 Task: Find connections with filter location Budapest with filter topic #culturewith filter profile language French with filter current company CodeChef with filter school Central University of Rajasthan, Jaipur with filter industry Insurance Agencies and Brokerages with filter service category FIle Management with filter keywords title Scrum Master
Action: Mouse moved to (657, 105)
Screenshot: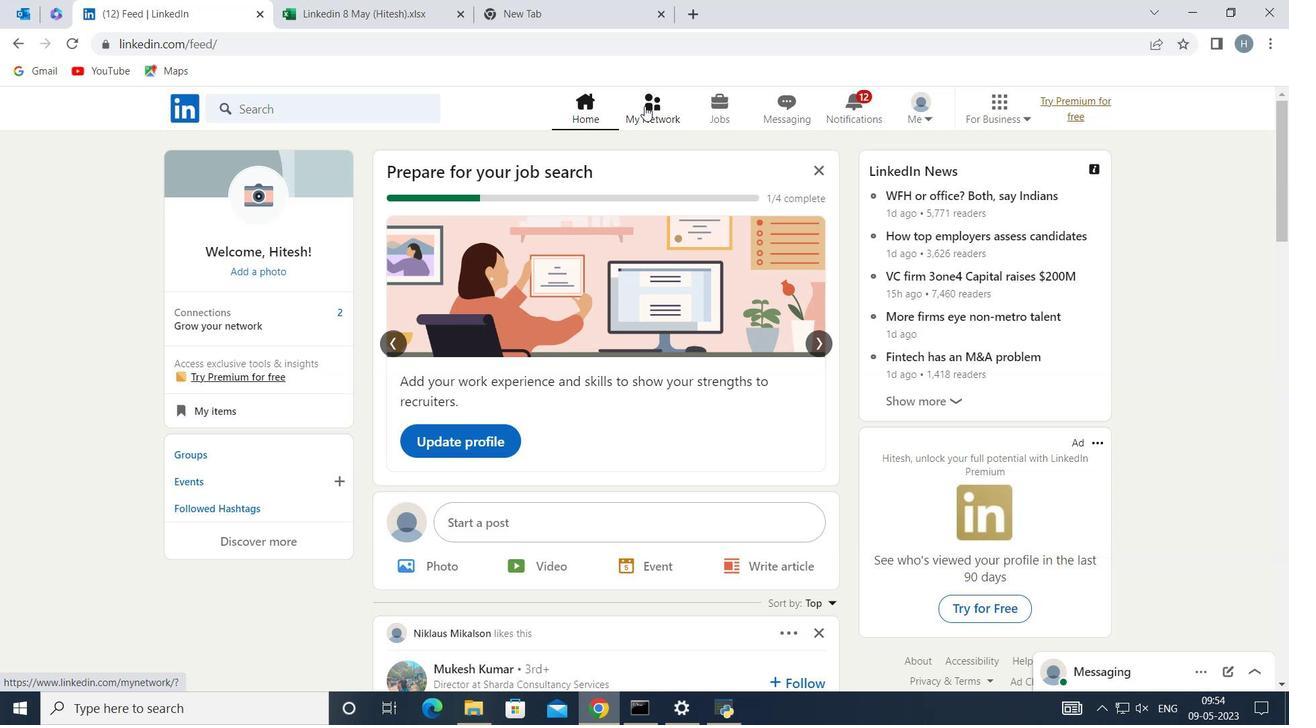 
Action: Mouse pressed left at (657, 105)
Screenshot: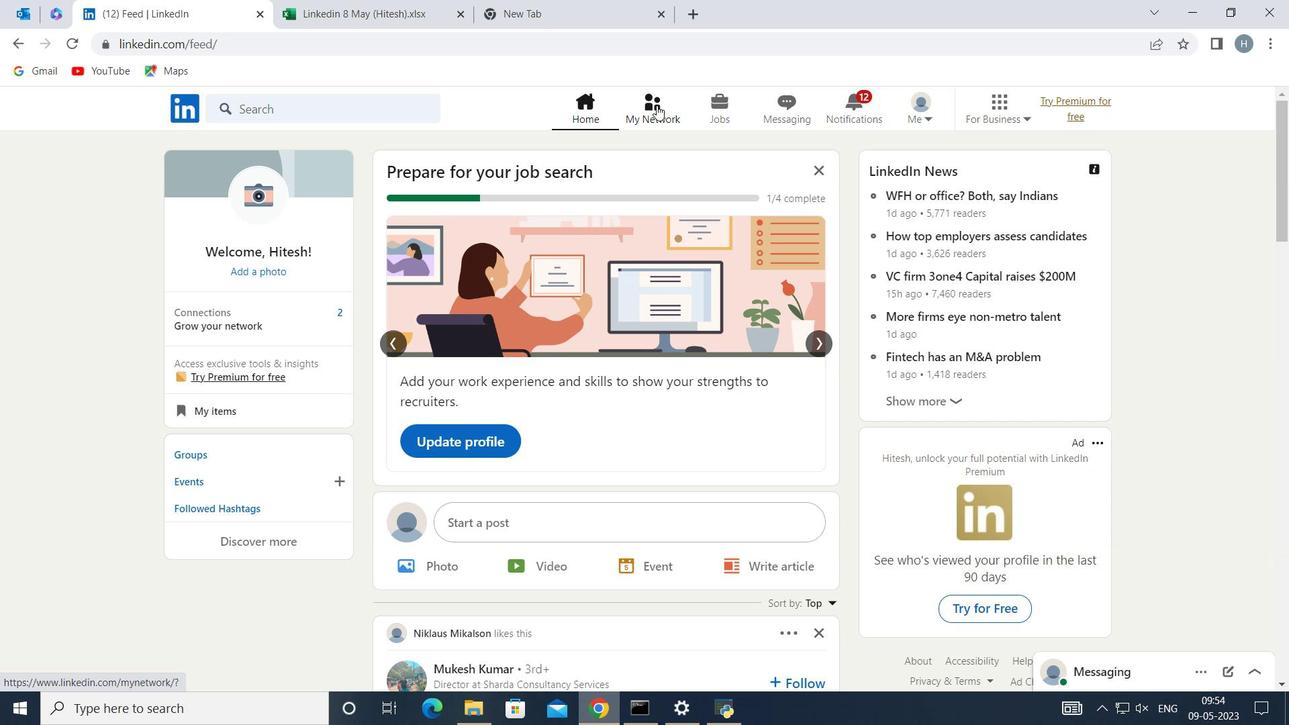
Action: Mouse moved to (352, 202)
Screenshot: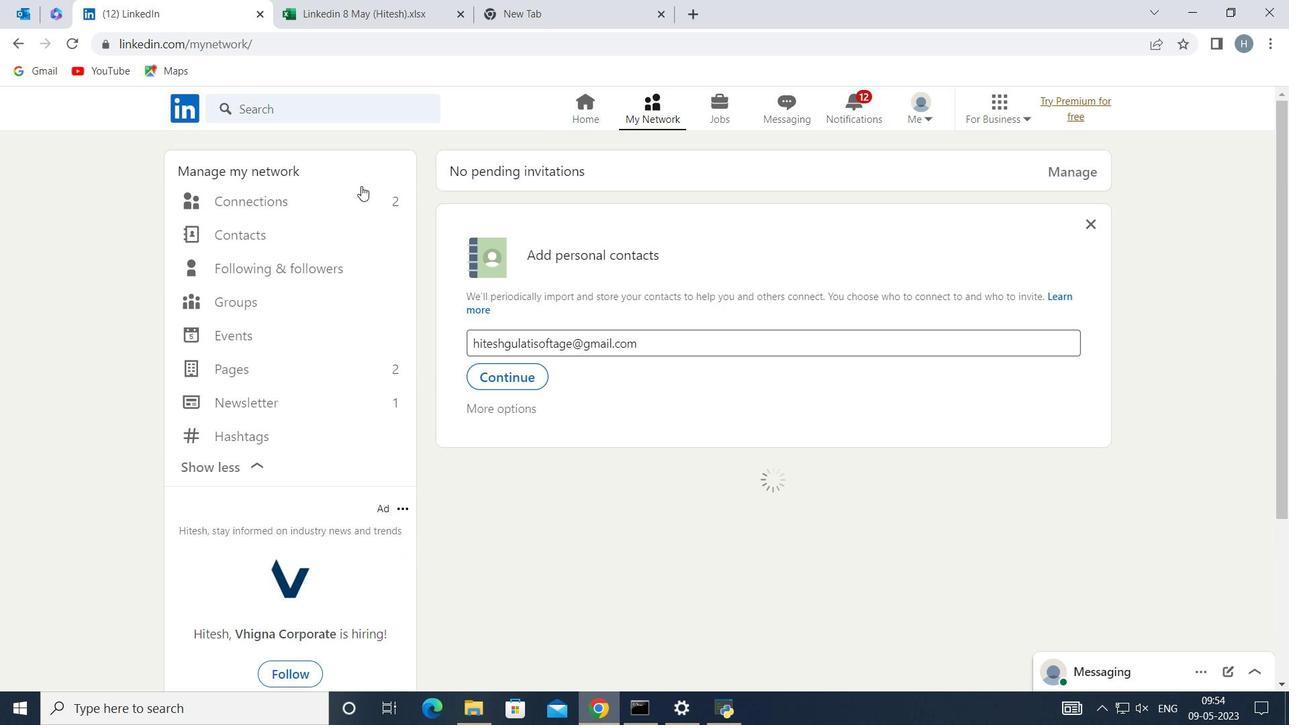 
Action: Mouse pressed left at (352, 202)
Screenshot: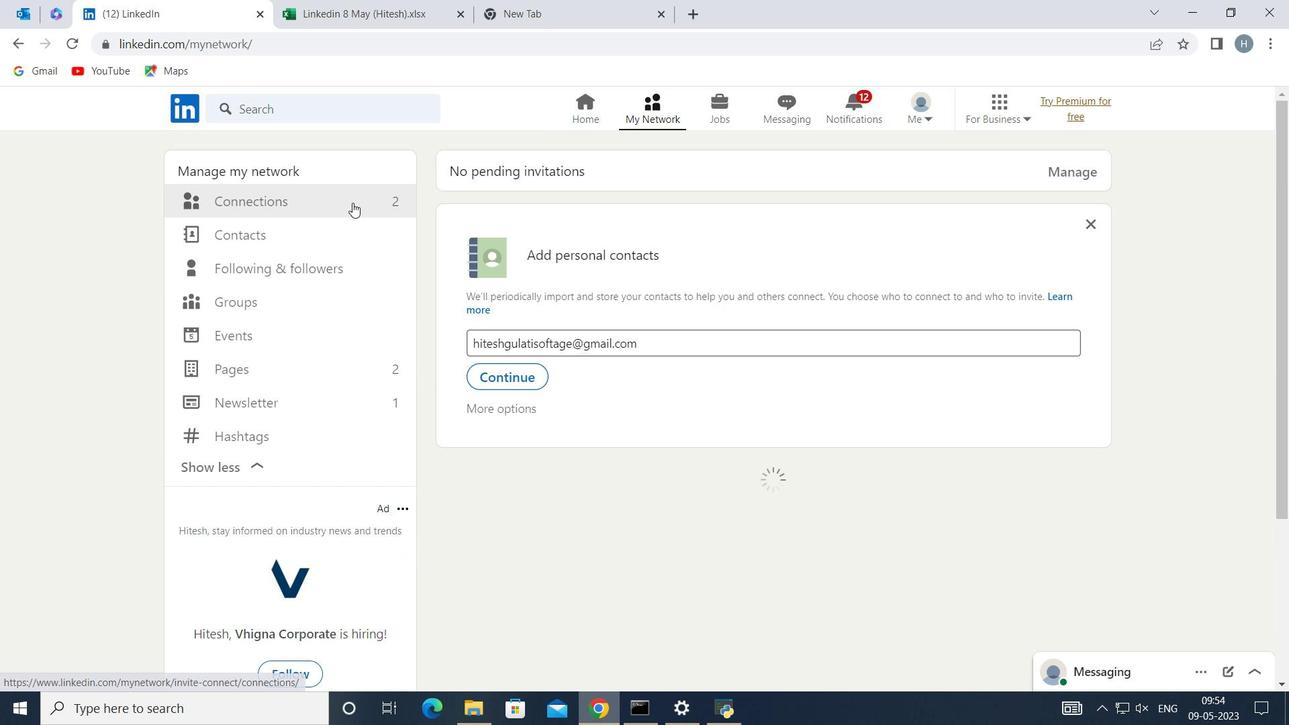 
Action: Mouse moved to (774, 204)
Screenshot: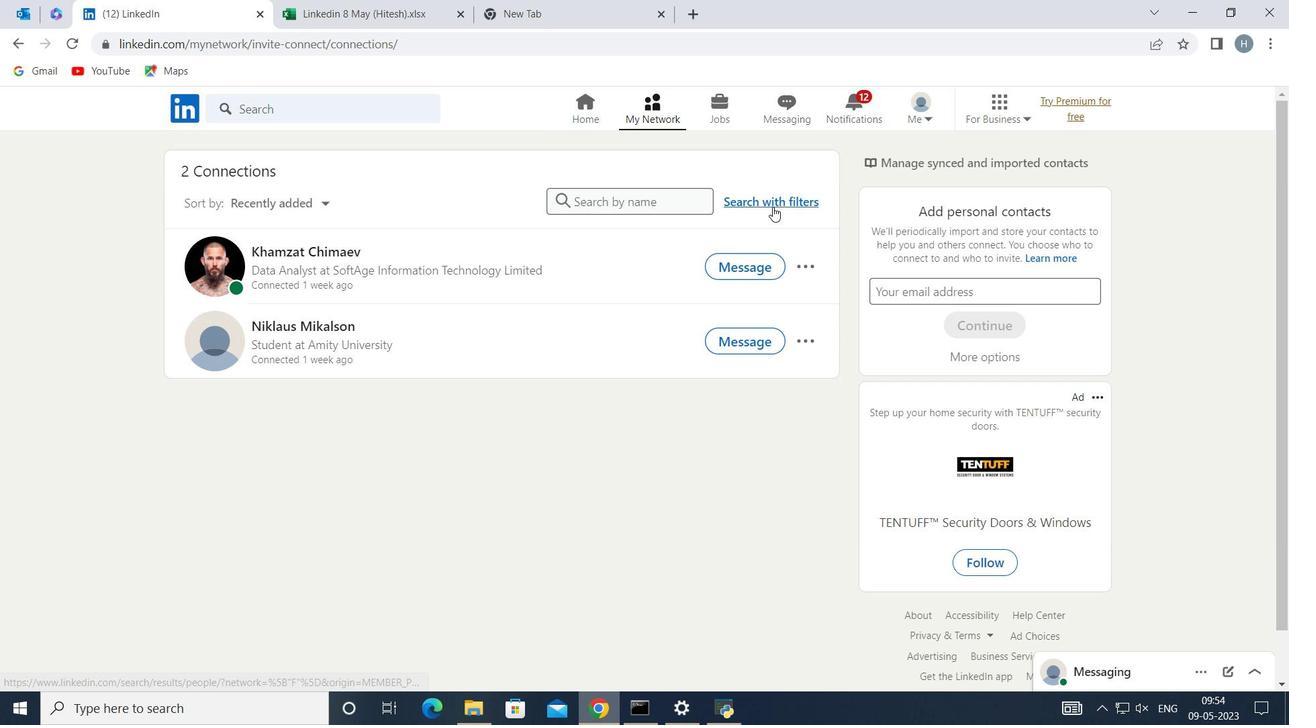 
Action: Mouse pressed left at (774, 204)
Screenshot: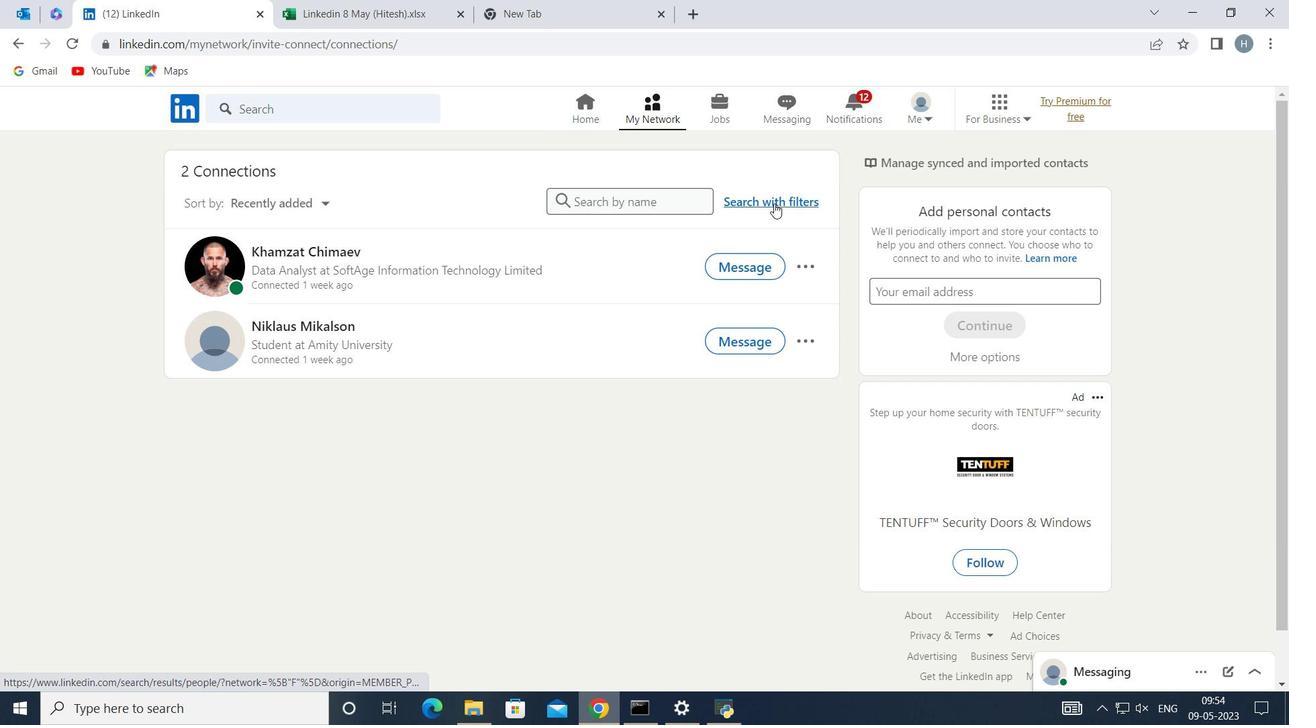 
Action: Mouse moved to (709, 153)
Screenshot: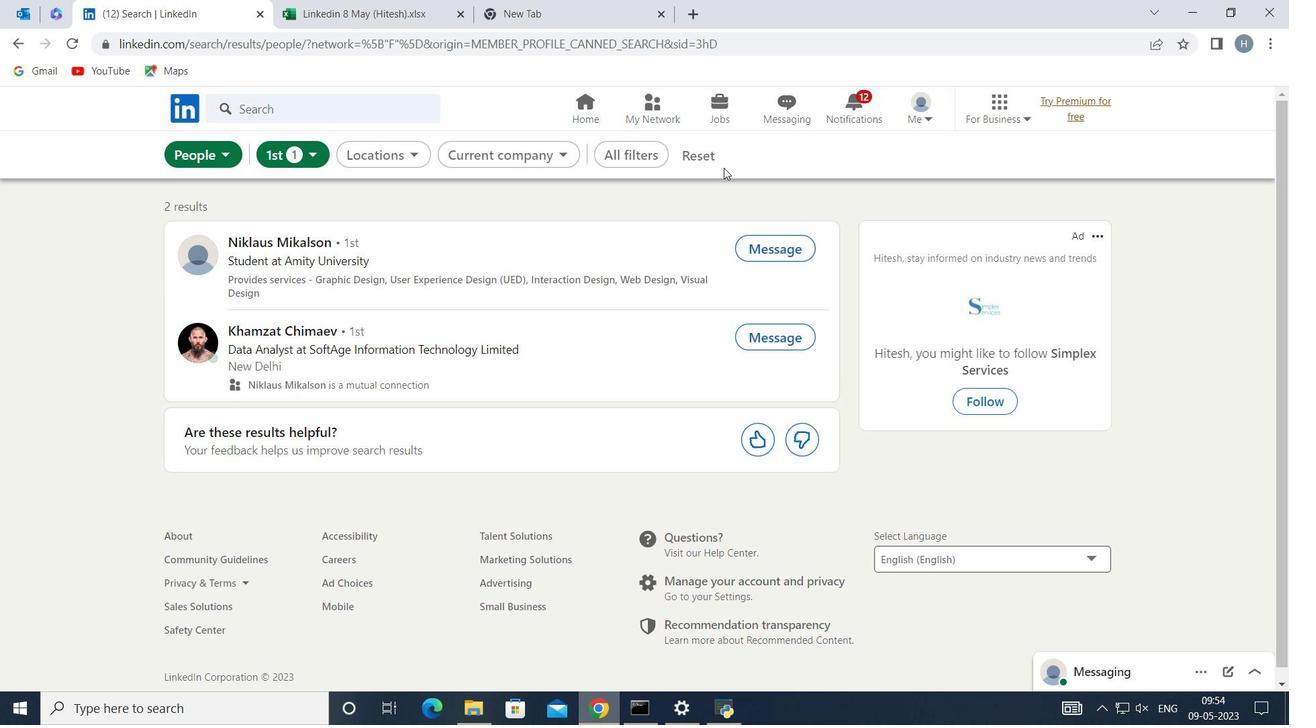 
Action: Mouse pressed left at (709, 153)
Screenshot: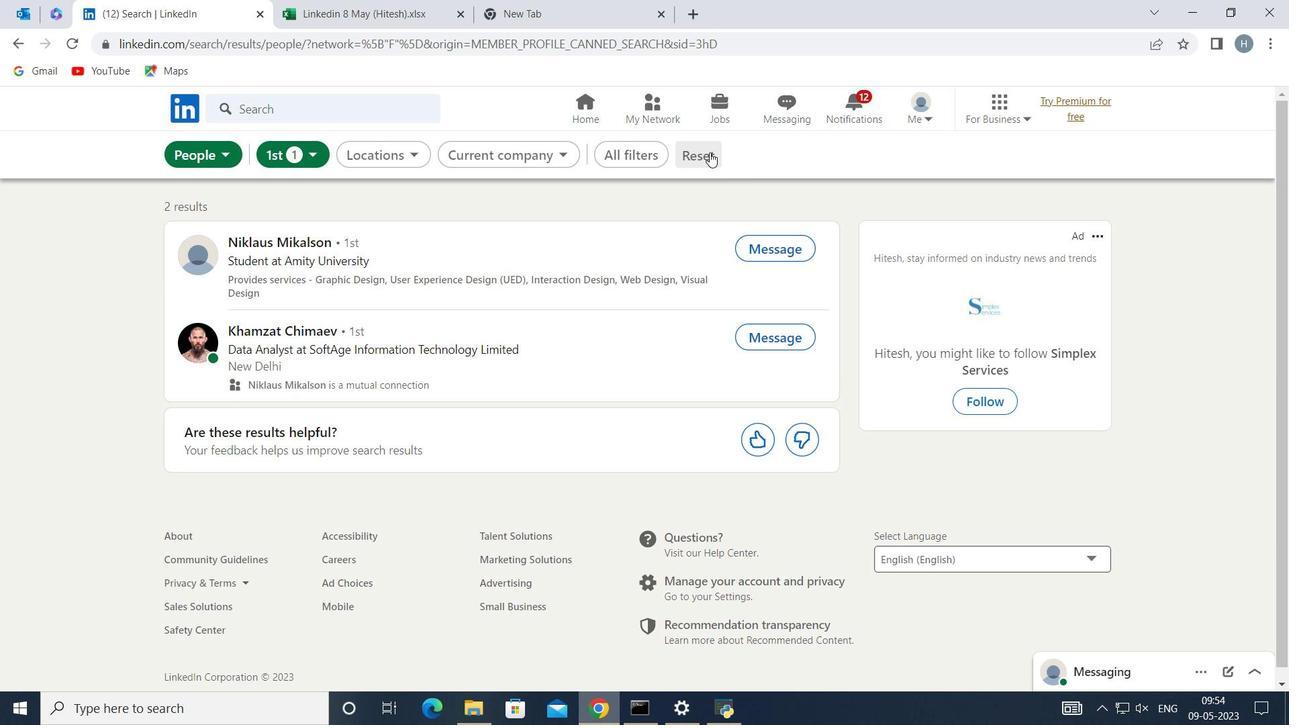 
Action: Mouse moved to (682, 151)
Screenshot: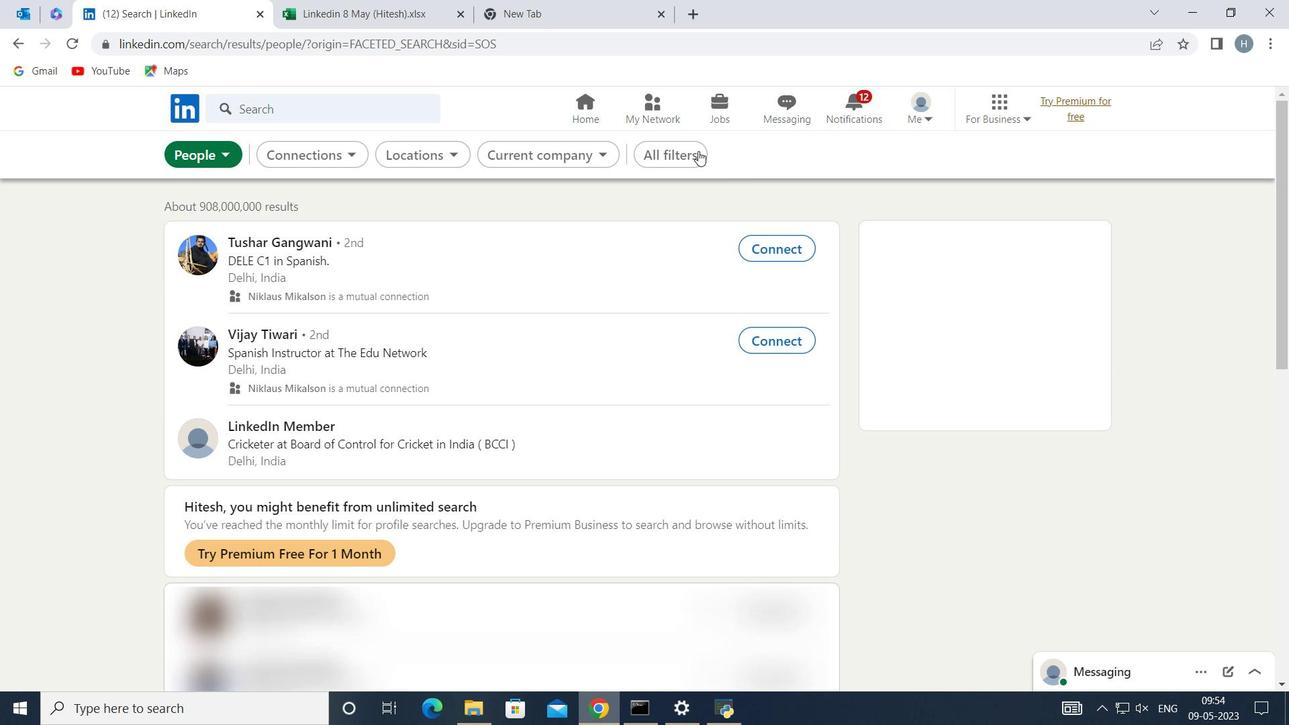 
Action: Mouse pressed left at (682, 151)
Screenshot: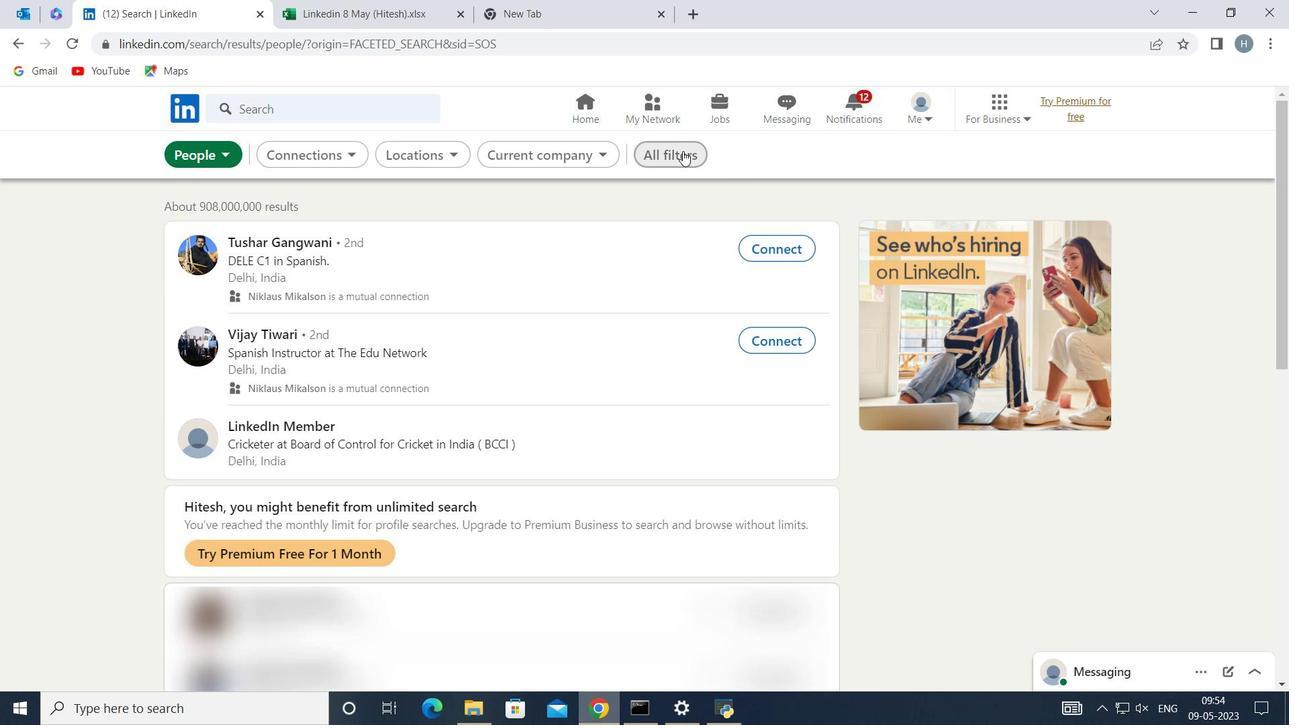 
Action: Mouse moved to (911, 260)
Screenshot: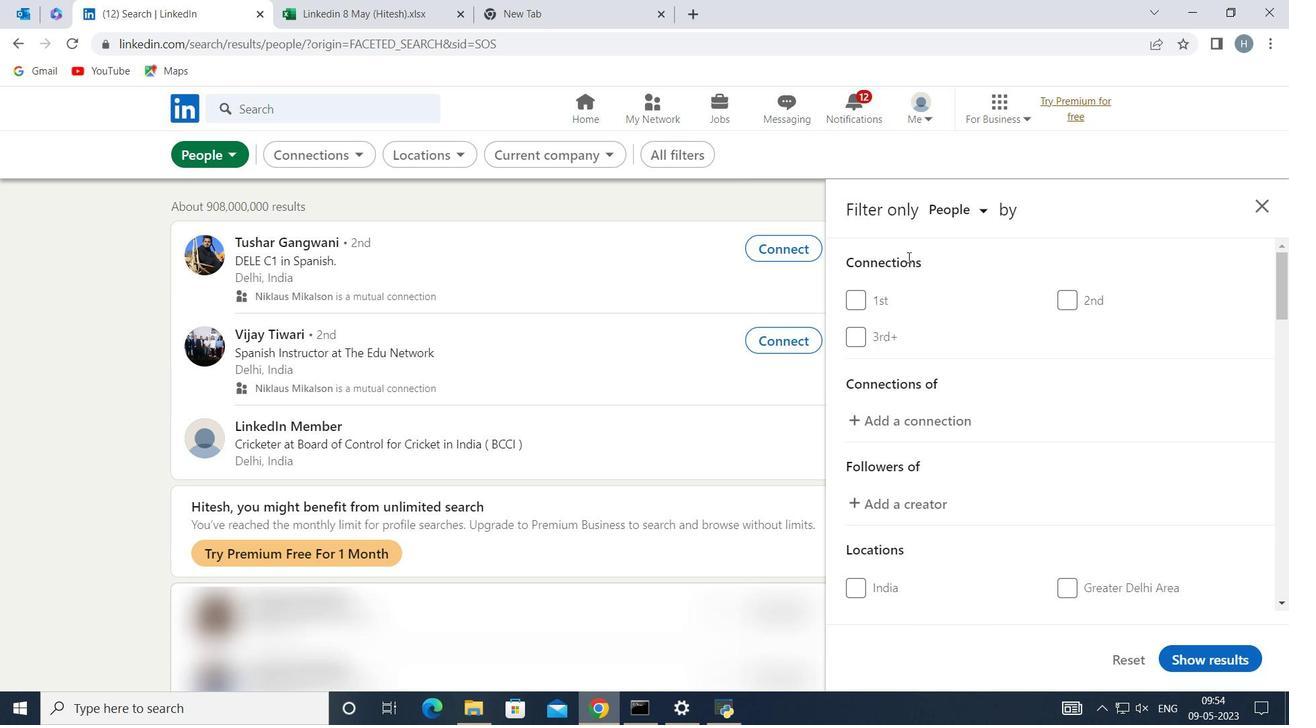 
Action: Mouse scrolled (911, 259) with delta (0, 0)
Screenshot: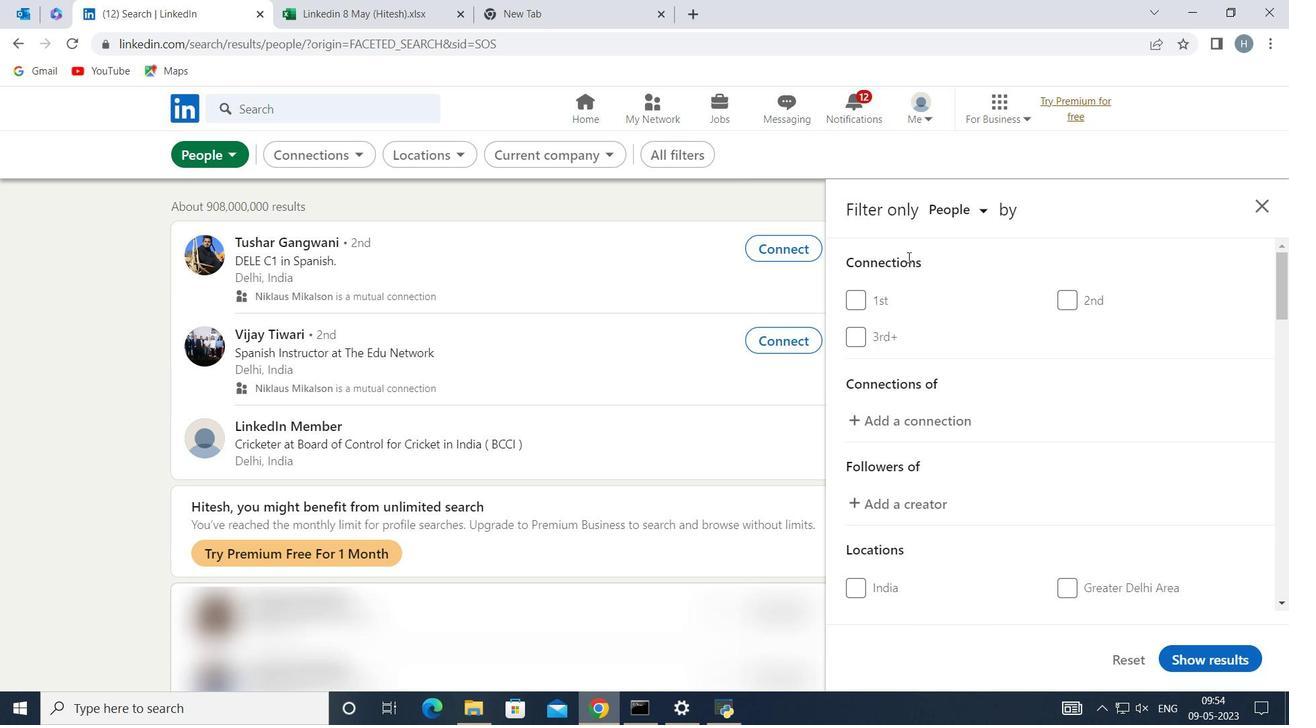 
Action: Mouse moved to (913, 263)
Screenshot: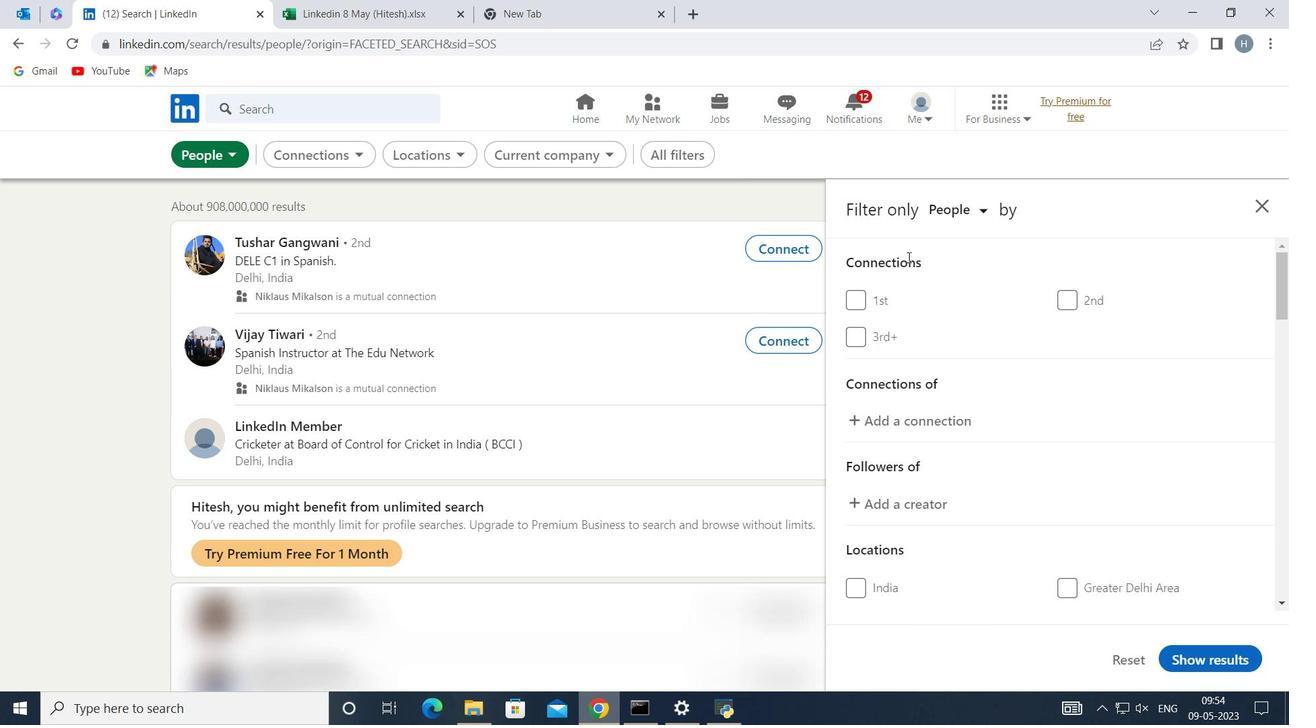 
Action: Mouse scrolled (913, 263) with delta (0, 0)
Screenshot: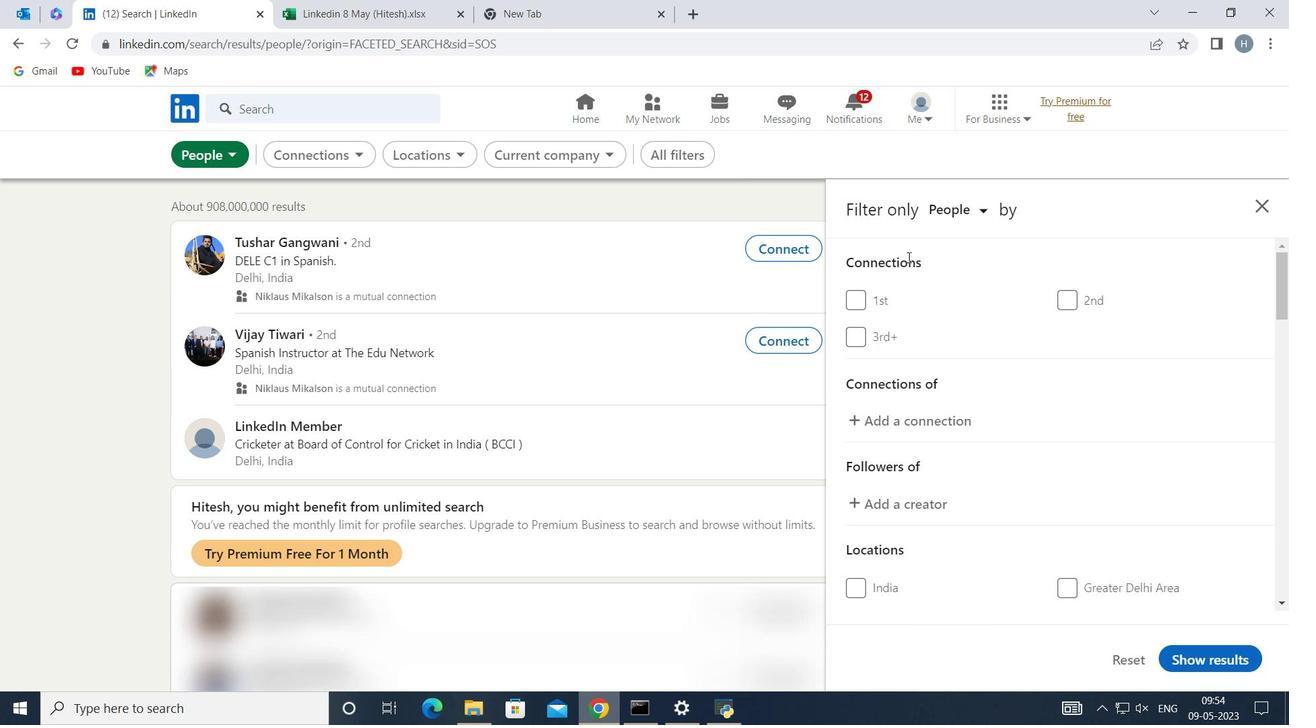 
Action: Mouse moved to (1044, 322)
Screenshot: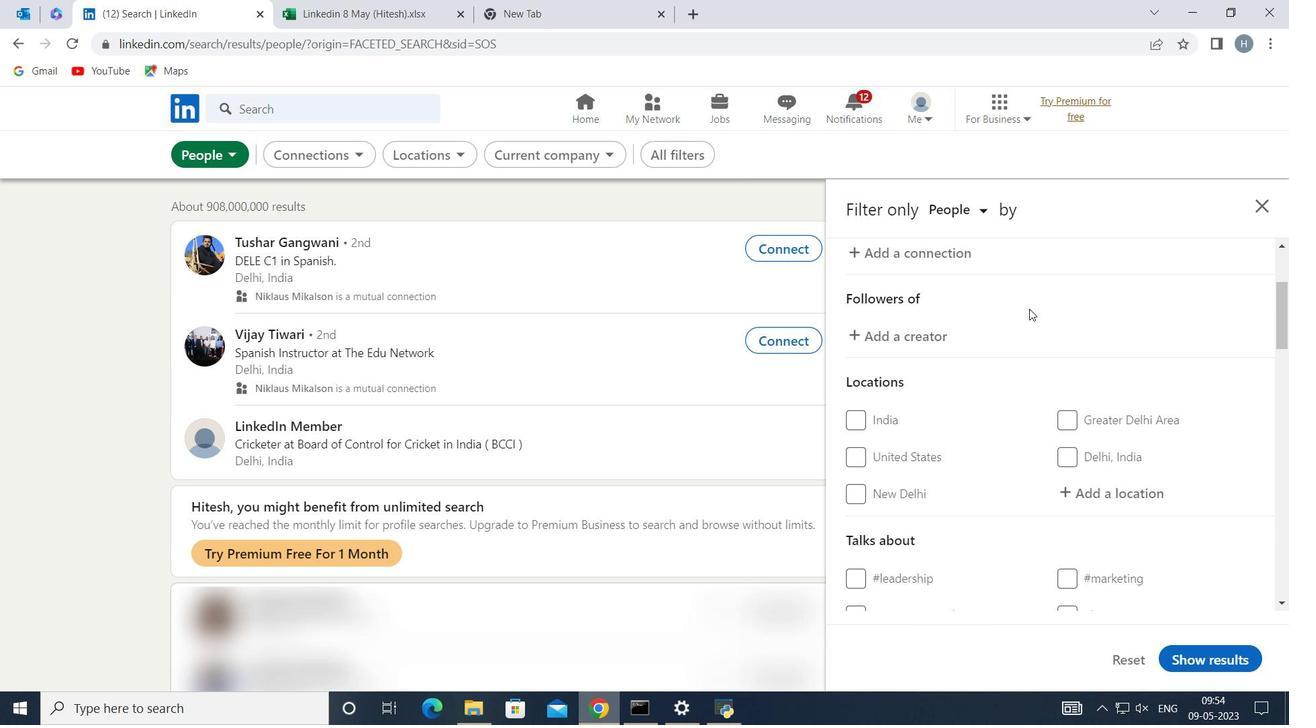 
Action: Mouse scrolled (1044, 321) with delta (0, 0)
Screenshot: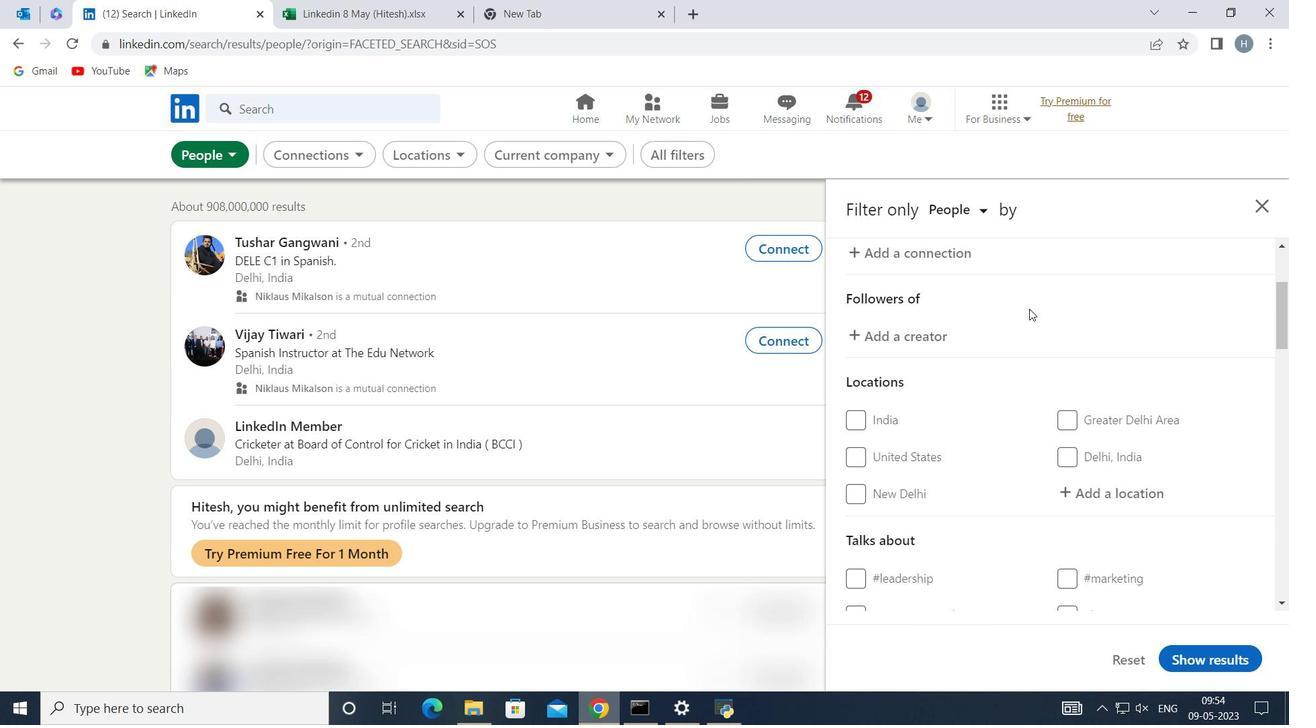 
Action: Mouse moved to (1109, 402)
Screenshot: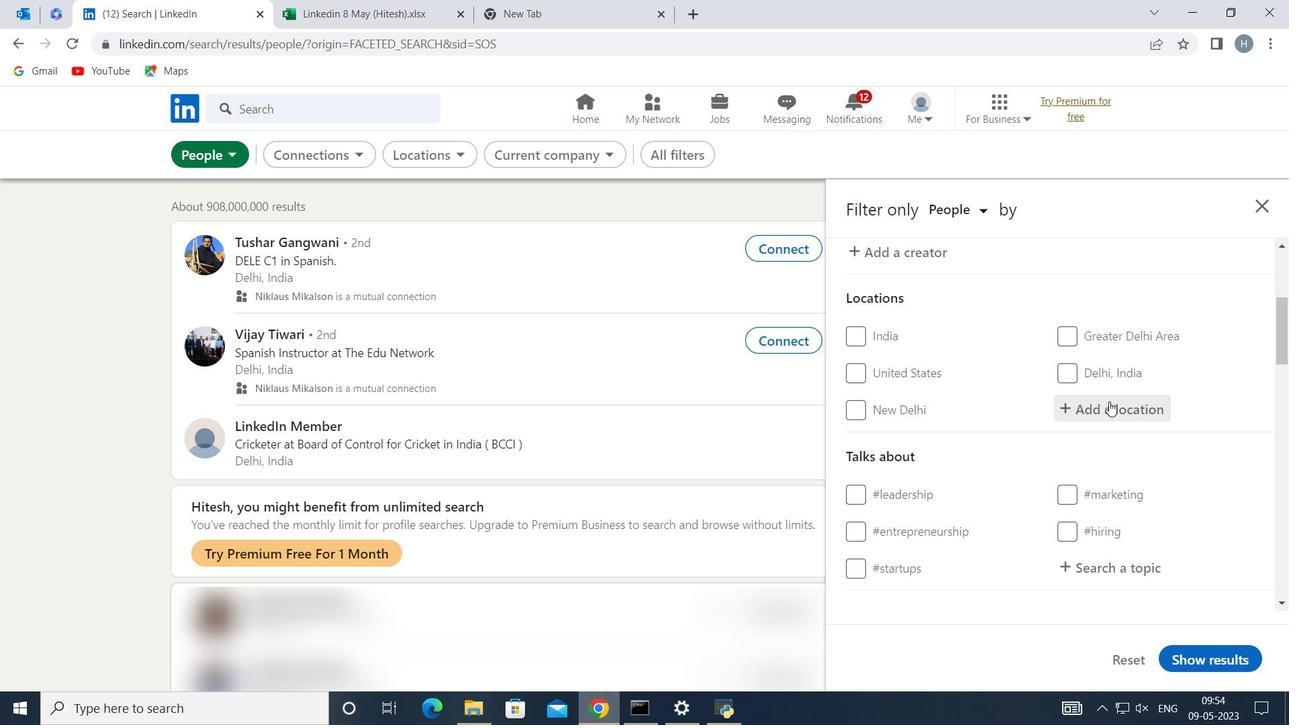 
Action: Mouse pressed left at (1109, 402)
Screenshot: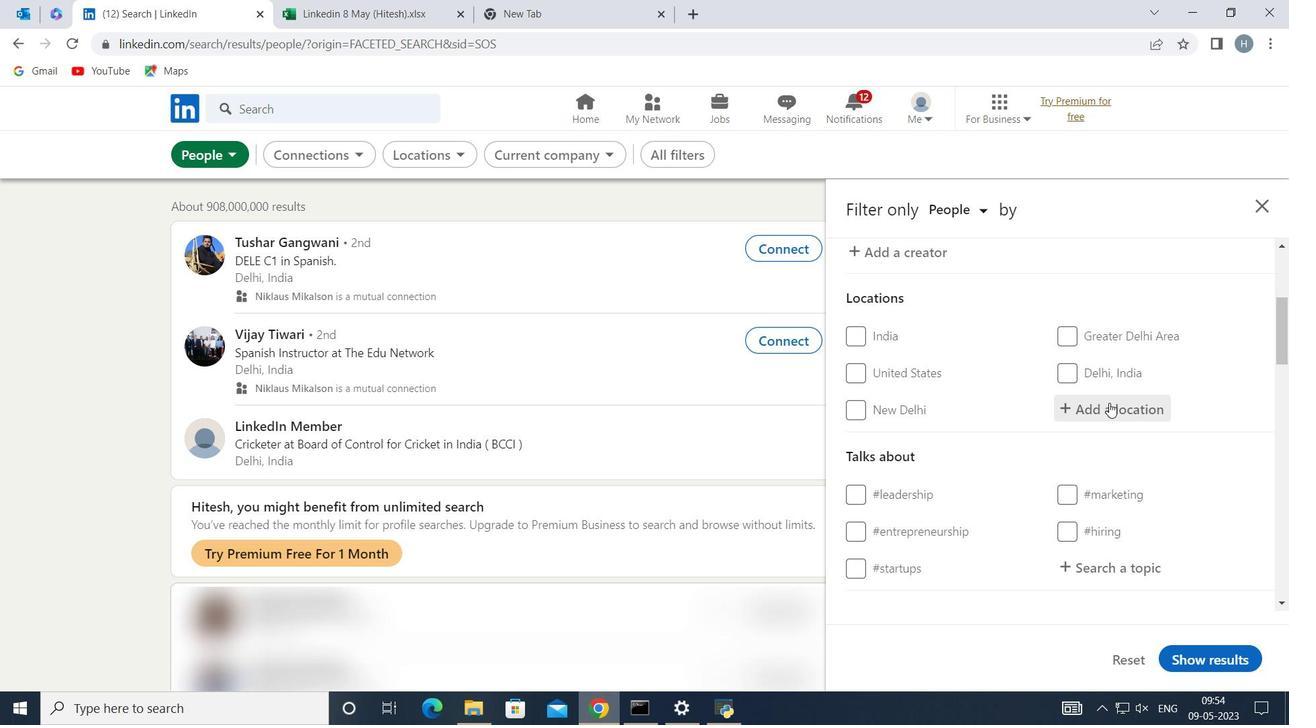 
Action: Key pressed <Key.shift>Budapest
Screenshot: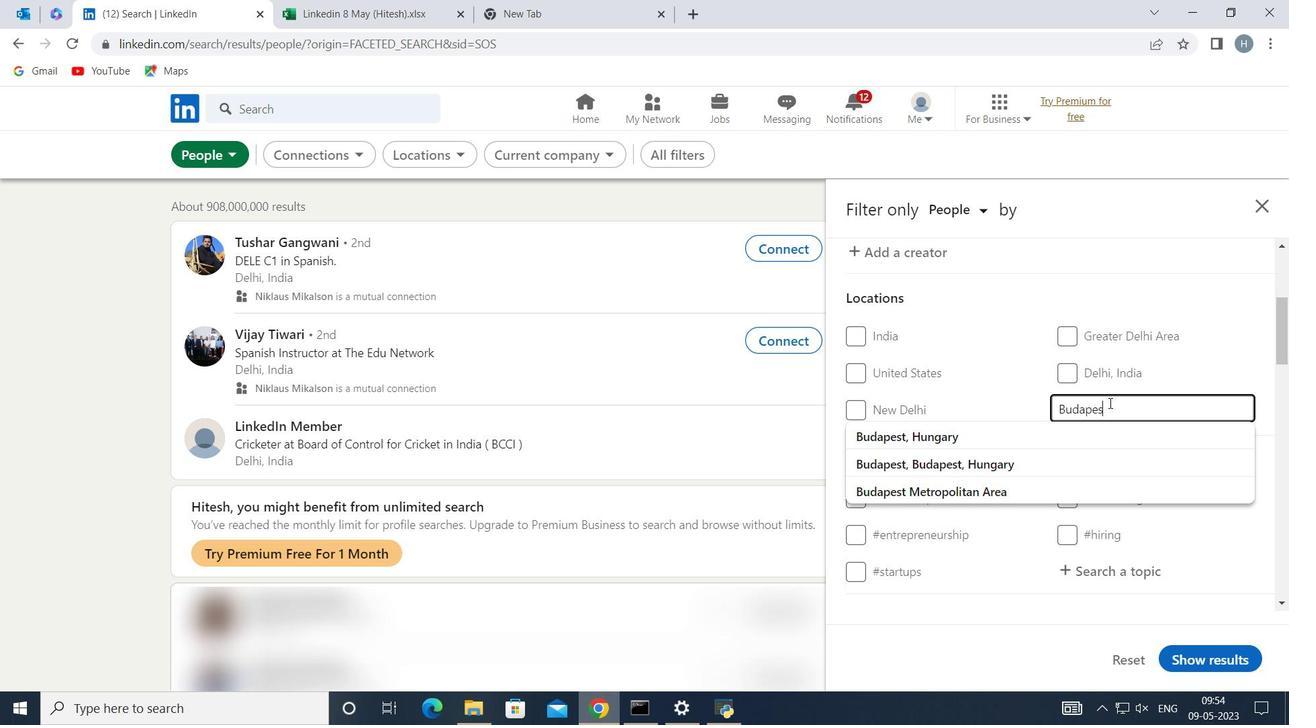
Action: Mouse moved to (1185, 368)
Screenshot: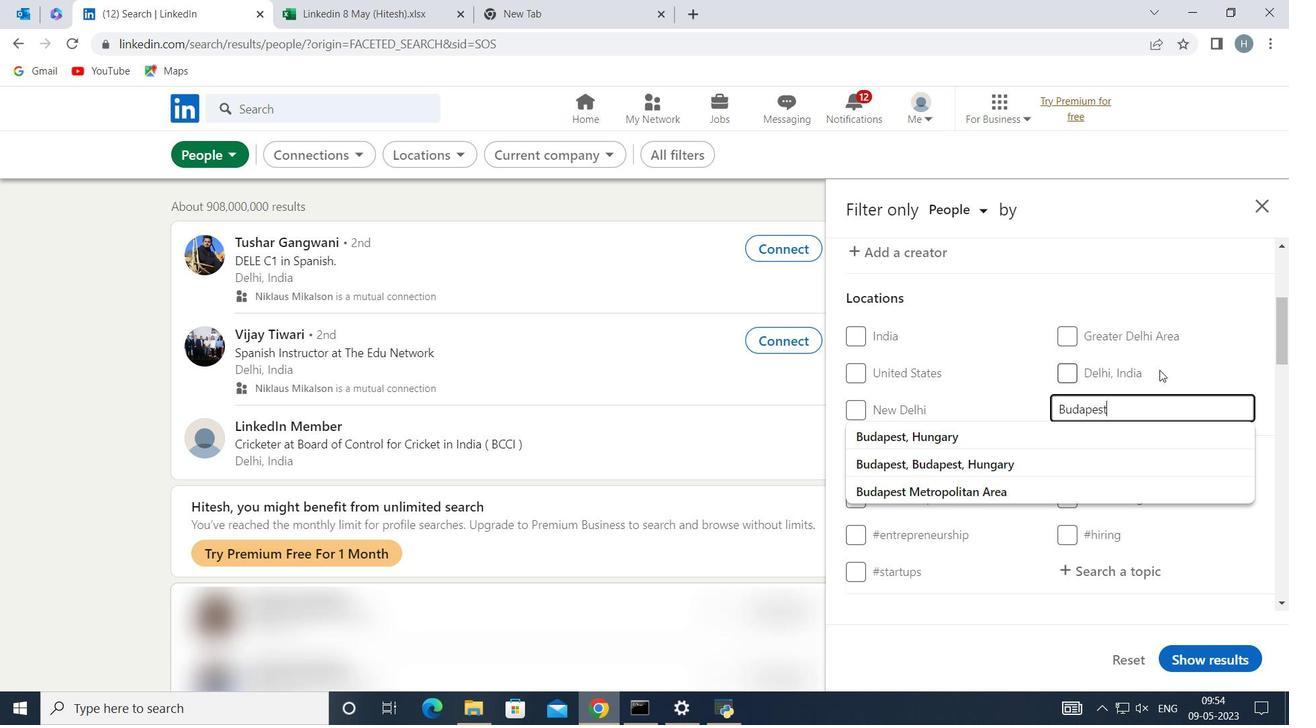 
Action: Mouse pressed left at (1185, 368)
Screenshot: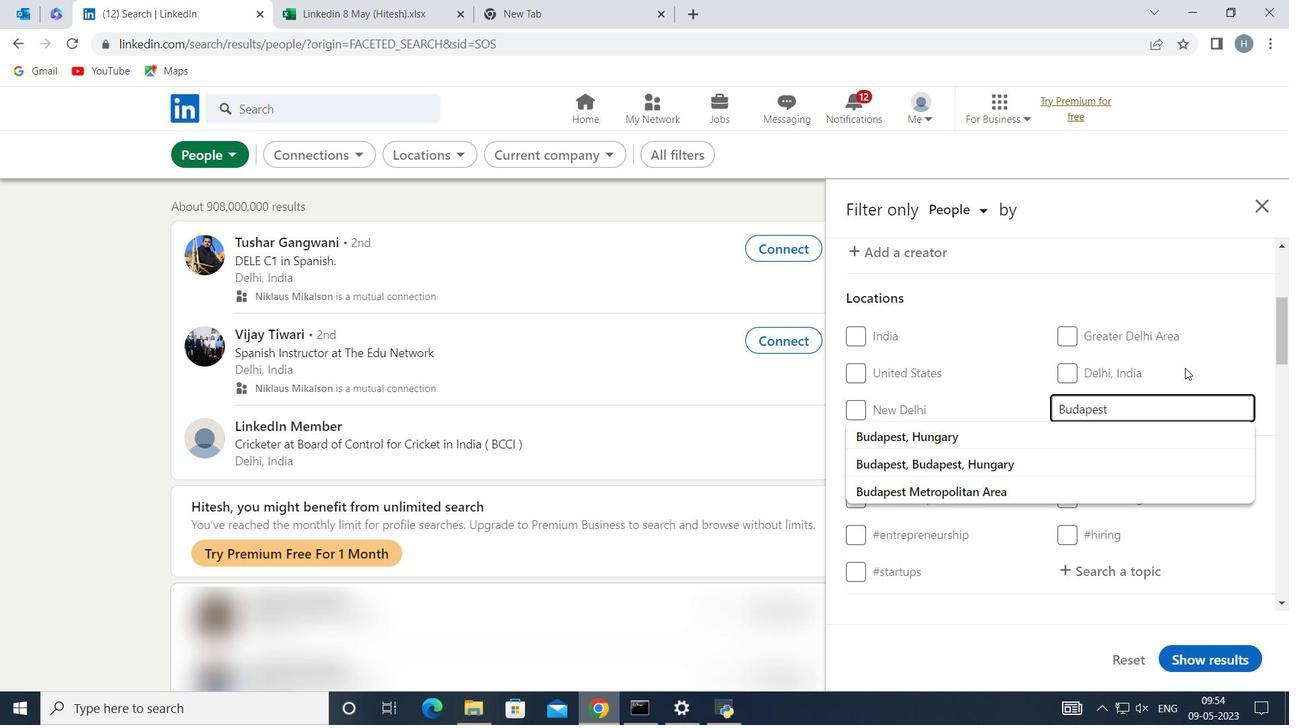 
Action: Mouse moved to (1161, 390)
Screenshot: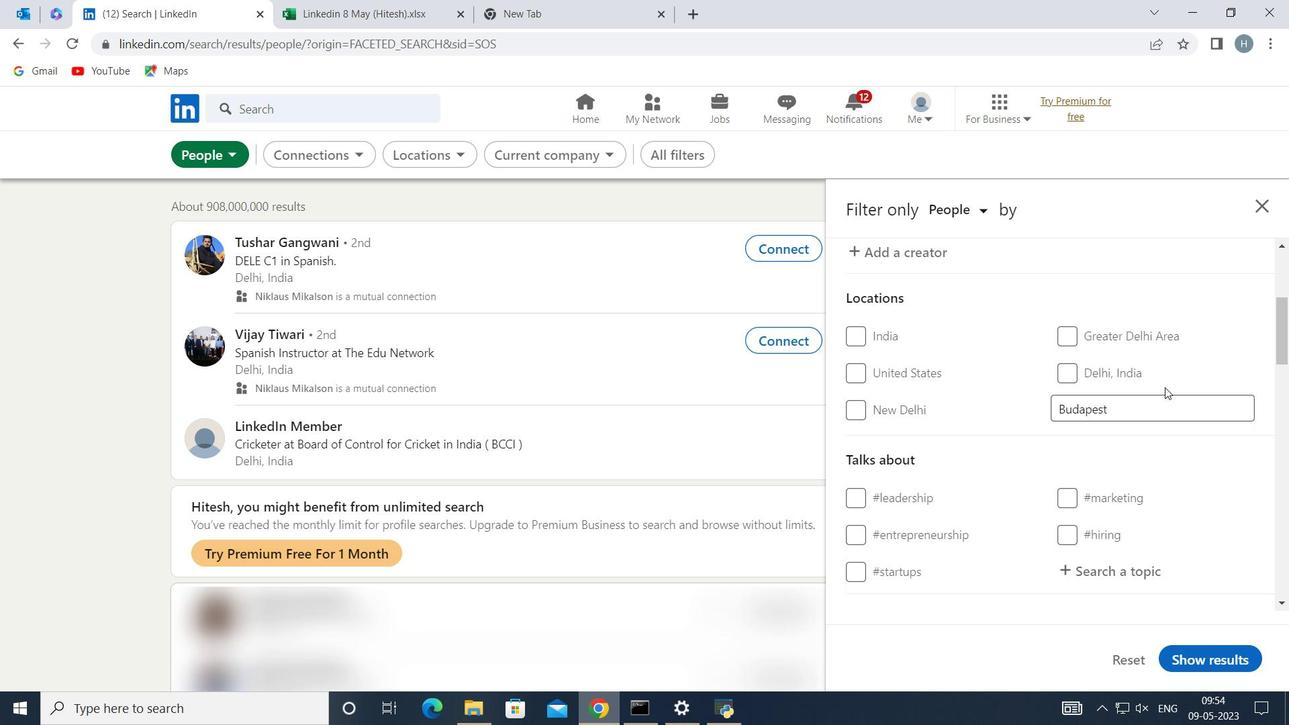 
Action: Mouse scrolled (1161, 389) with delta (0, 0)
Screenshot: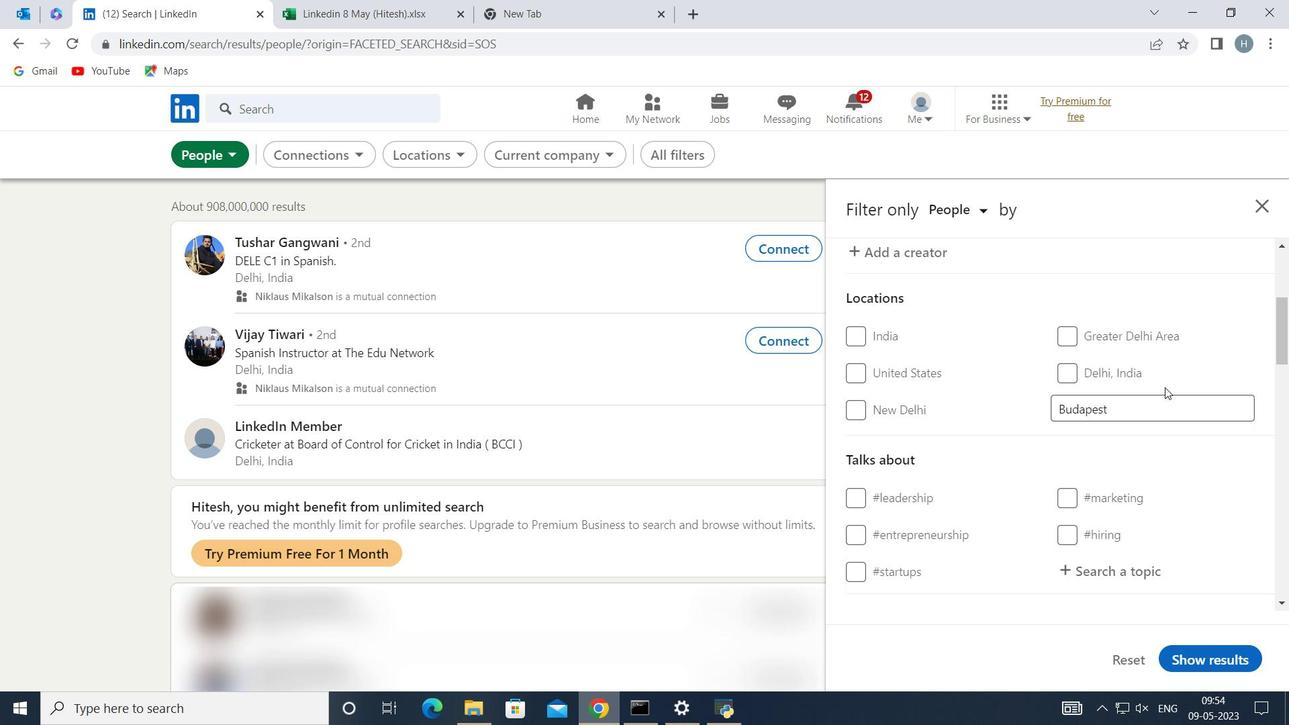 
Action: Mouse moved to (1159, 390)
Screenshot: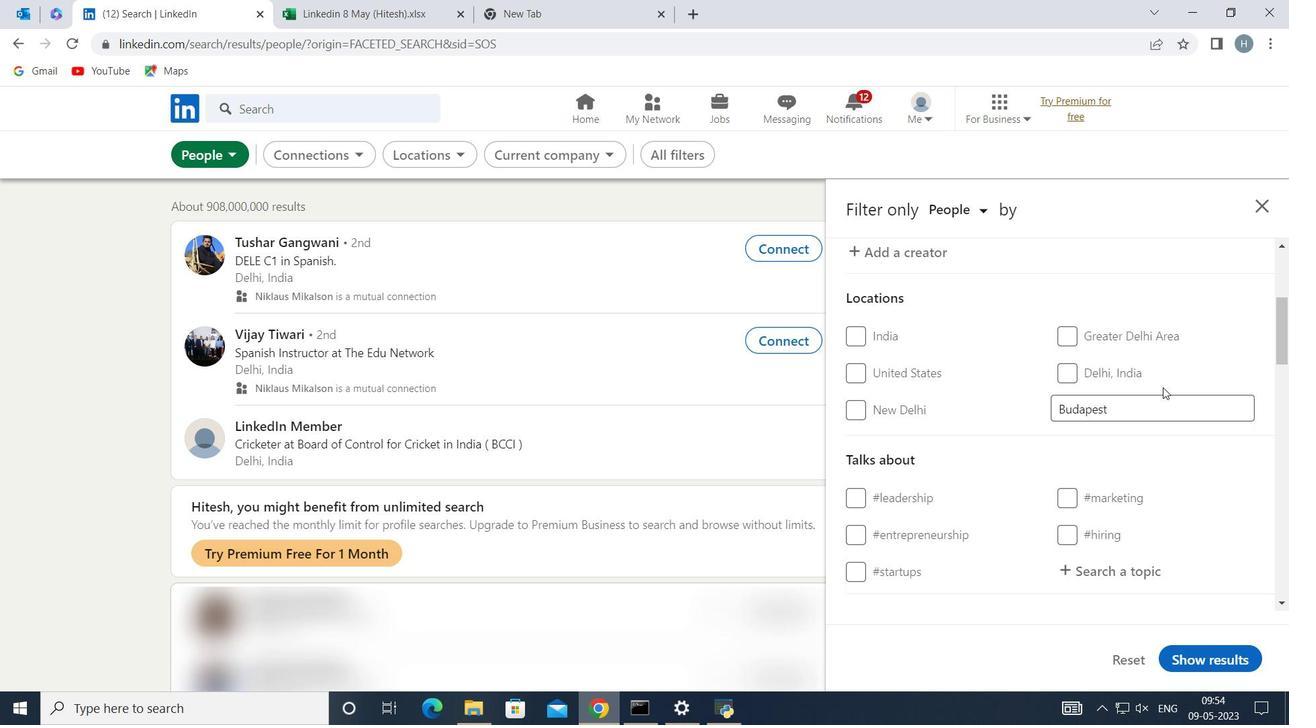 
Action: Mouse scrolled (1159, 390) with delta (0, 0)
Screenshot: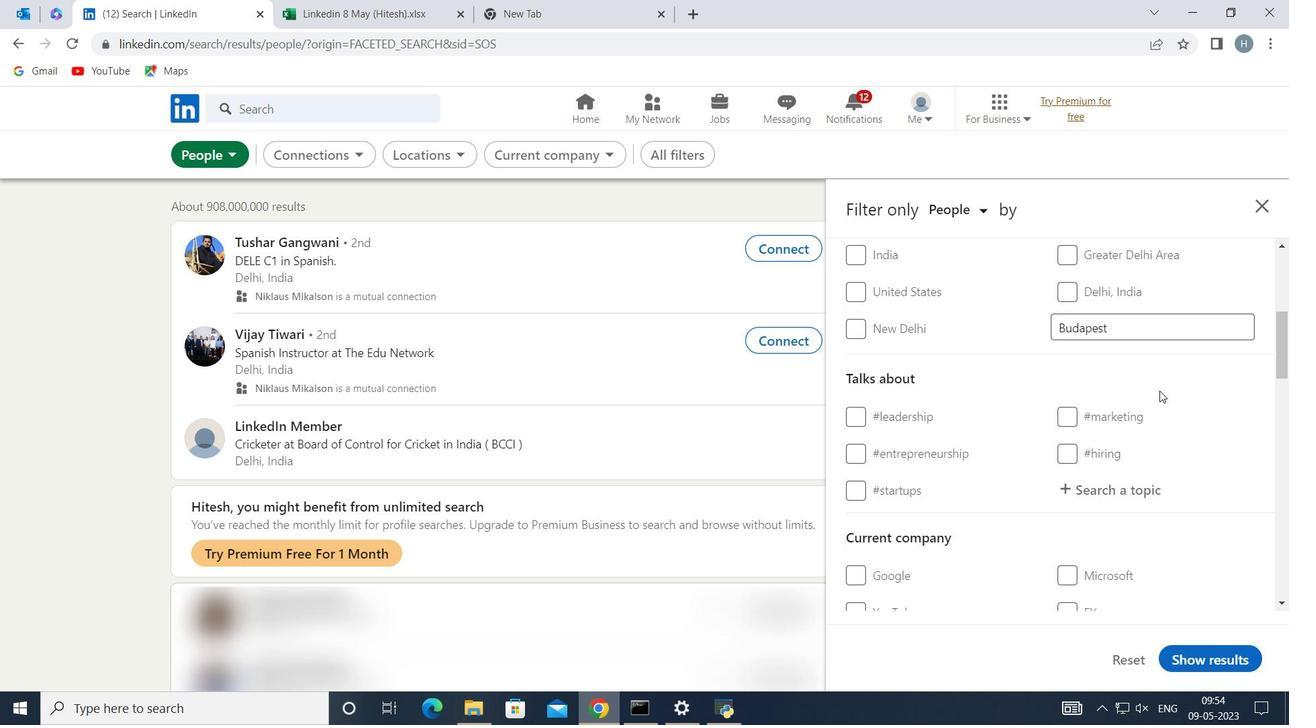 
Action: Mouse moved to (1131, 405)
Screenshot: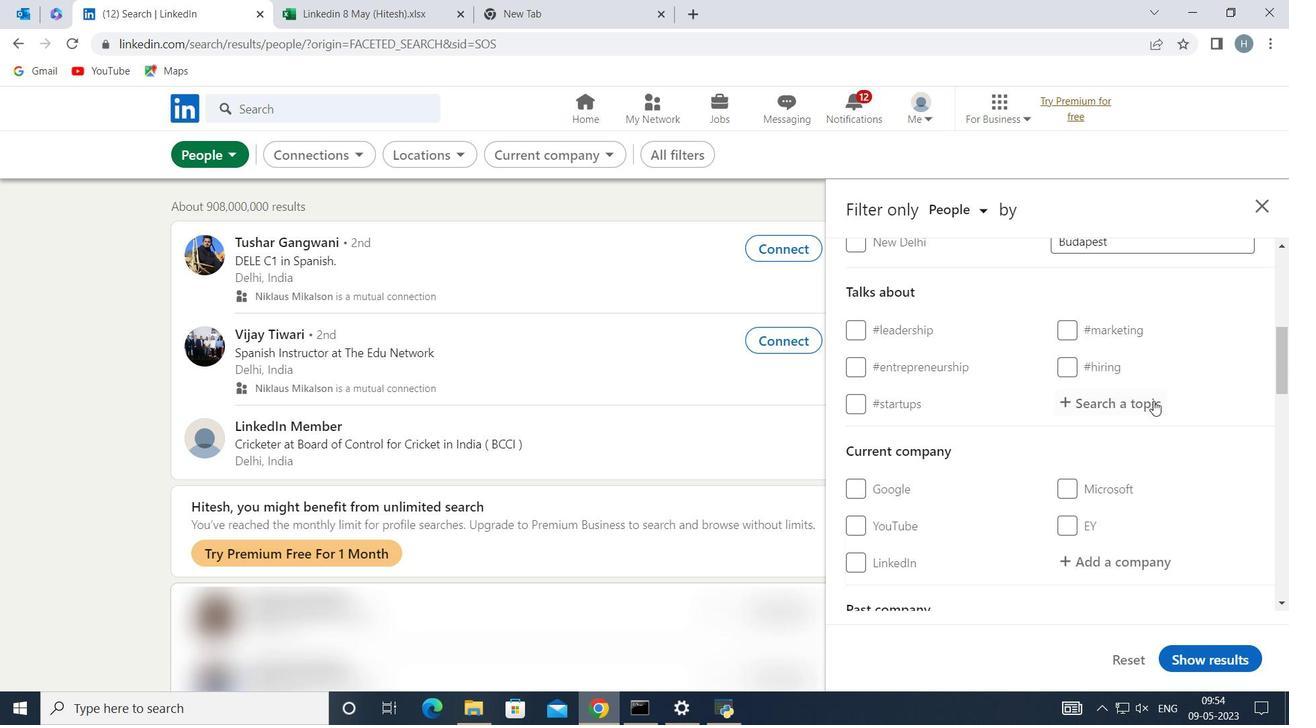 
Action: Mouse pressed left at (1131, 405)
Screenshot: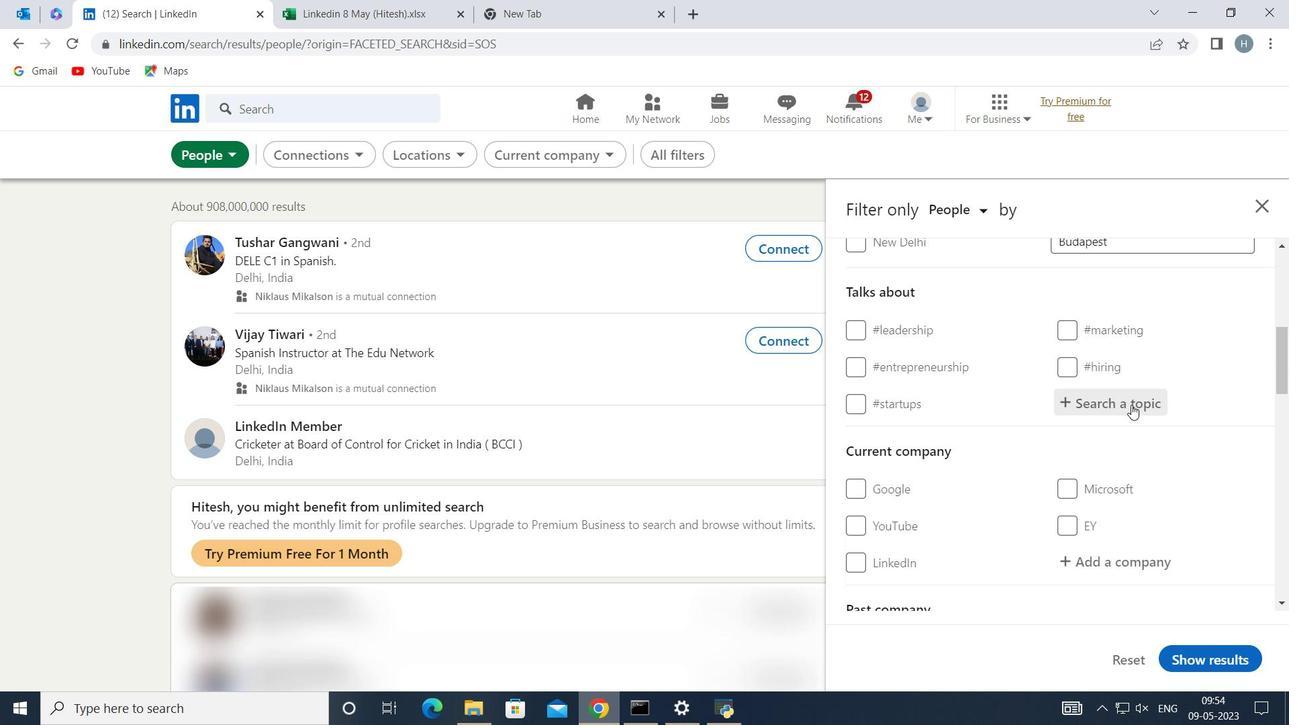 
Action: Key pressed culture
Screenshot: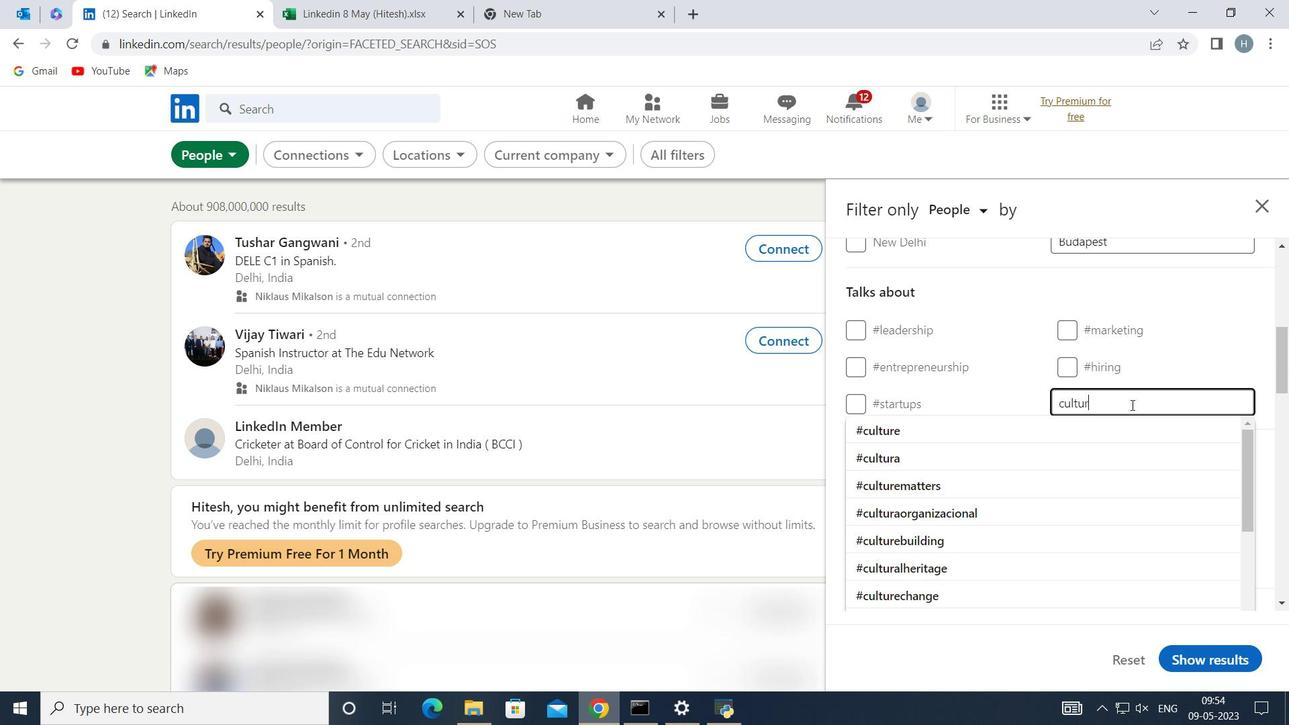 
Action: Mouse moved to (1040, 428)
Screenshot: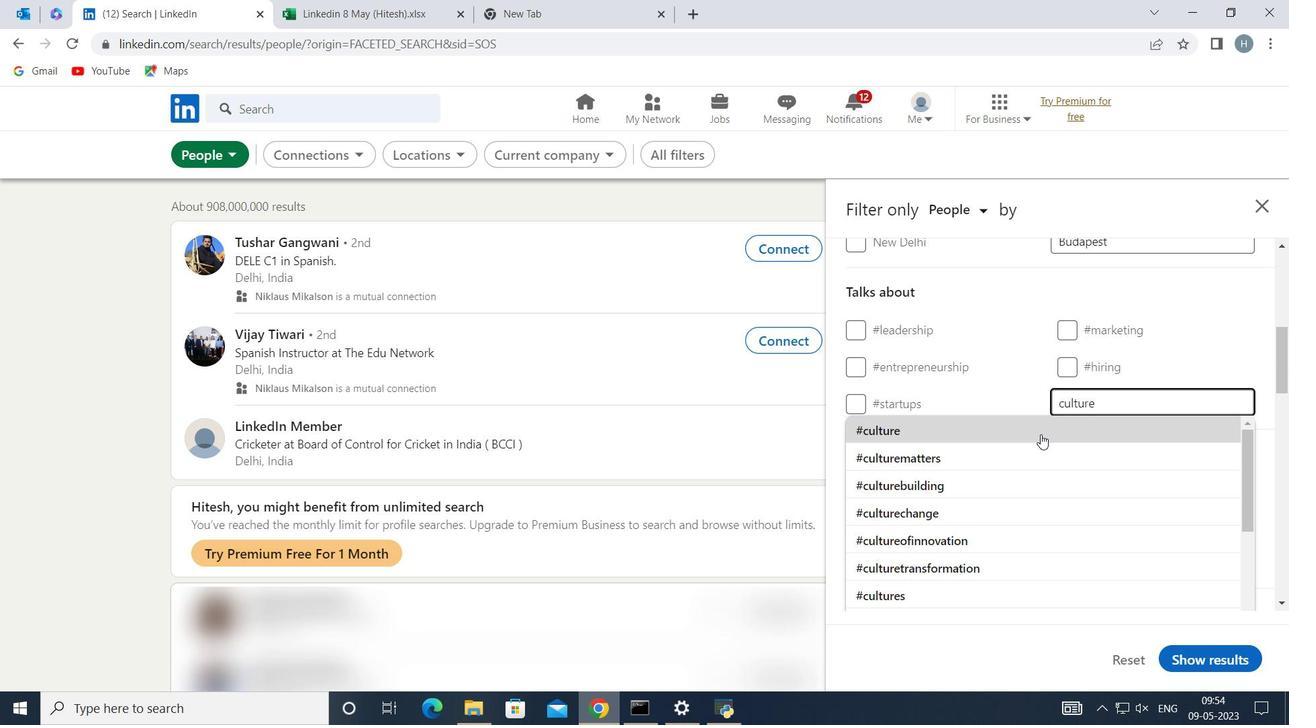 
Action: Mouse pressed left at (1040, 428)
Screenshot: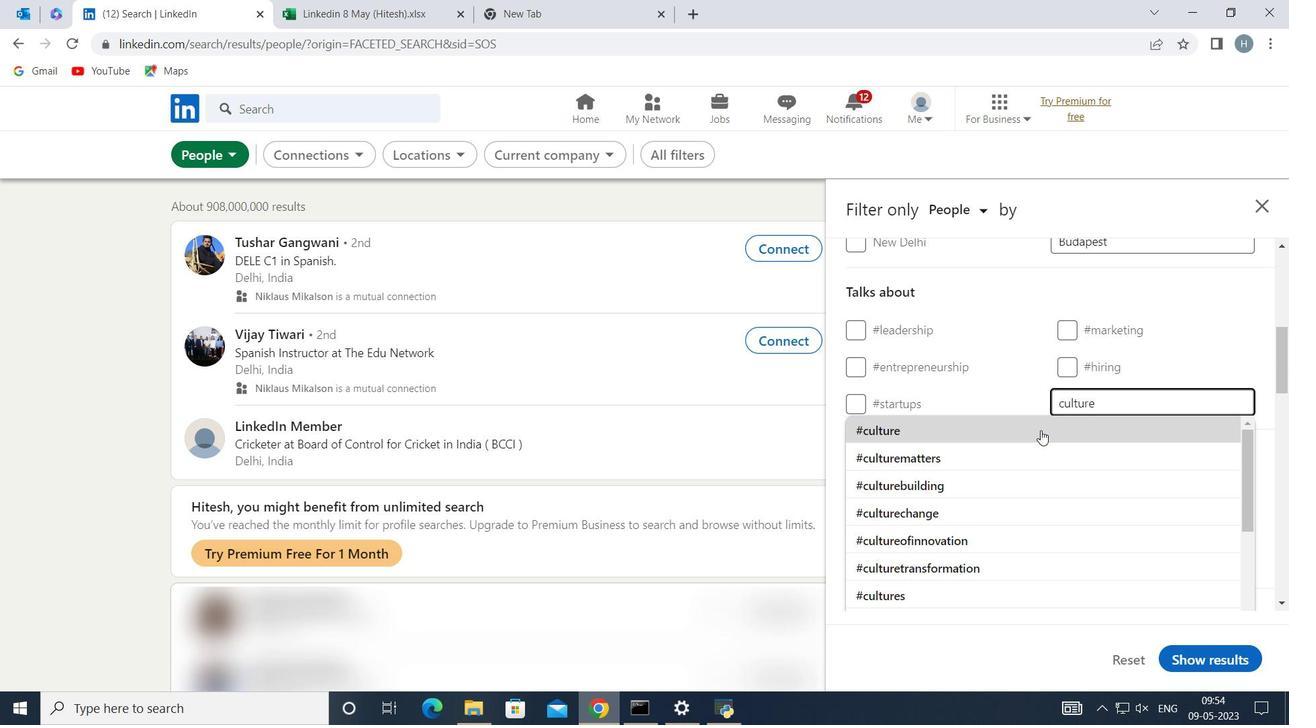
Action: Mouse moved to (1012, 419)
Screenshot: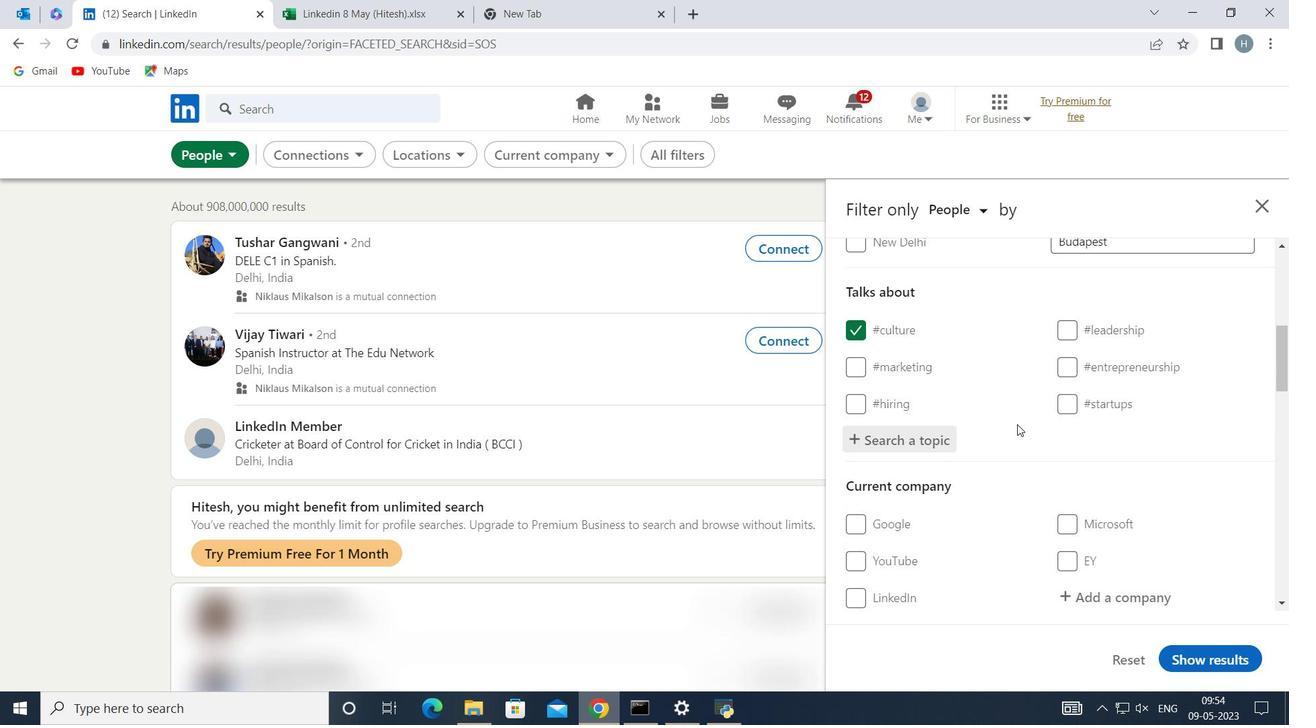 
Action: Mouse scrolled (1012, 418) with delta (0, 0)
Screenshot: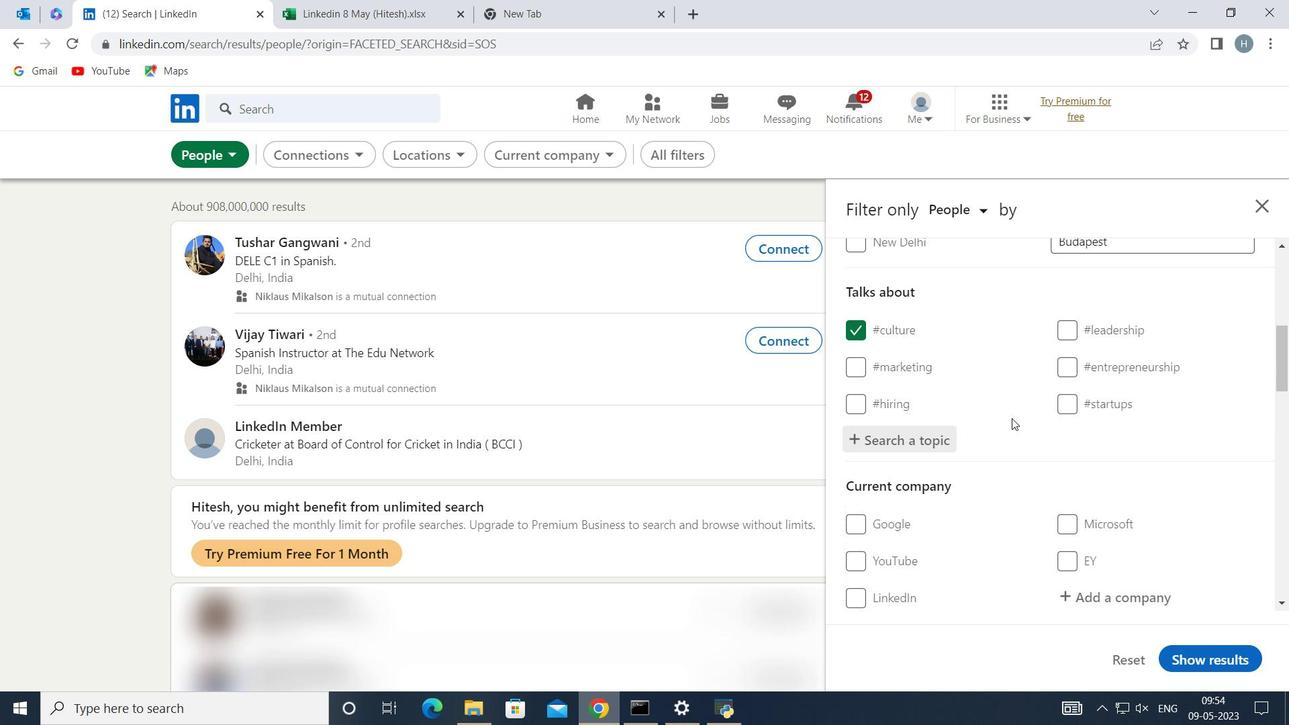 
Action: Mouse moved to (1012, 417)
Screenshot: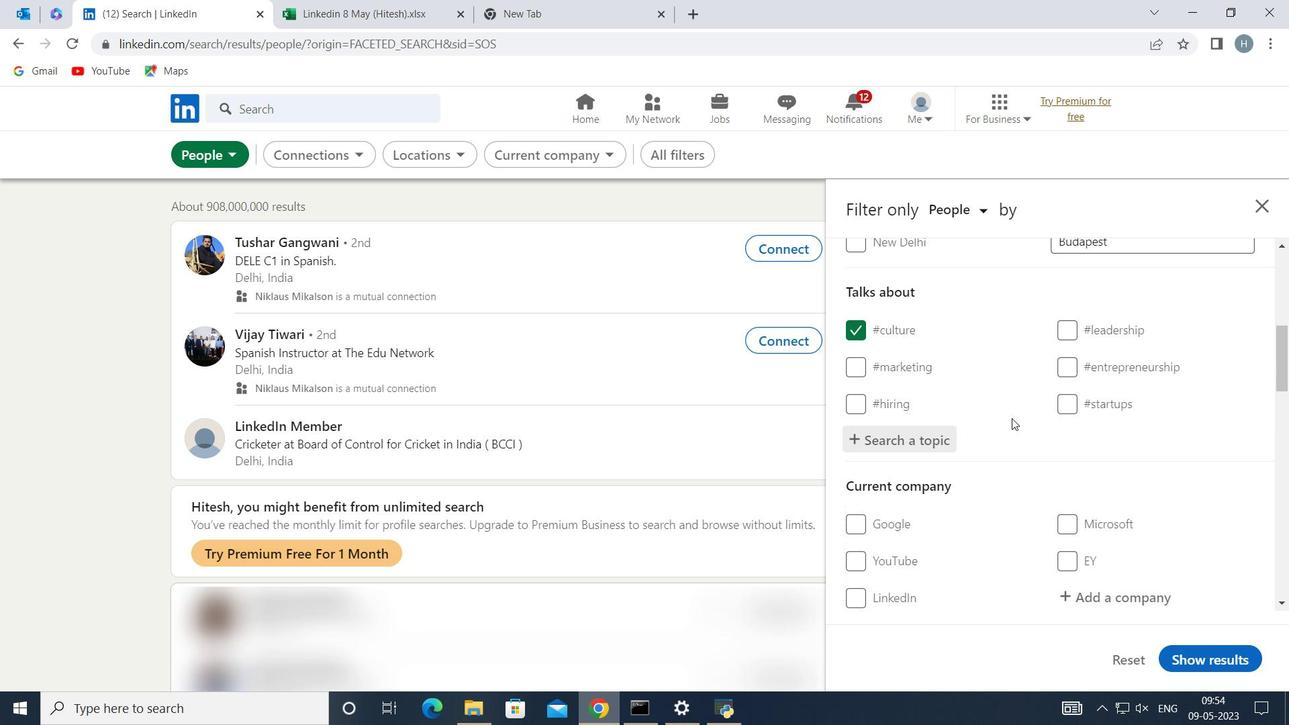 
Action: Mouse scrolled (1012, 417) with delta (0, 0)
Screenshot: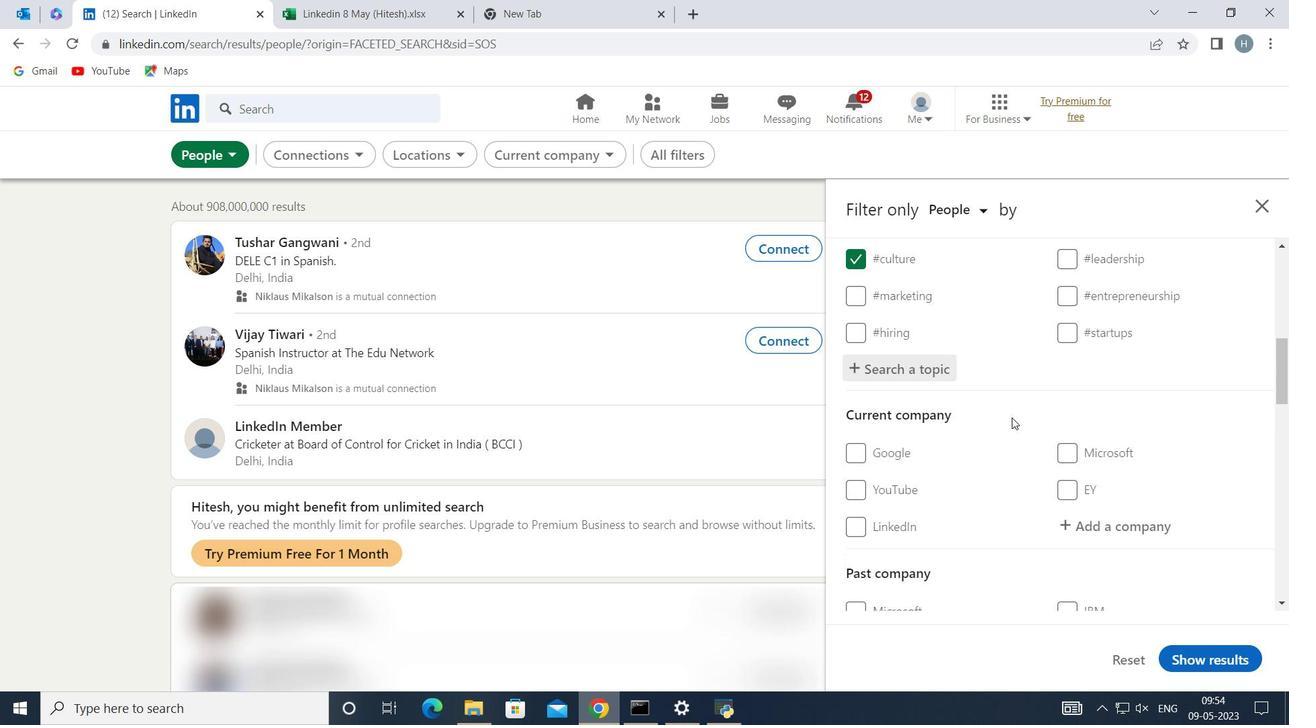 
Action: Mouse scrolled (1012, 417) with delta (0, 0)
Screenshot: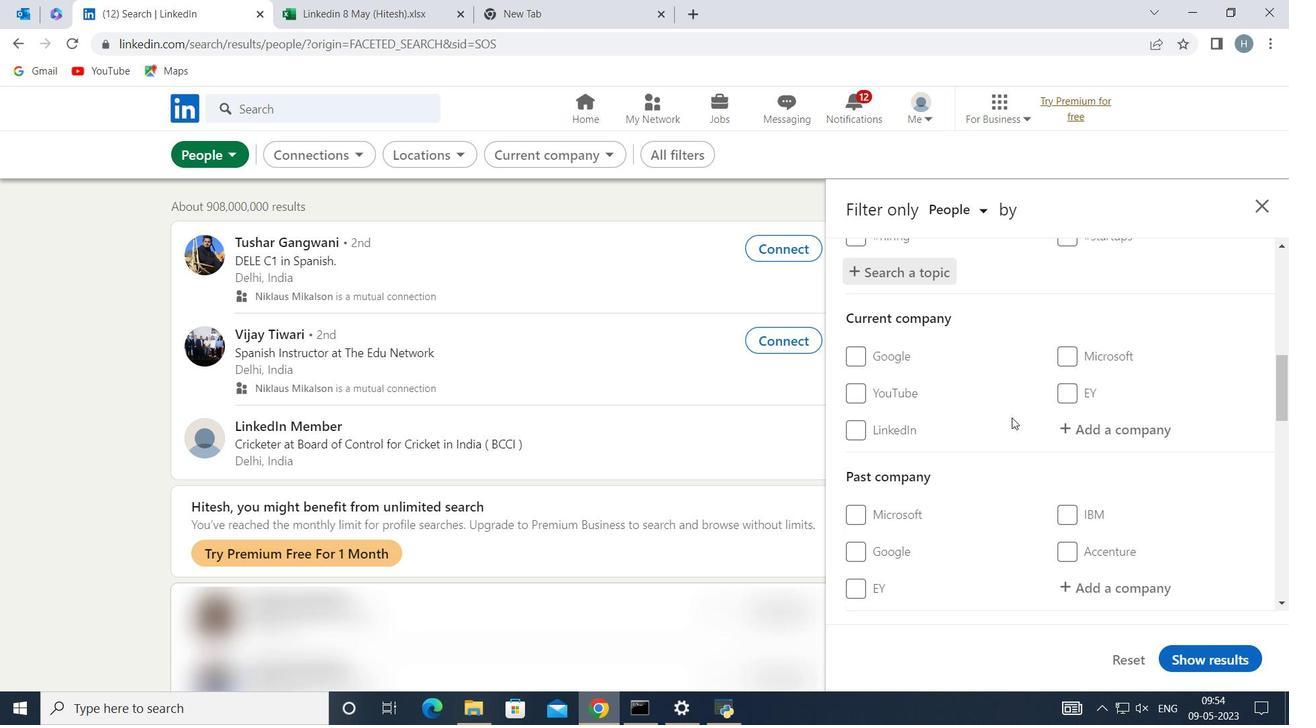 
Action: Mouse scrolled (1012, 417) with delta (0, 0)
Screenshot: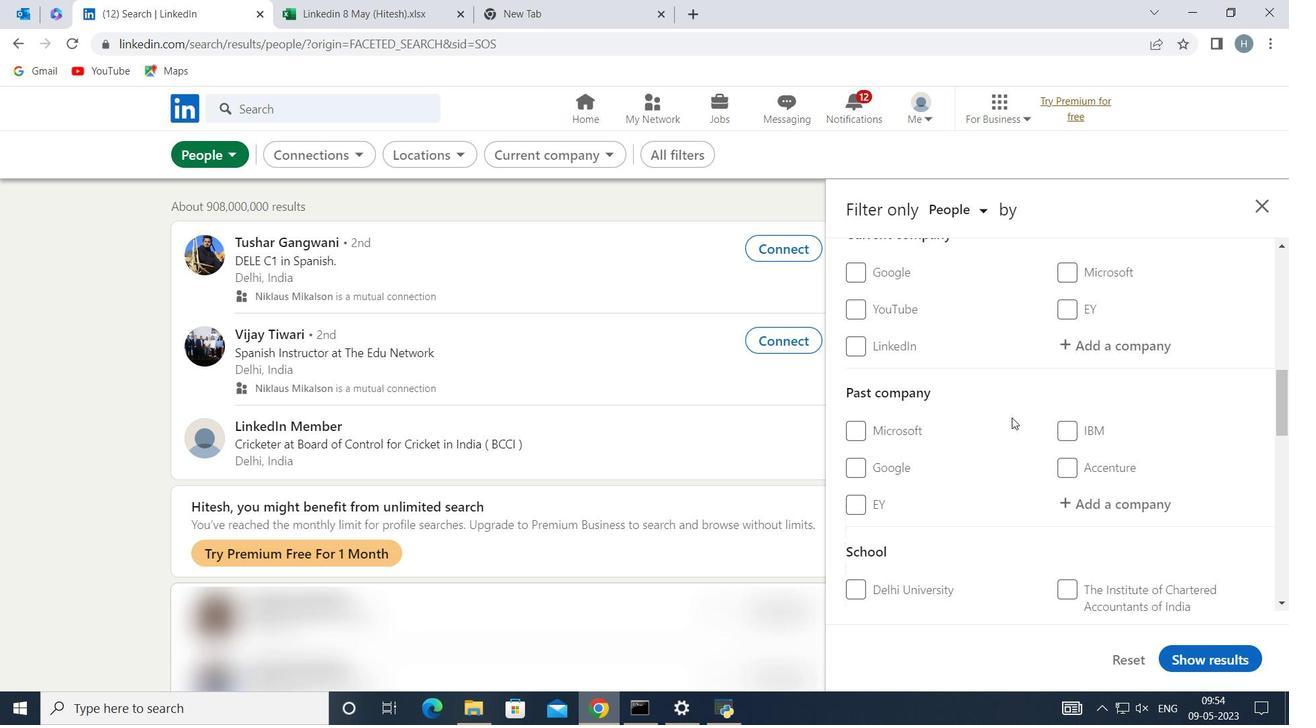 
Action: Mouse scrolled (1012, 417) with delta (0, 0)
Screenshot: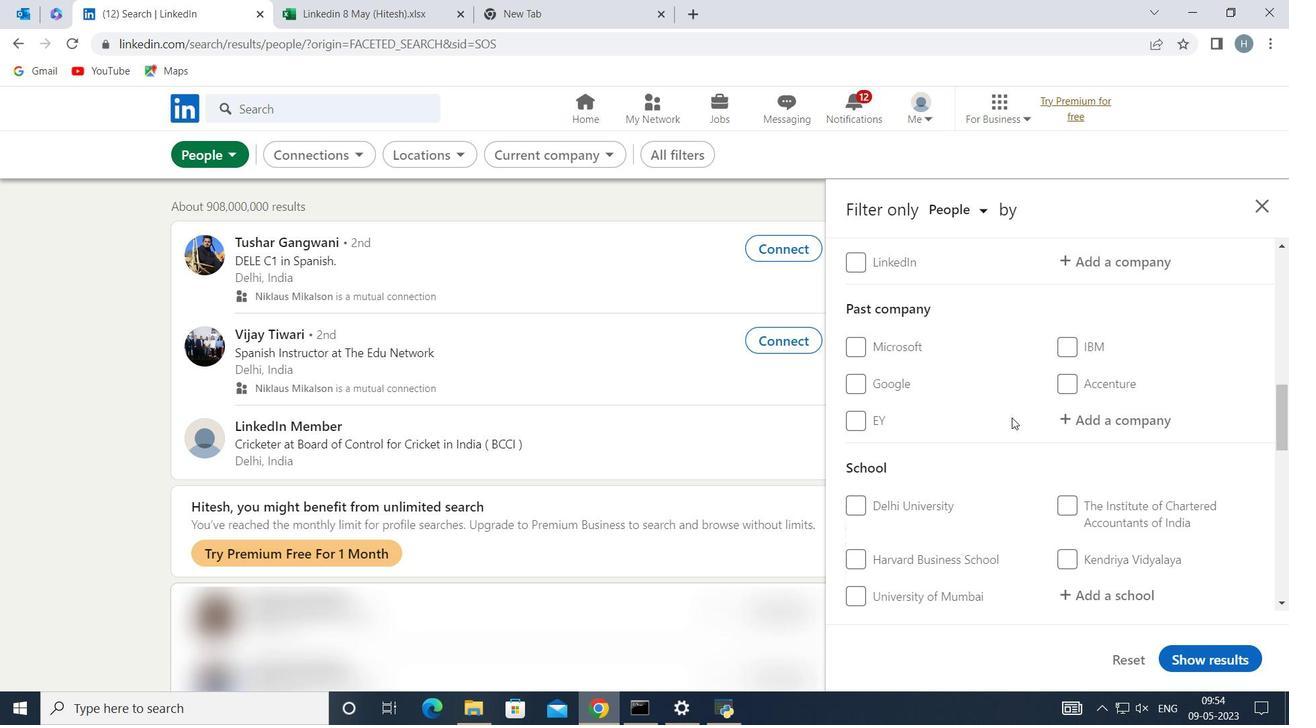 
Action: Mouse scrolled (1012, 417) with delta (0, 0)
Screenshot: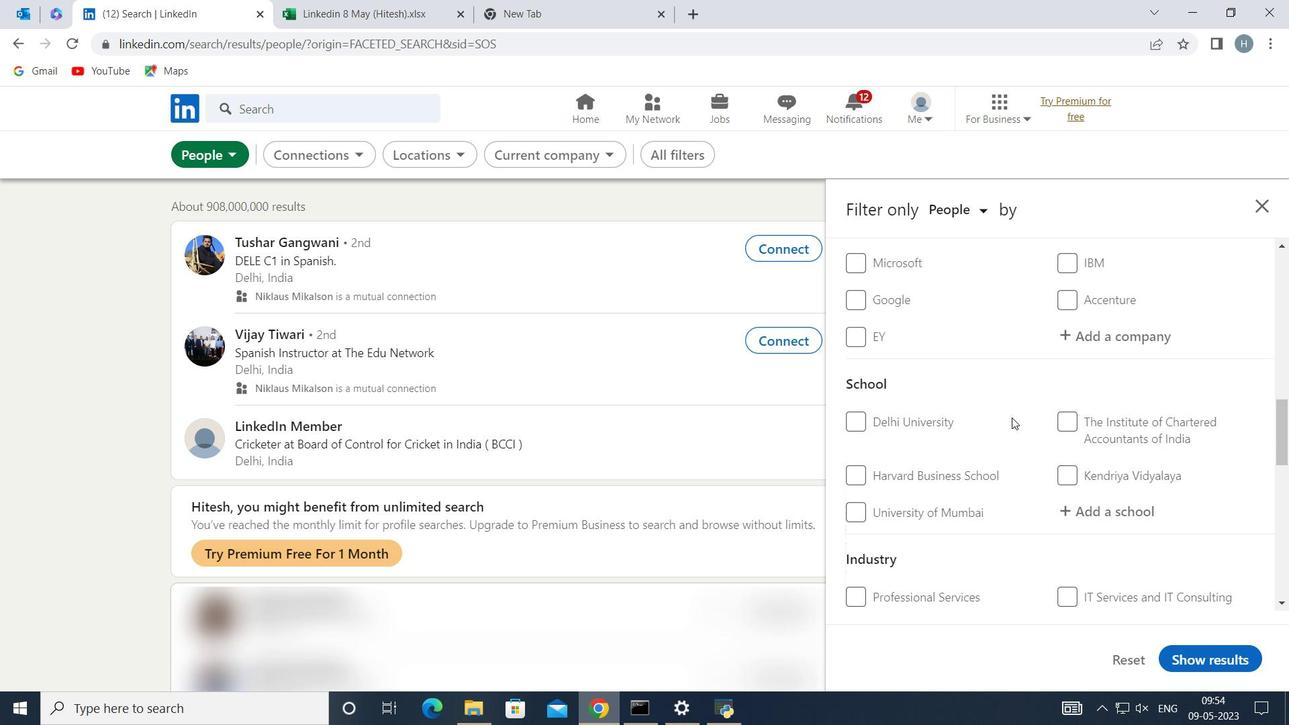 
Action: Mouse scrolled (1012, 417) with delta (0, 0)
Screenshot: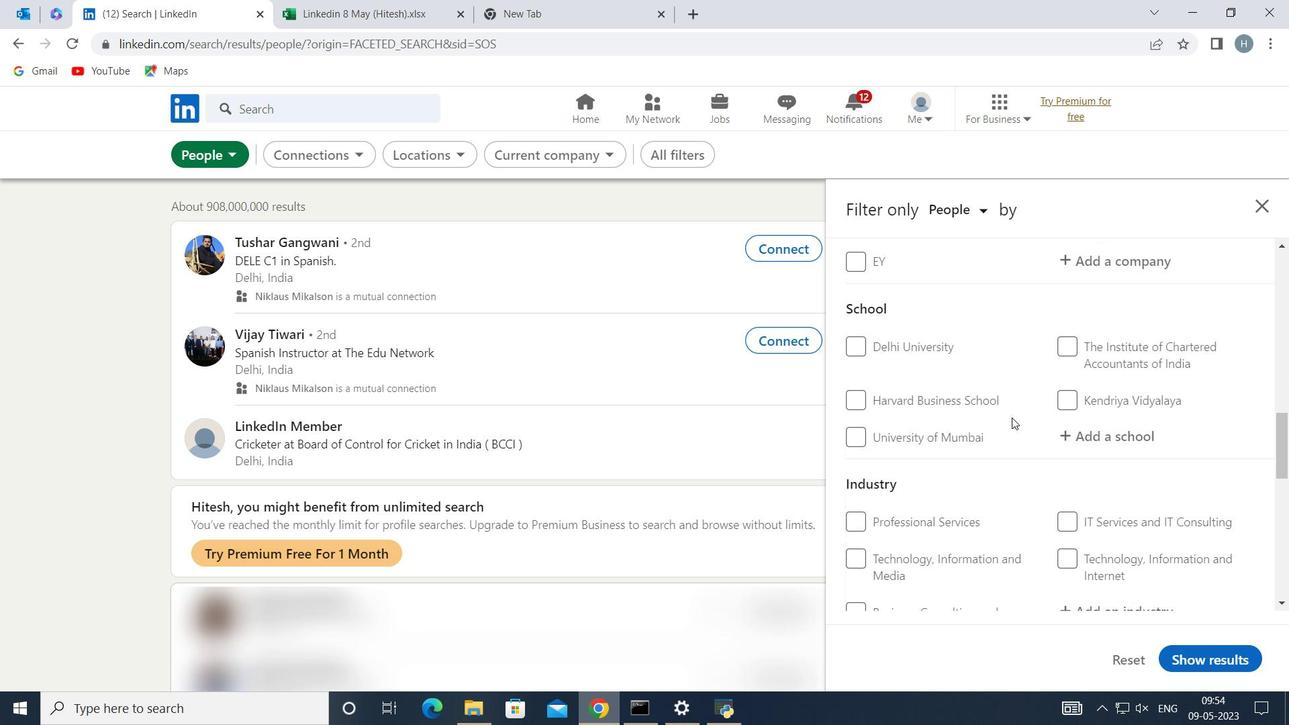 
Action: Mouse scrolled (1012, 417) with delta (0, 0)
Screenshot: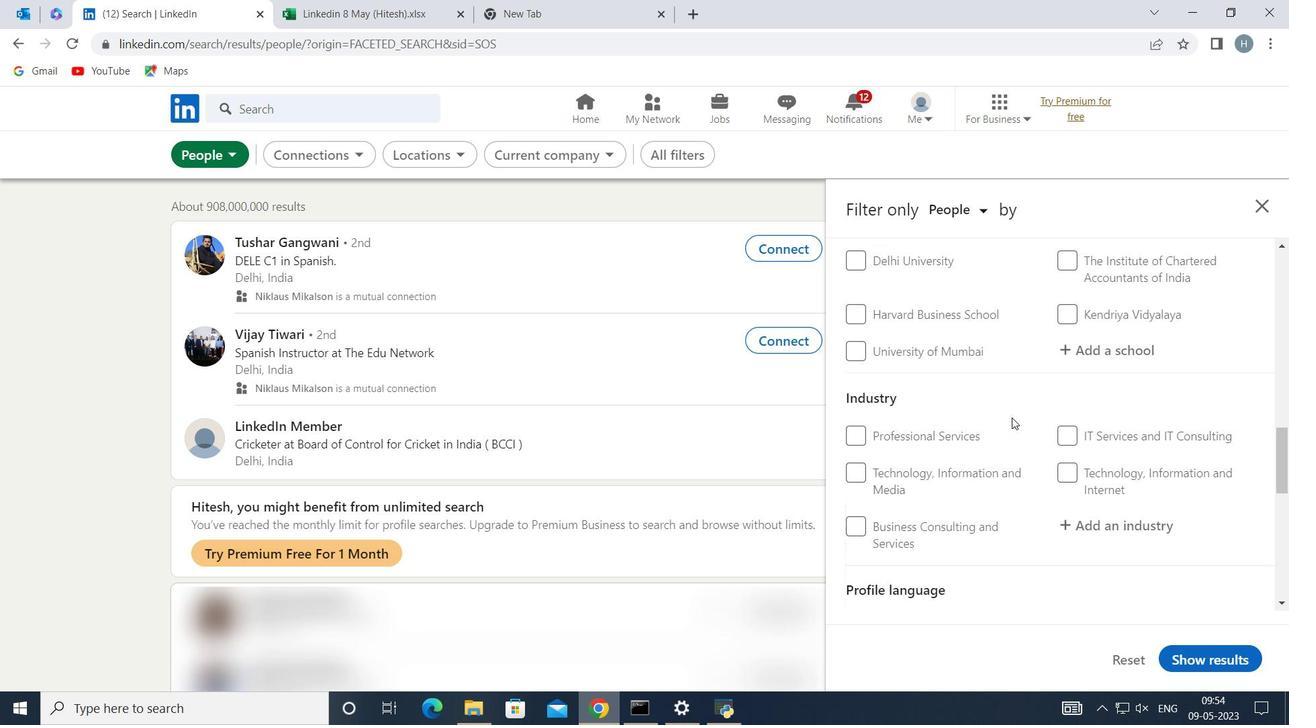 
Action: Mouse scrolled (1012, 417) with delta (0, 0)
Screenshot: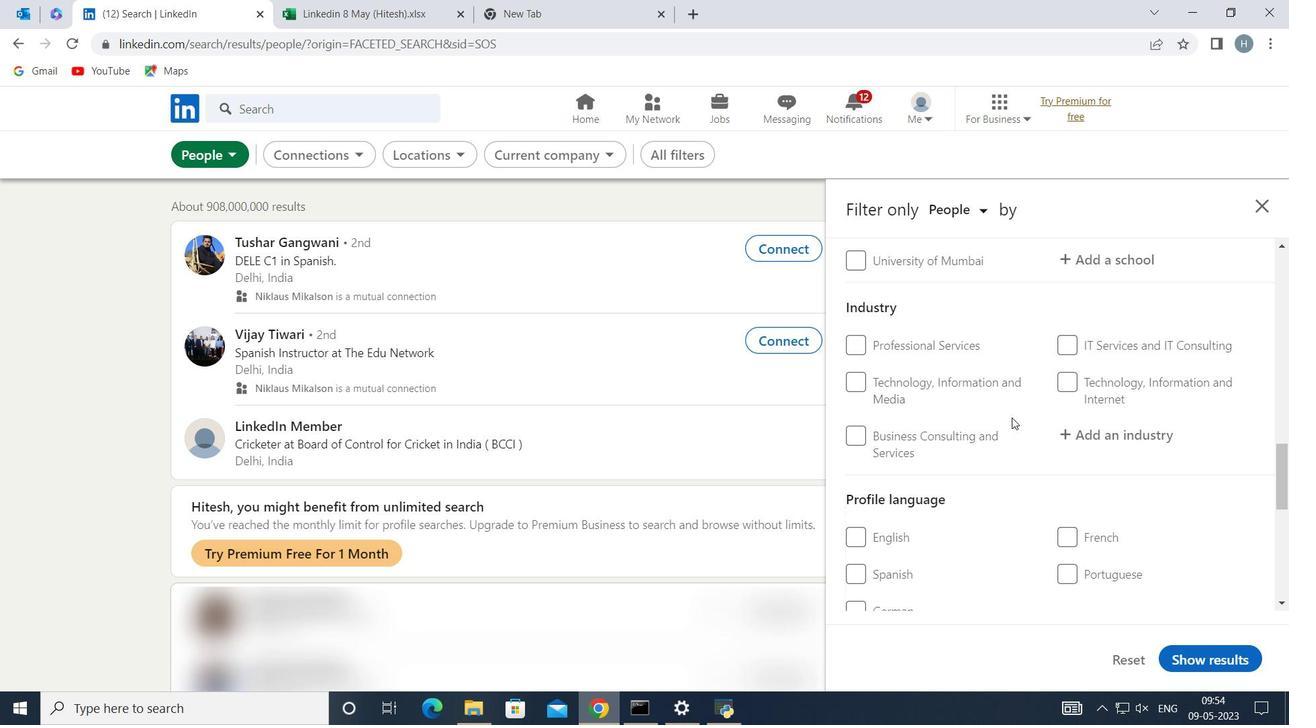 
Action: Mouse moved to (1074, 453)
Screenshot: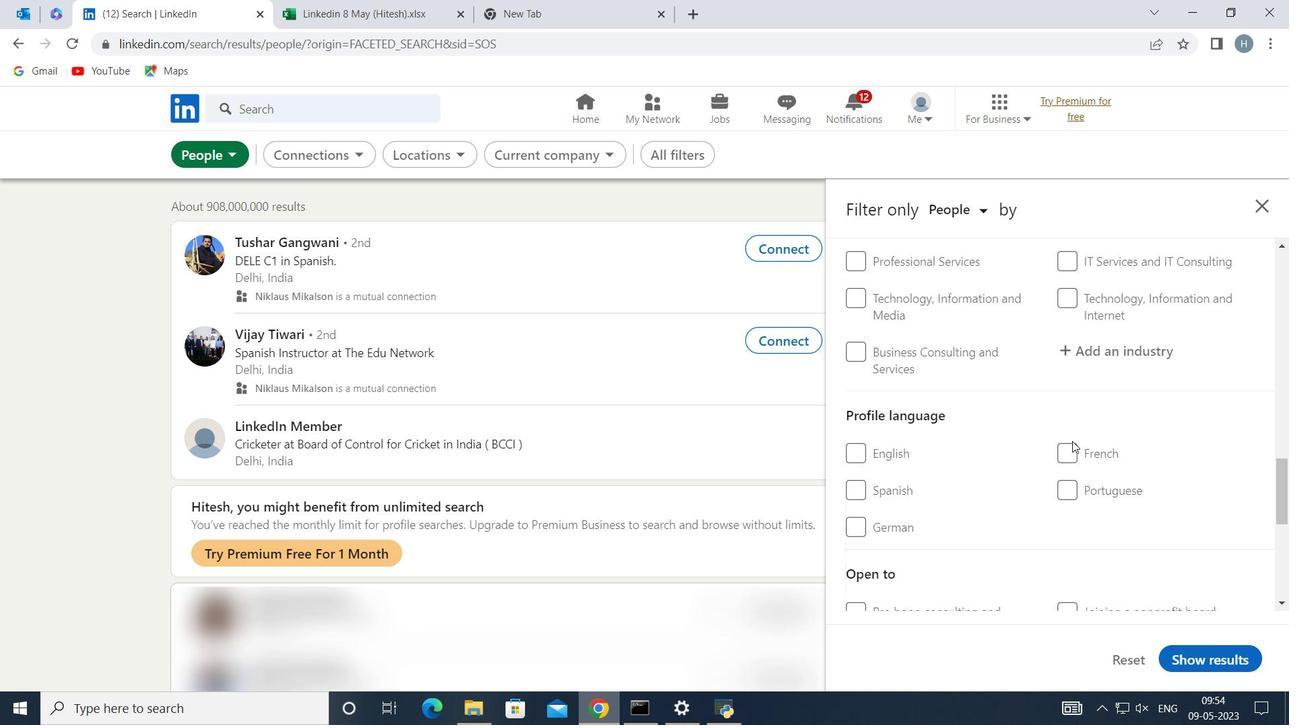 
Action: Mouse pressed left at (1074, 453)
Screenshot: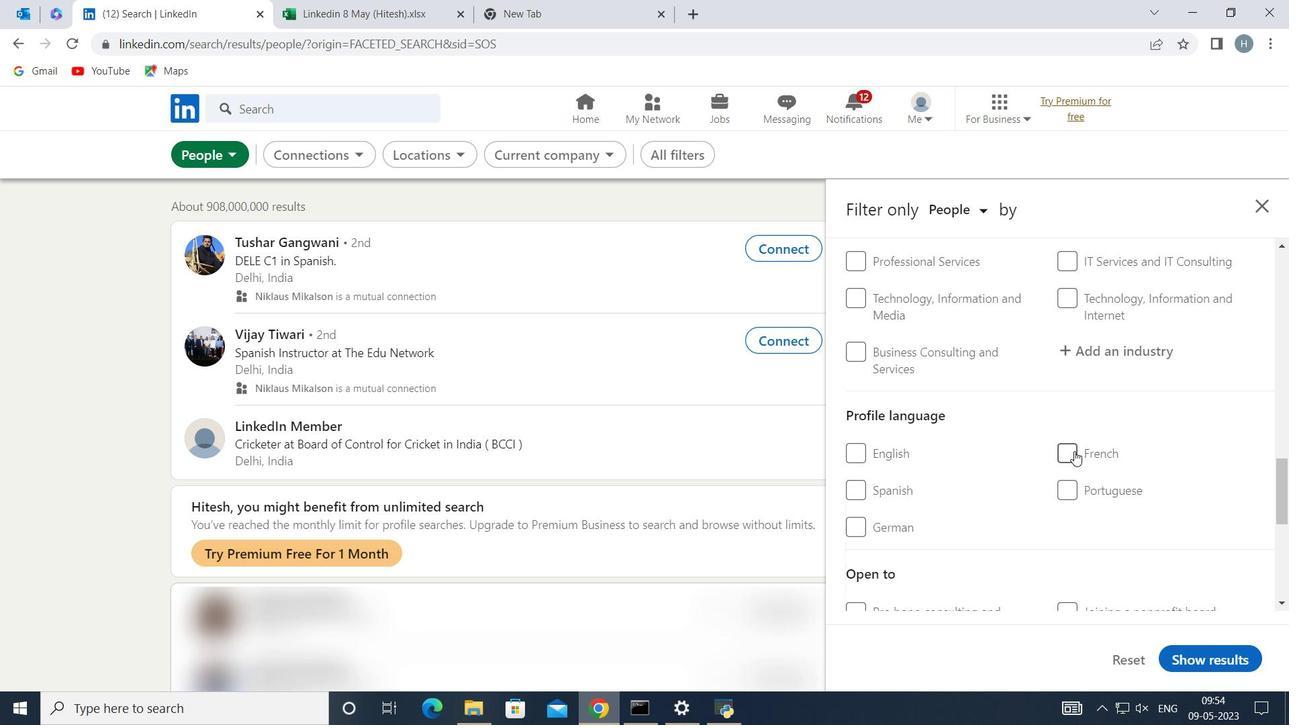 
Action: Mouse moved to (1036, 449)
Screenshot: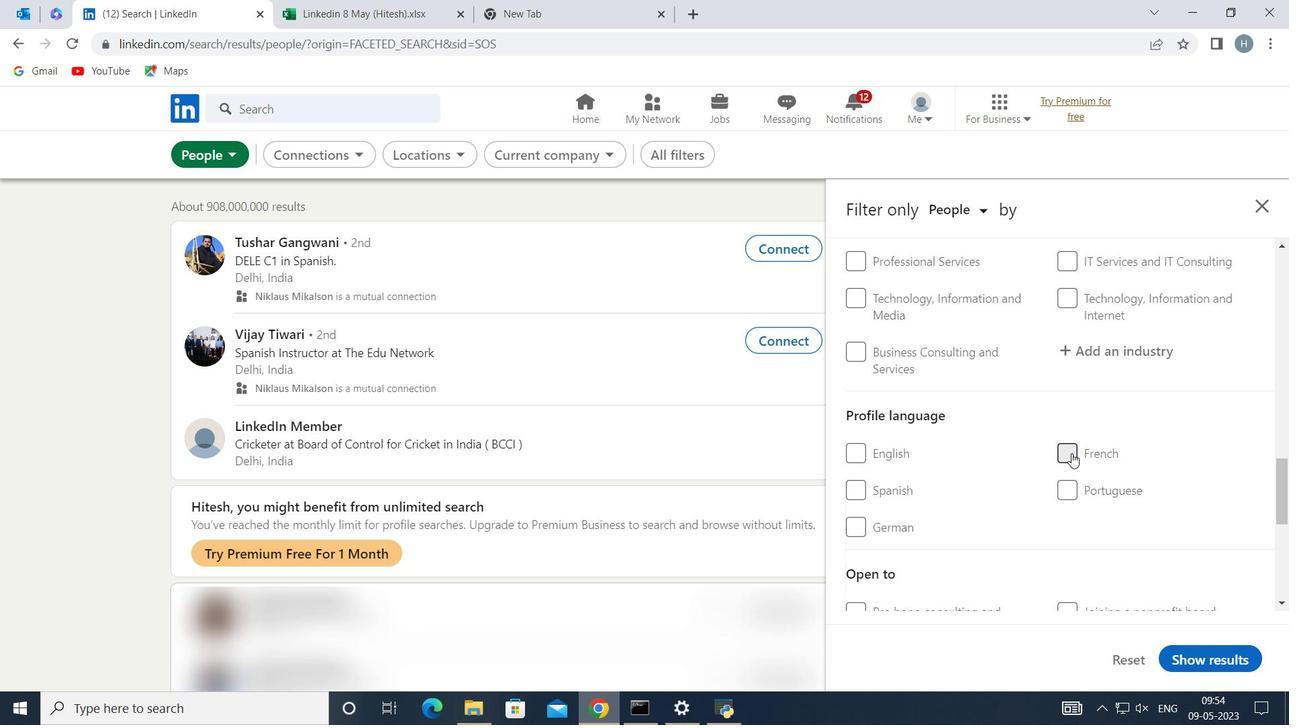 
Action: Mouse scrolled (1036, 450) with delta (0, 0)
Screenshot: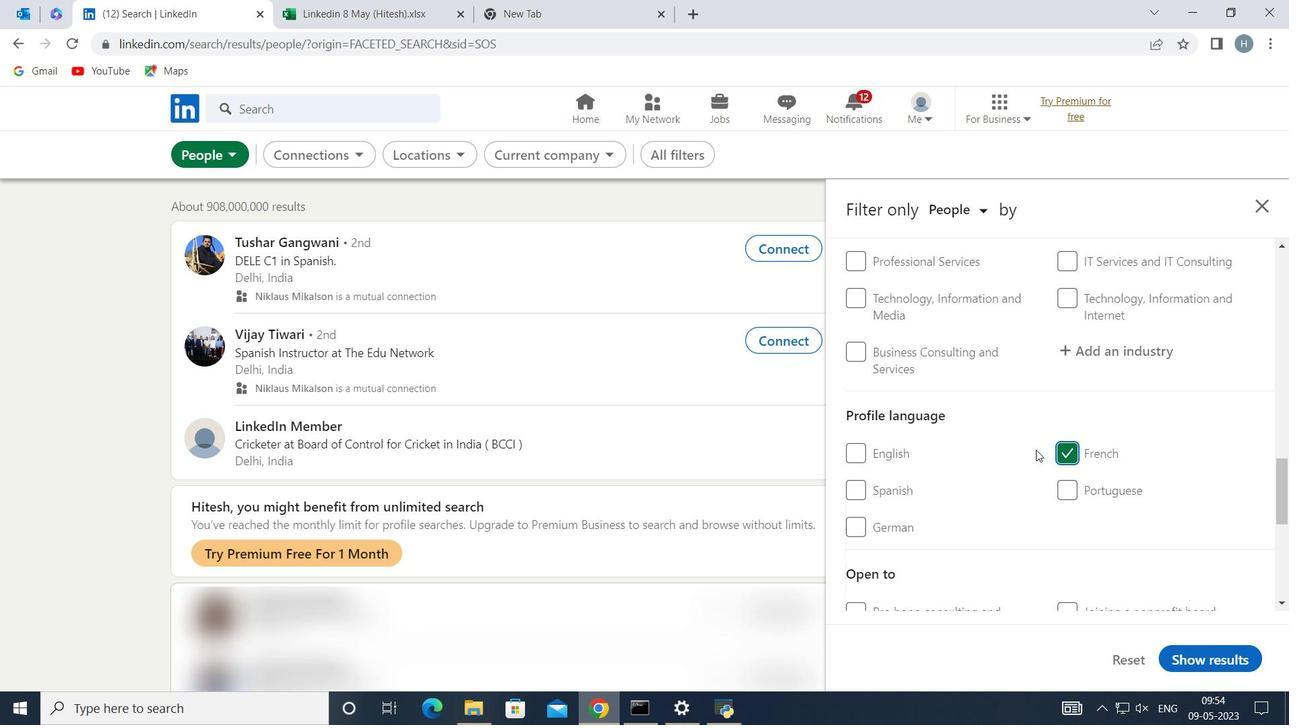 
Action: Mouse scrolled (1036, 450) with delta (0, 0)
Screenshot: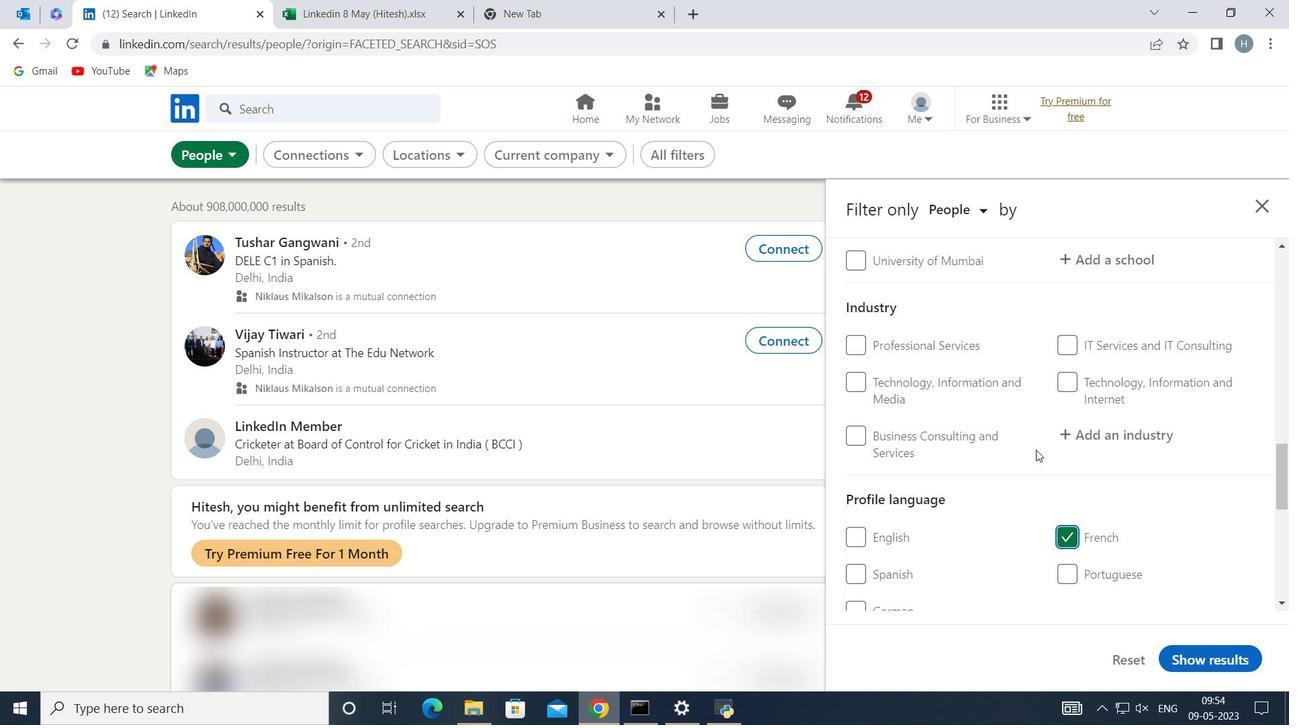
Action: Mouse scrolled (1036, 450) with delta (0, 0)
Screenshot: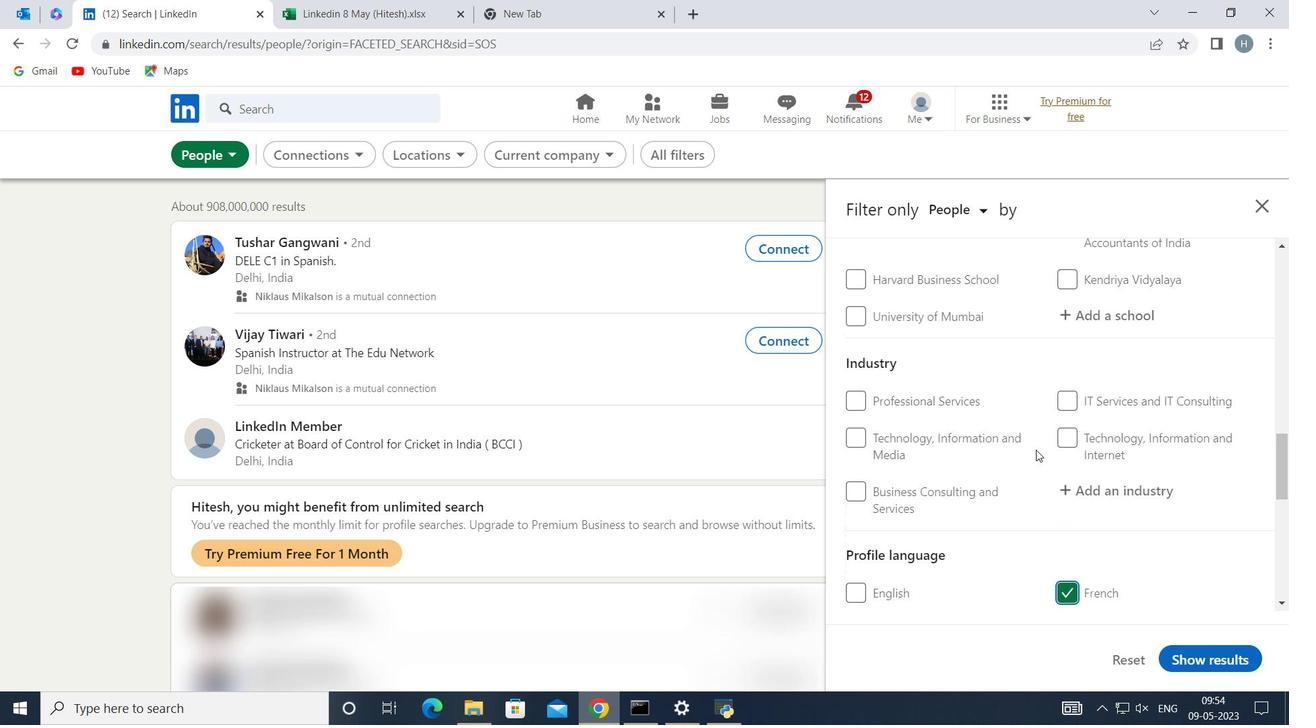 
Action: Mouse scrolled (1036, 450) with delta (0, 0)
Screenshot: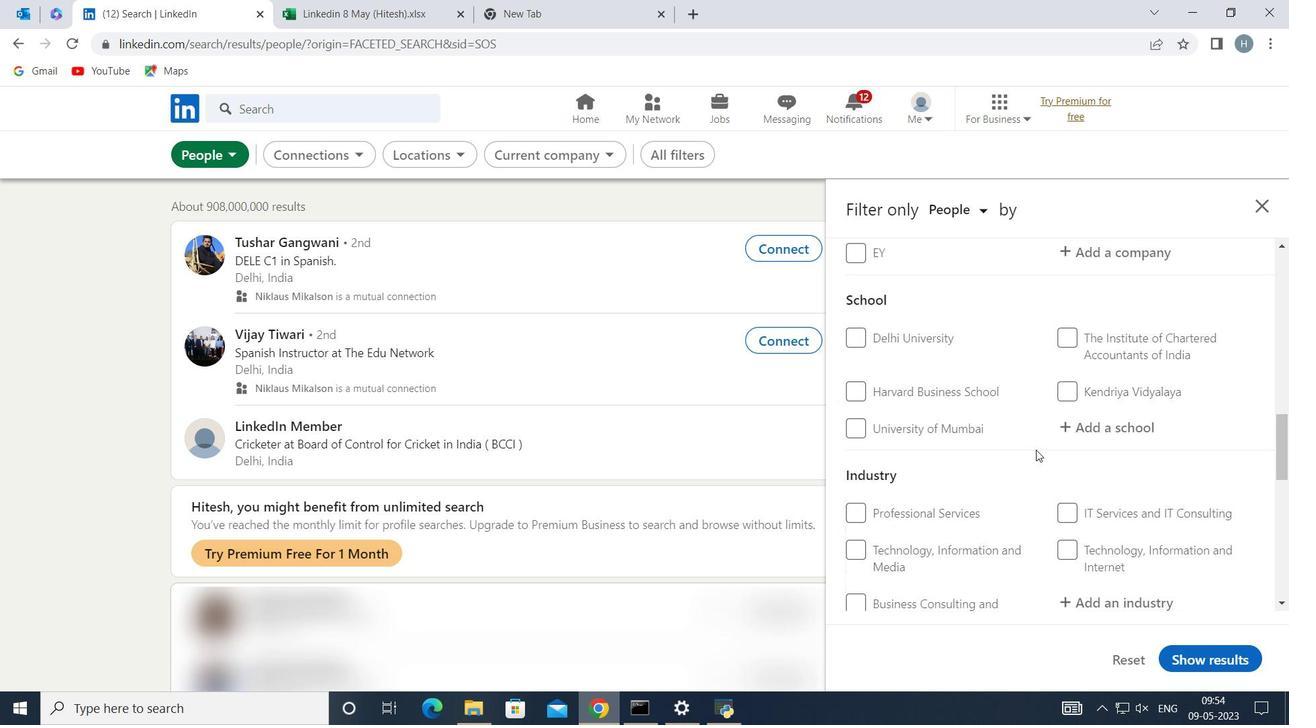 
Action: Mouse scrolled (1036, 450) with delta (0, 0)
Screenshot: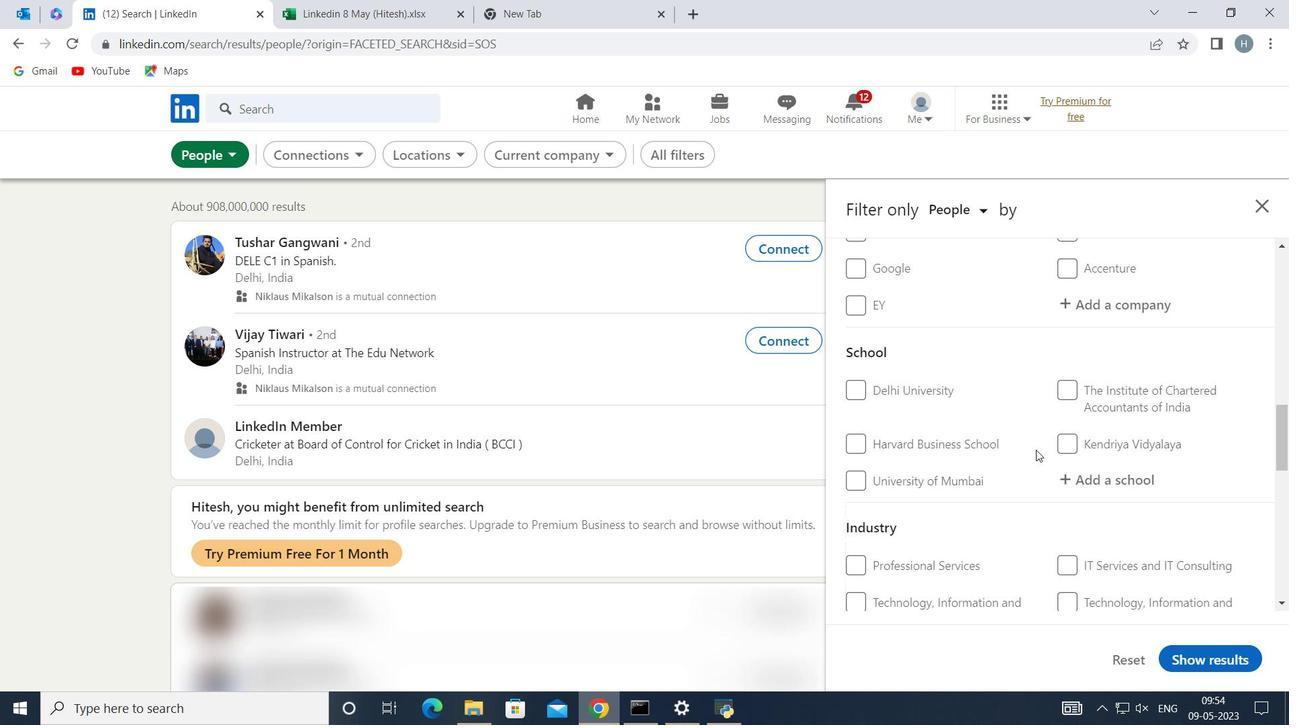 
Action: Mouse scrolled (1036, 450) with delta (0, 0)
Screenshot: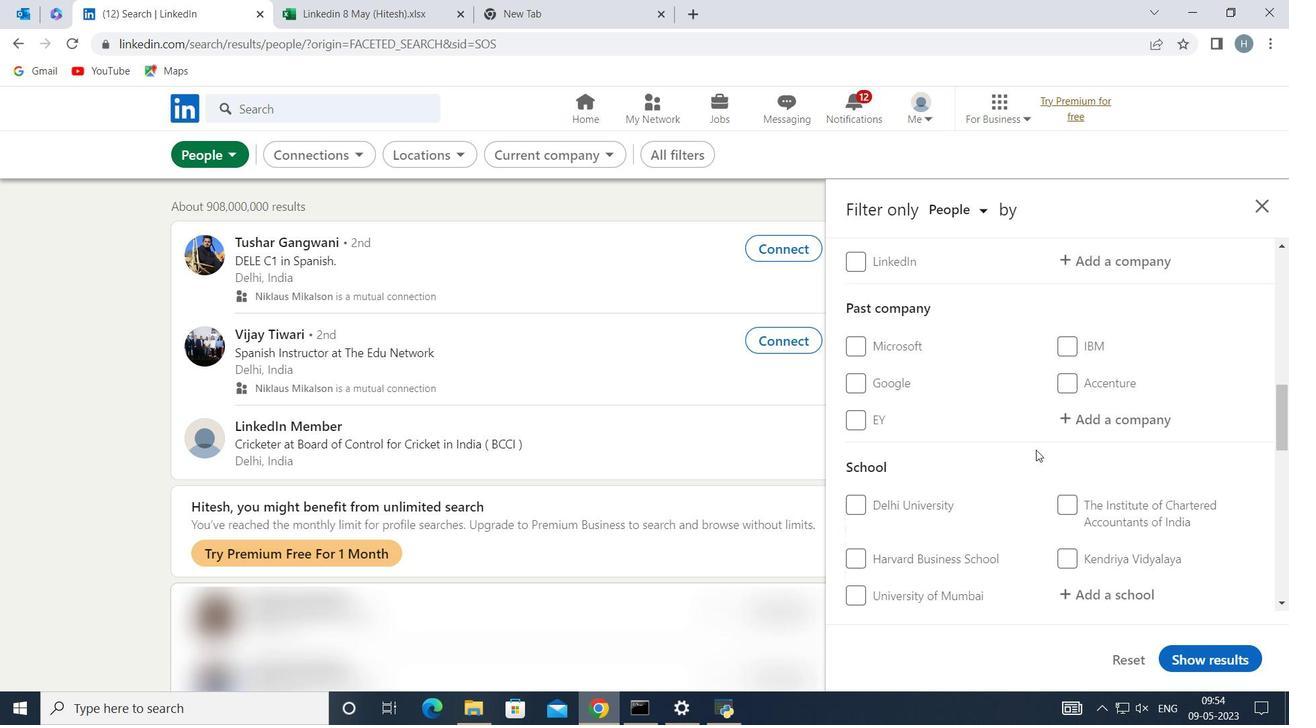 
Action: Mouse scrolled (1036, 450) with delta (0, 0)
Screenshot: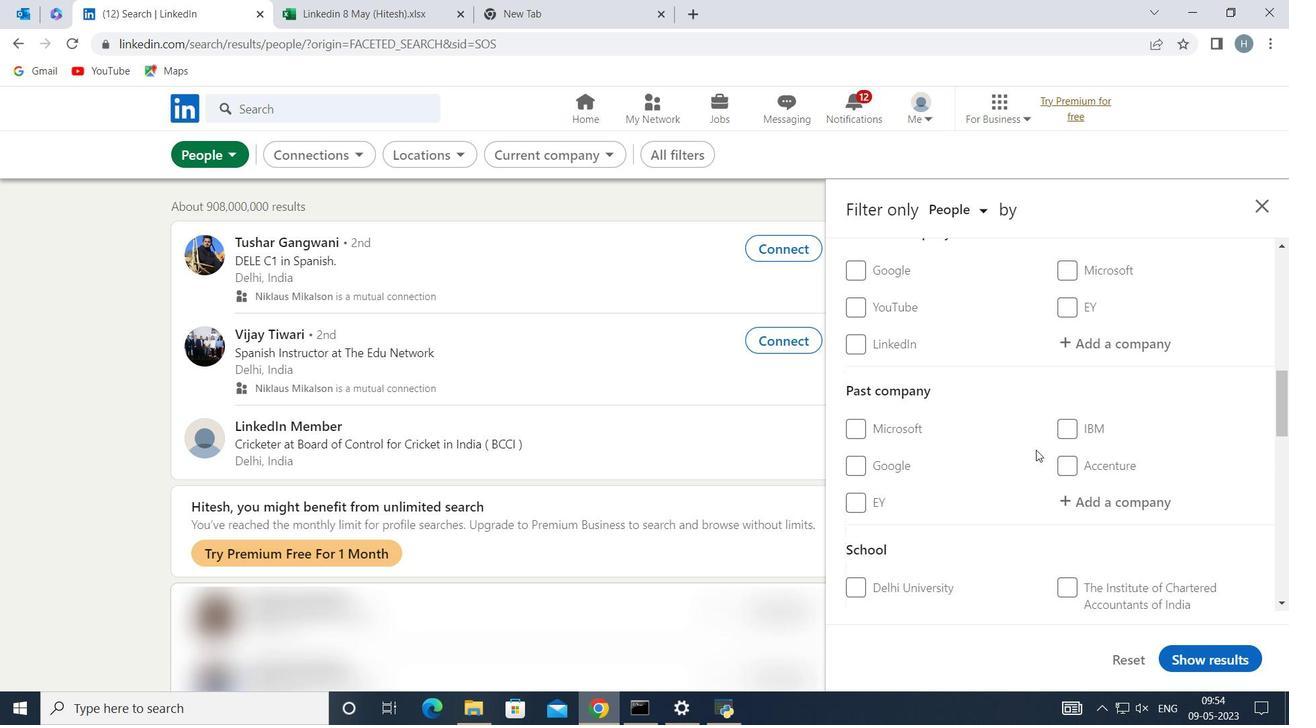 
Action: Mouse moved to (1114, 429)
Screenshot: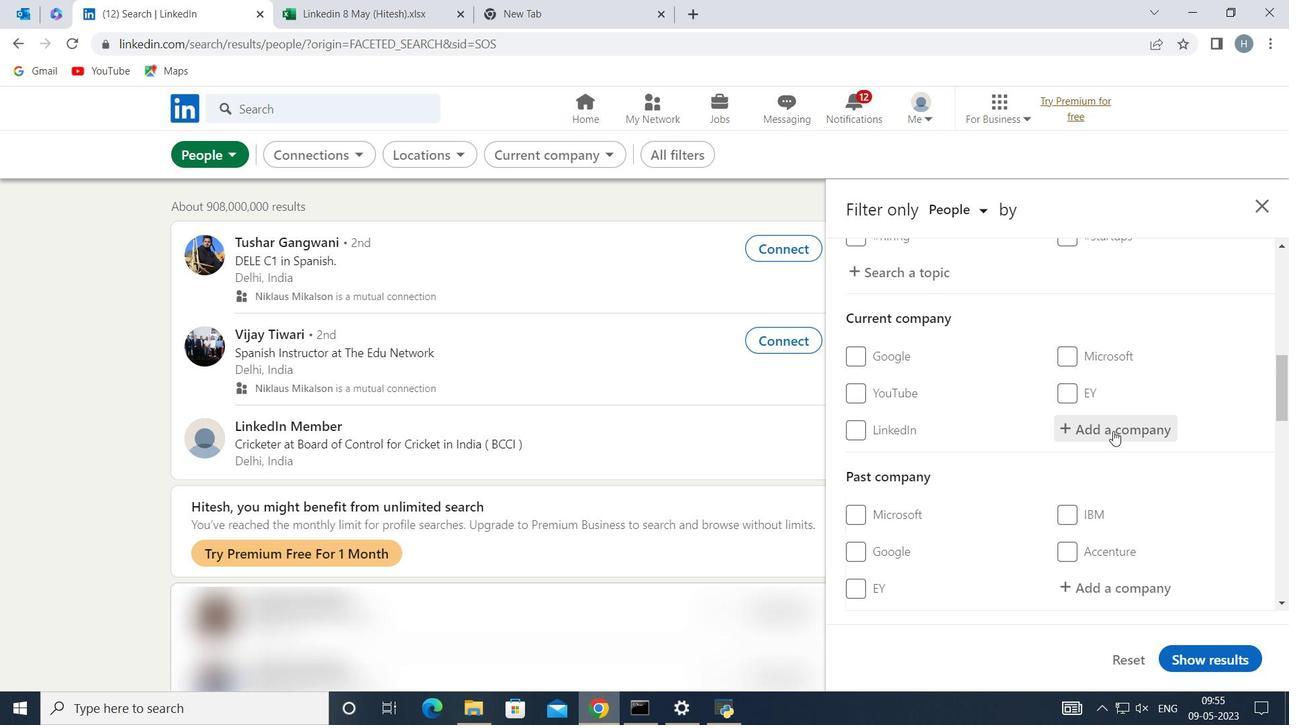 
Action: Mouse pressed left at (1114, 429)
Screenshot: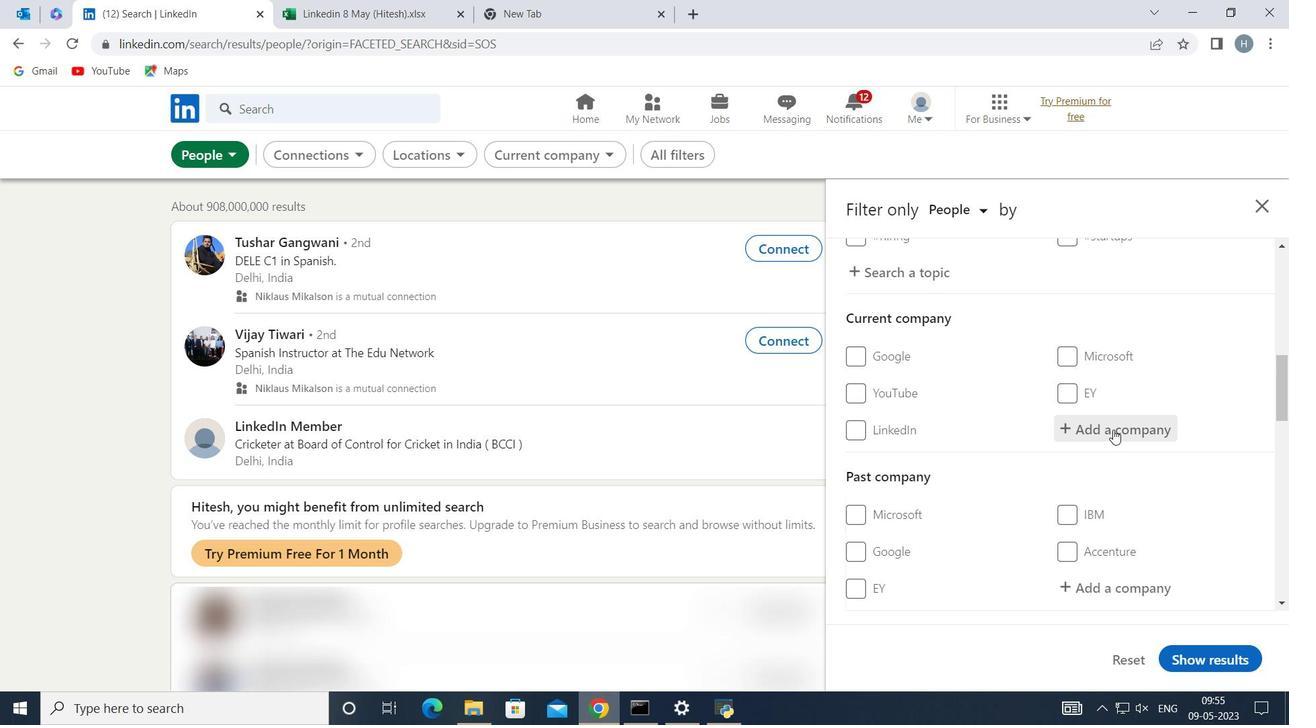 
Action: Key pressed <Key.shift>Code<Key.shift>chef
Screenshot: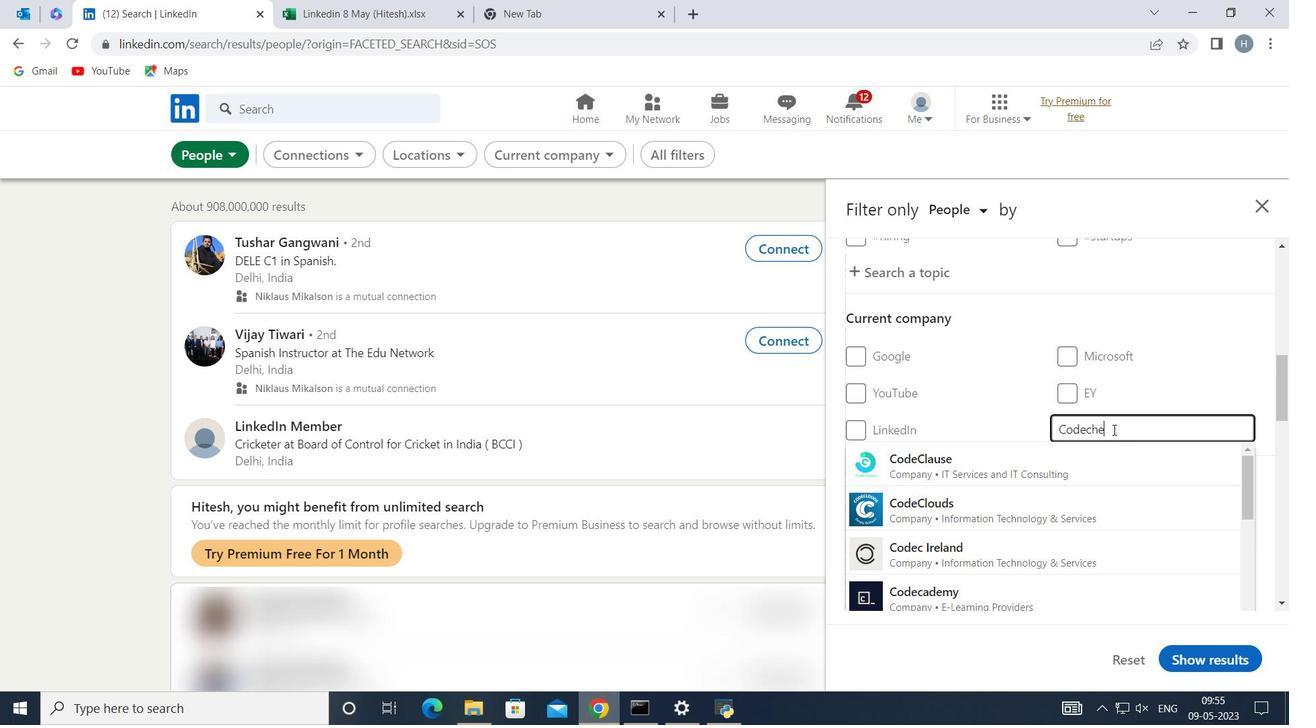 
Action: Mouse moved to (1024, 453)
Screenshot: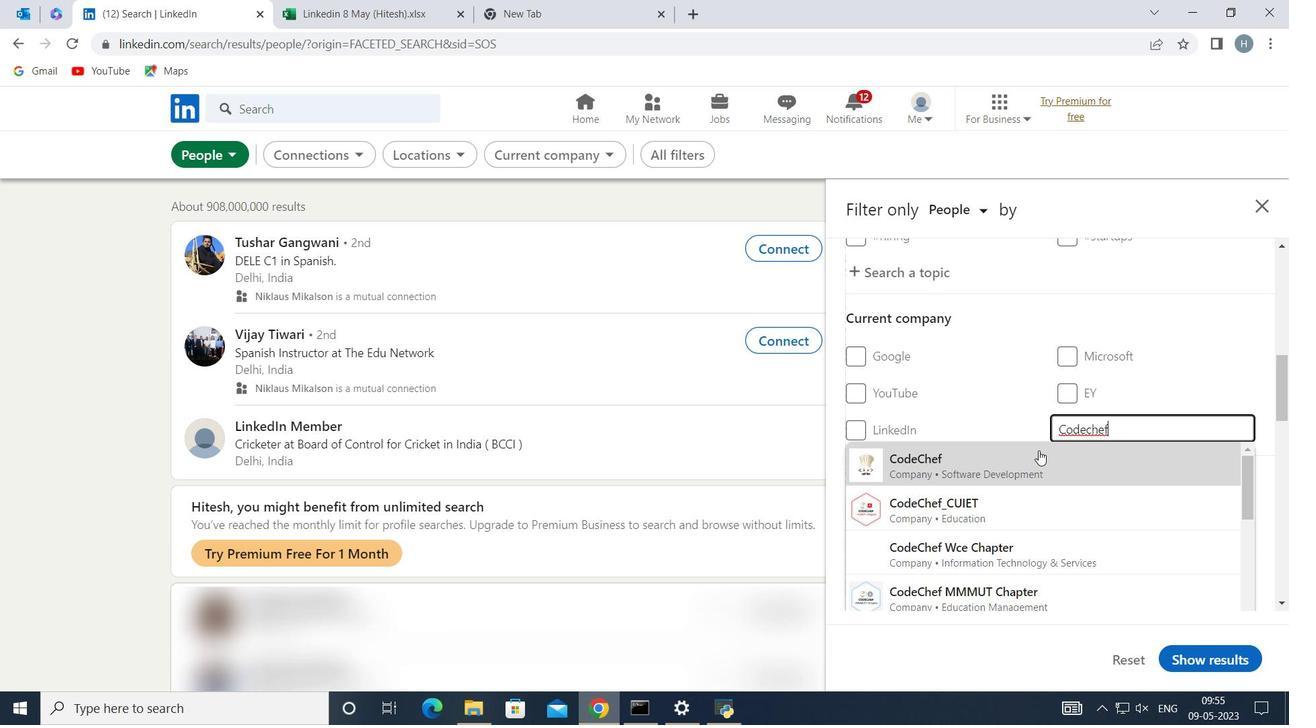 
Action: Mouse pressed left at (1024, 453)
Screenshot: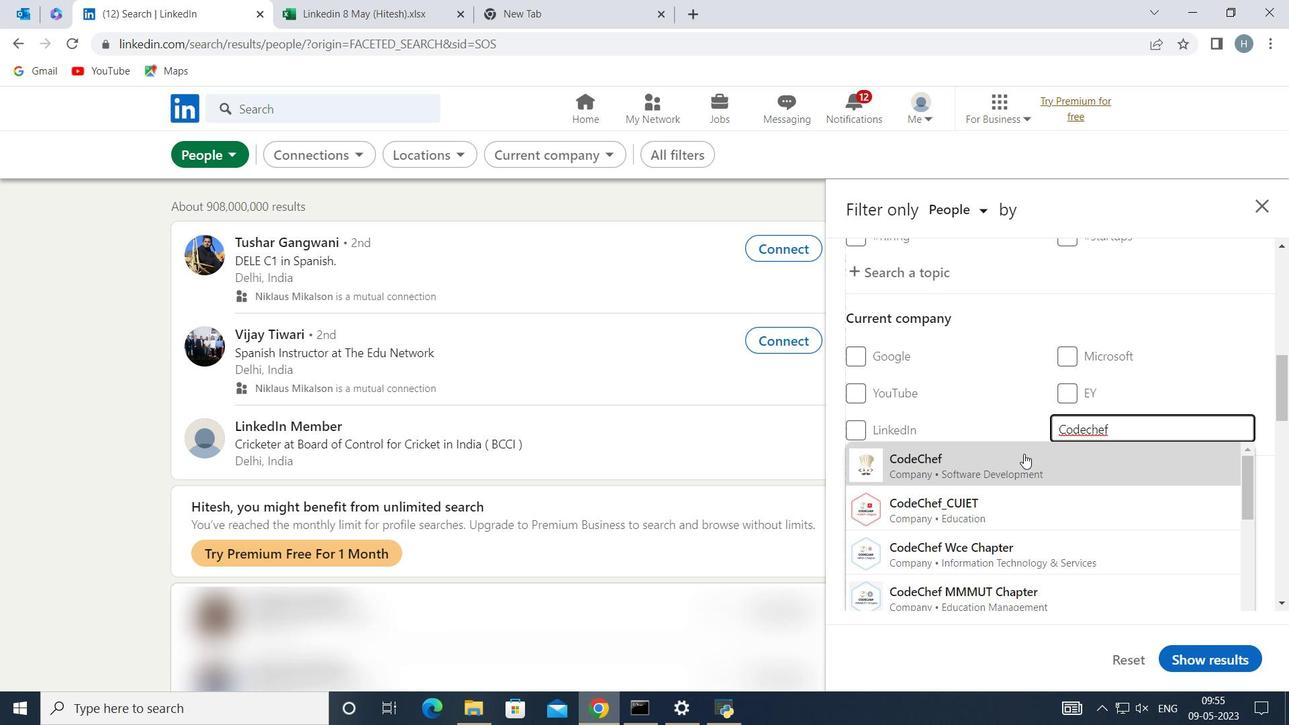 
Action: Mouse moved to (1024, 450)
Screenshot: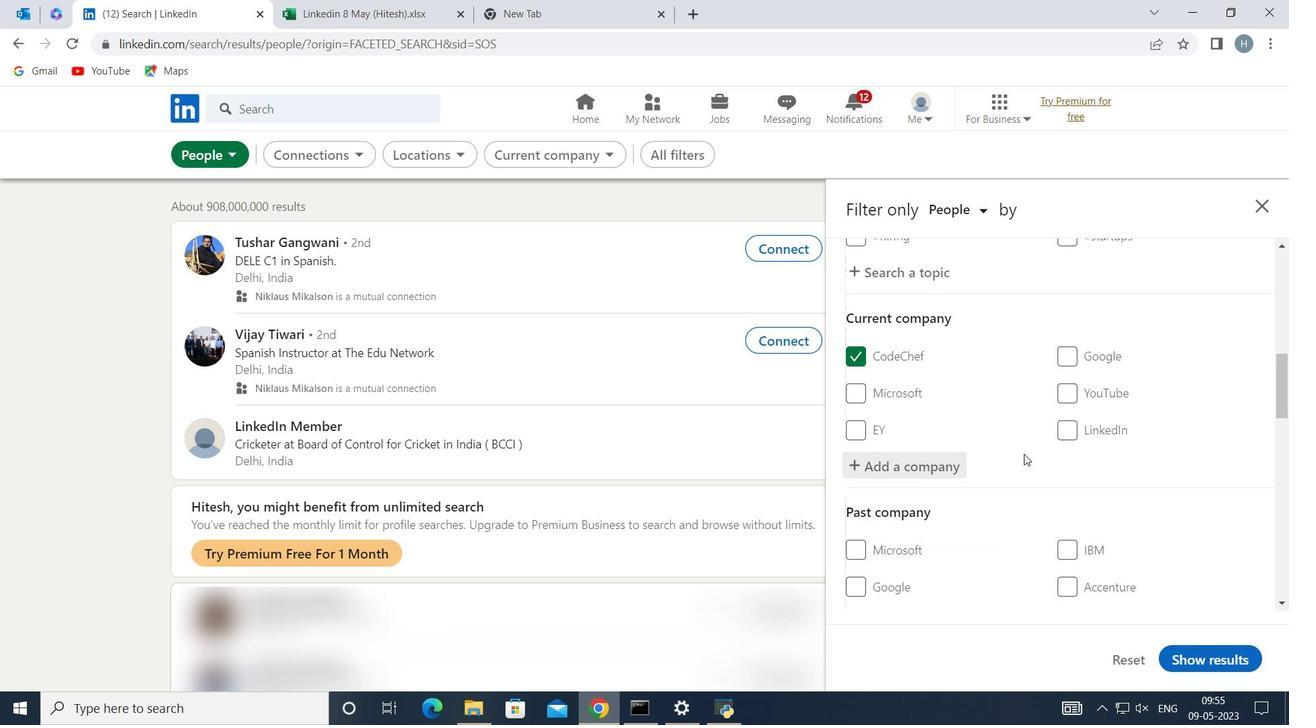 
Action: Mouse scrolled (1024, 449) with delta (0, 0)
Screenshot: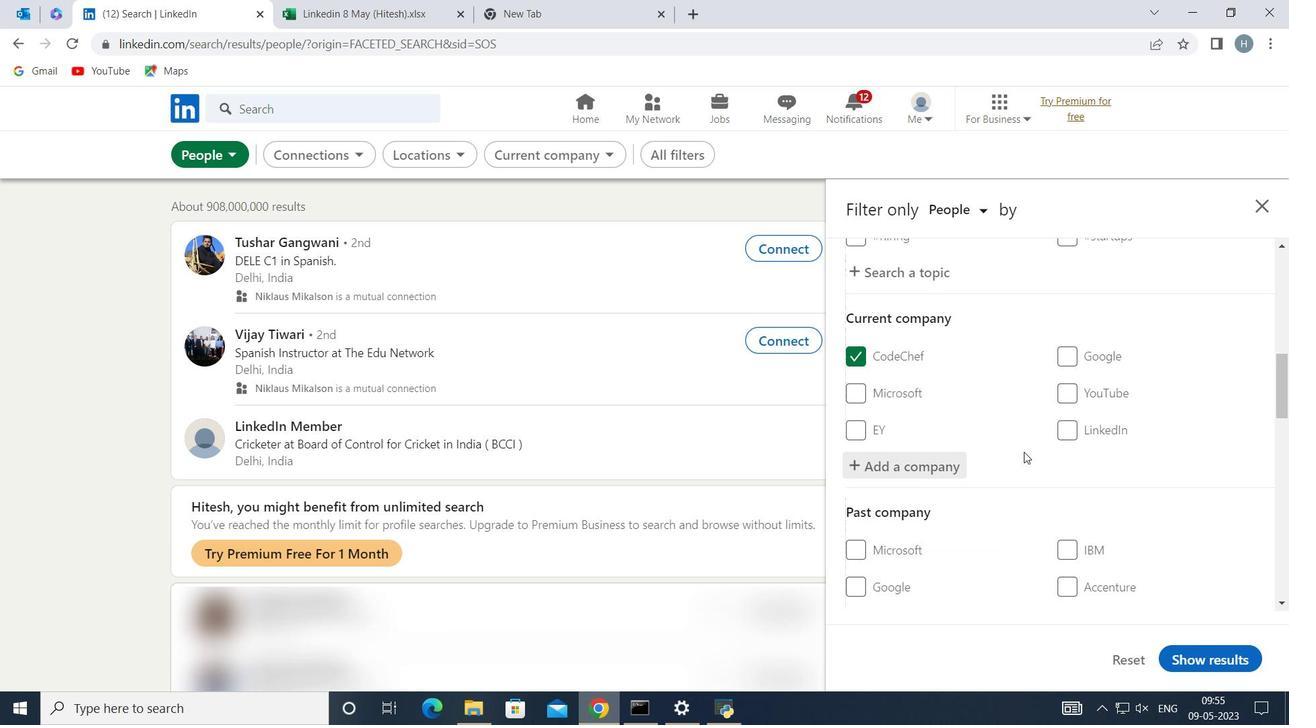 
Action: Mouse moved to (1029, 445)
Screenshot: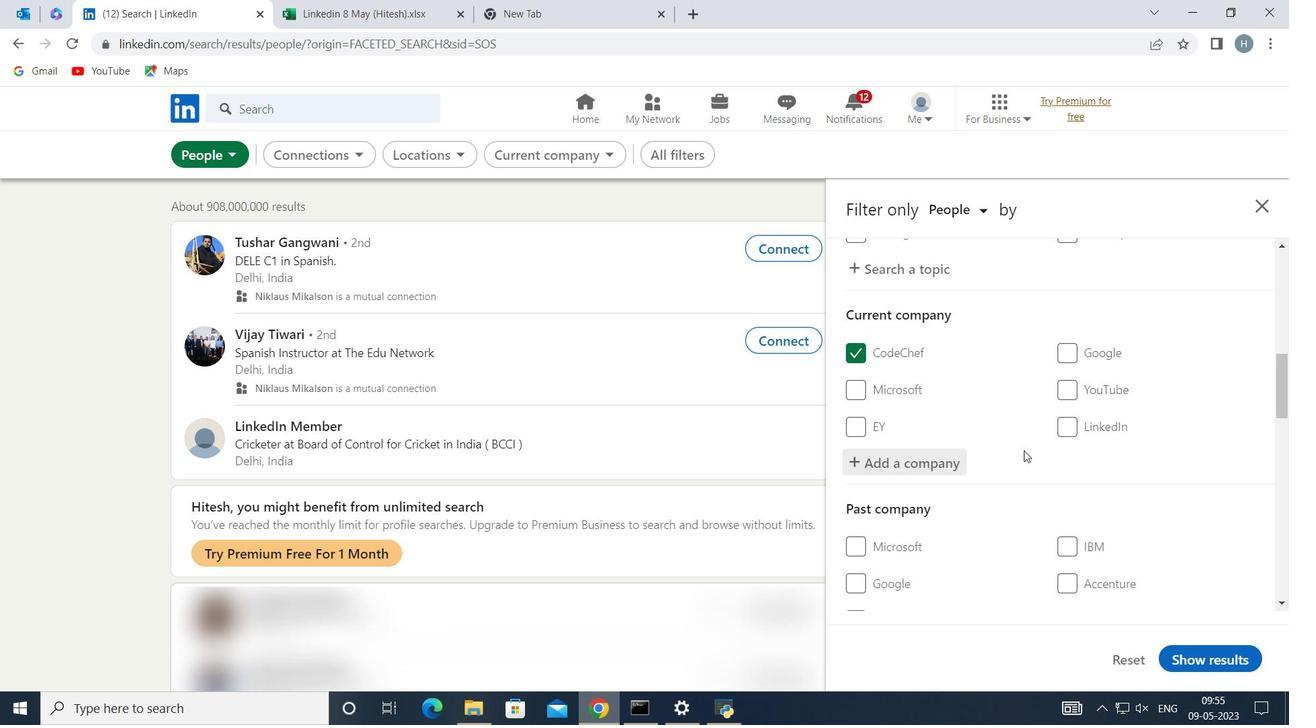 
Action: Mouse scrolled (1029, 444) with delta (0, 0)
Screenshot: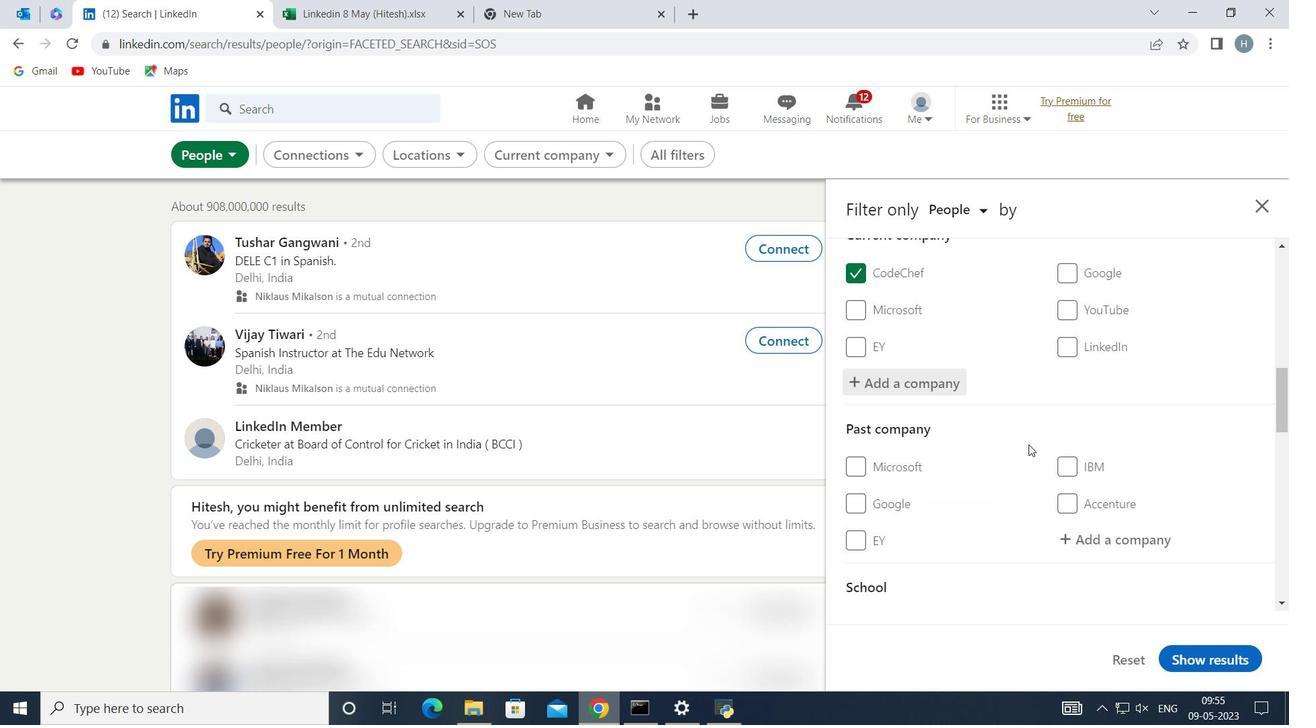 
Action: Mouse scrolled (1029, 444) with delta (0, 0)
Screenshot: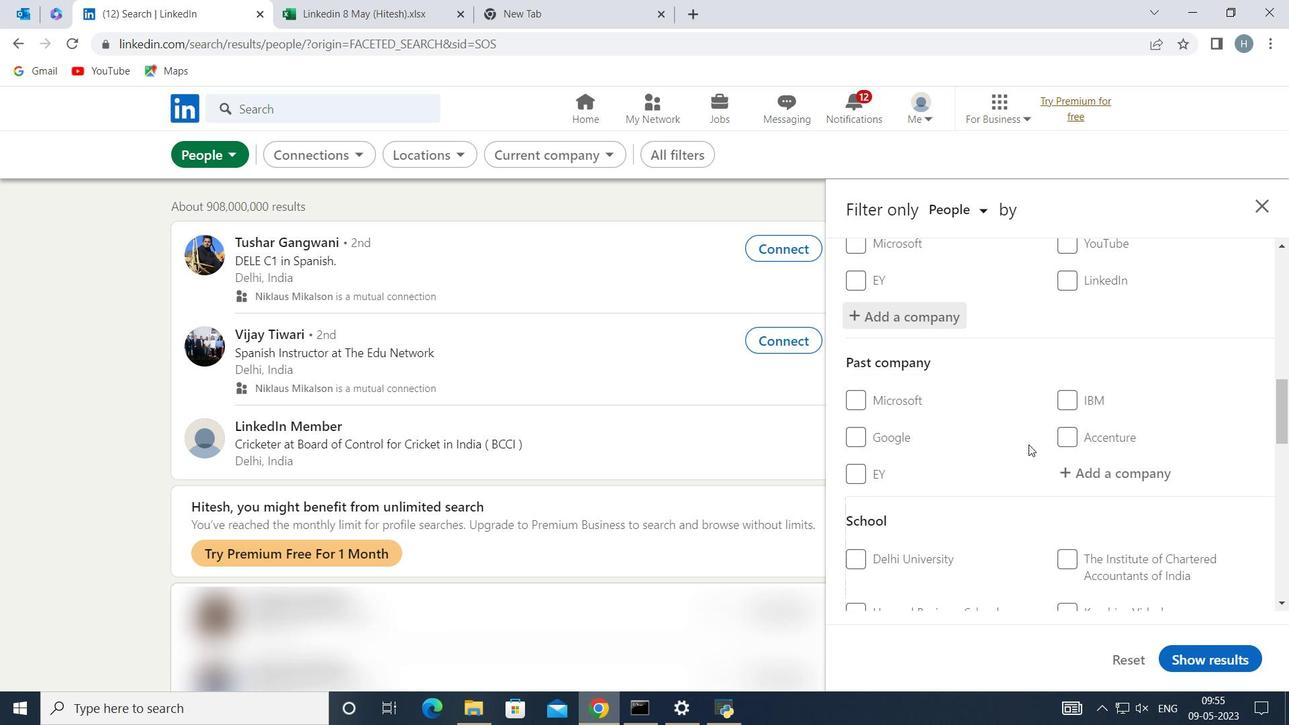 
Action: Mouse moved to (1040, 439)
Screenshot: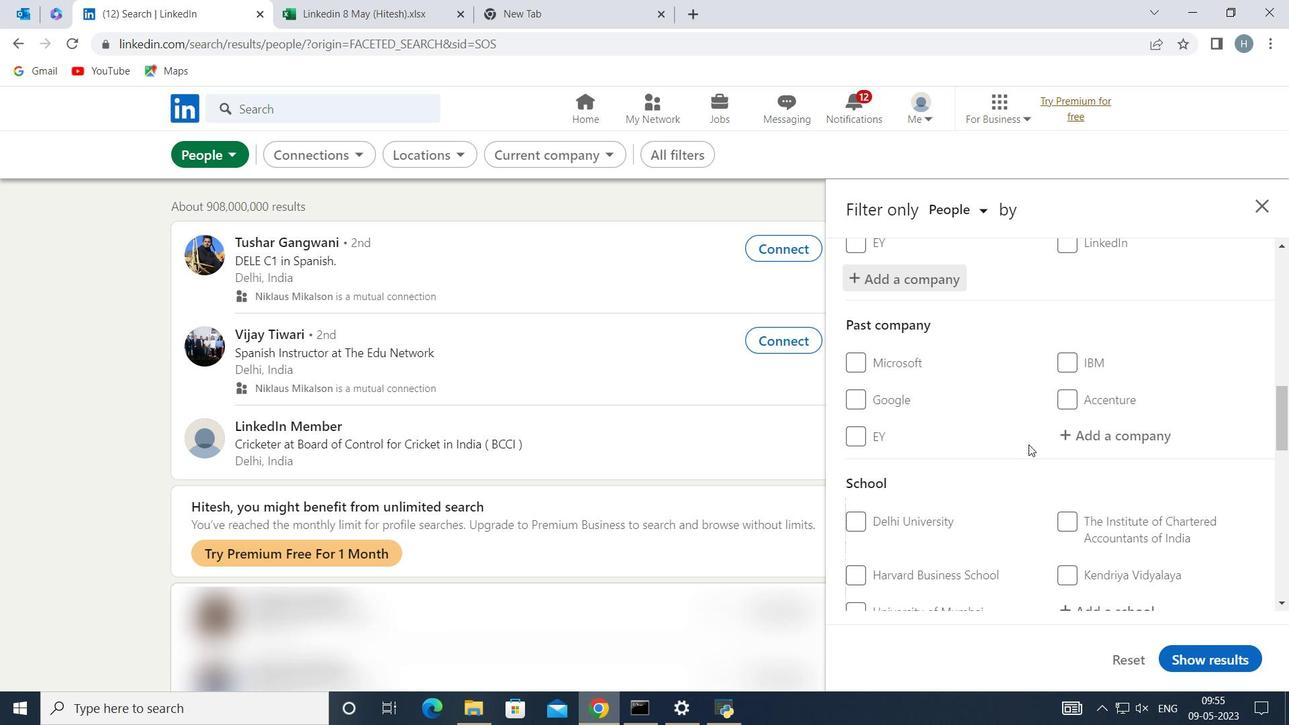 
Action: Mouse scrolled (1040, 439) with delta (0, 0)
Screenshot: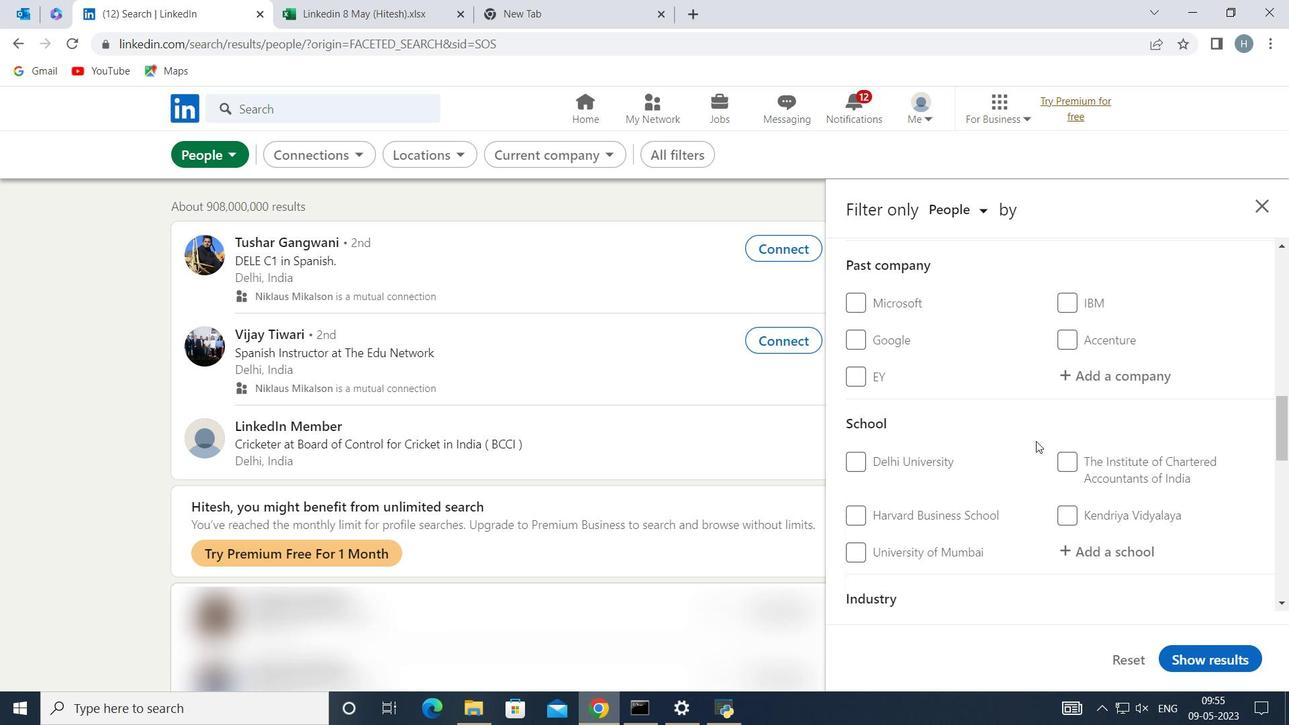 
Action: Mouse moved to (1141, 459)
Screenshot: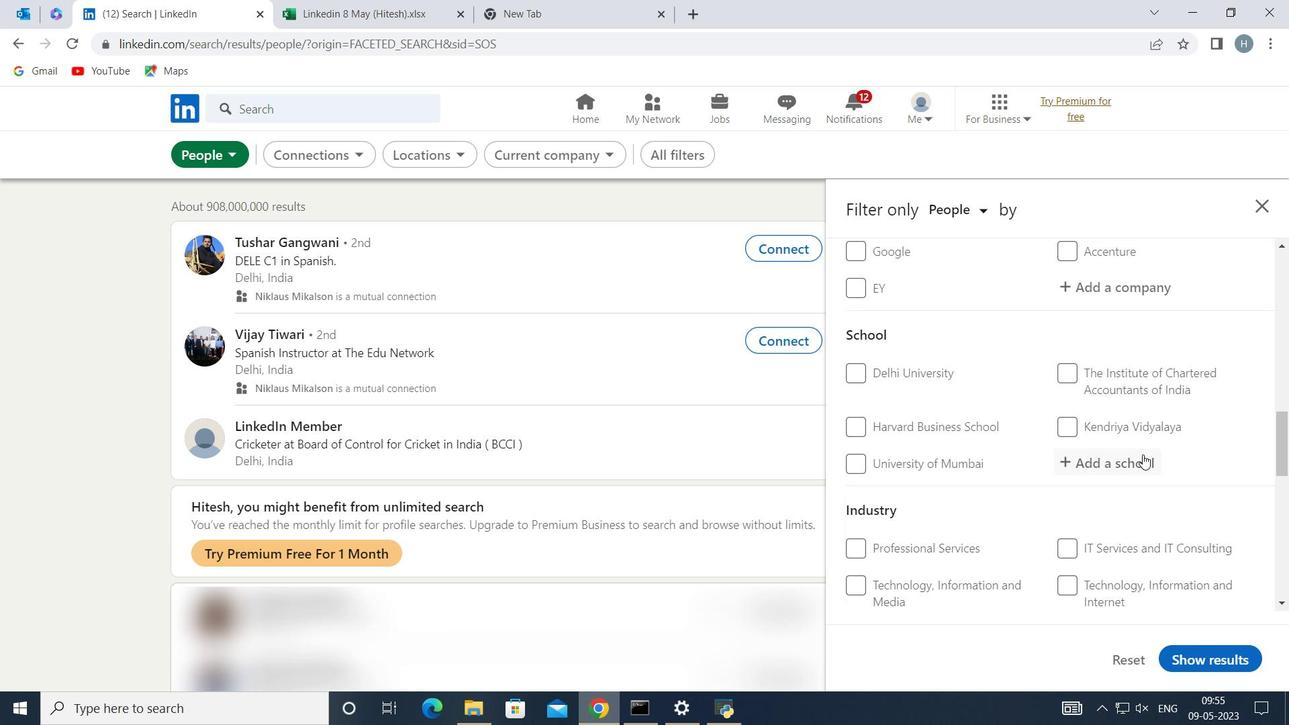 
Action: Mouse pressed left at (1141, 459)
Screenshot: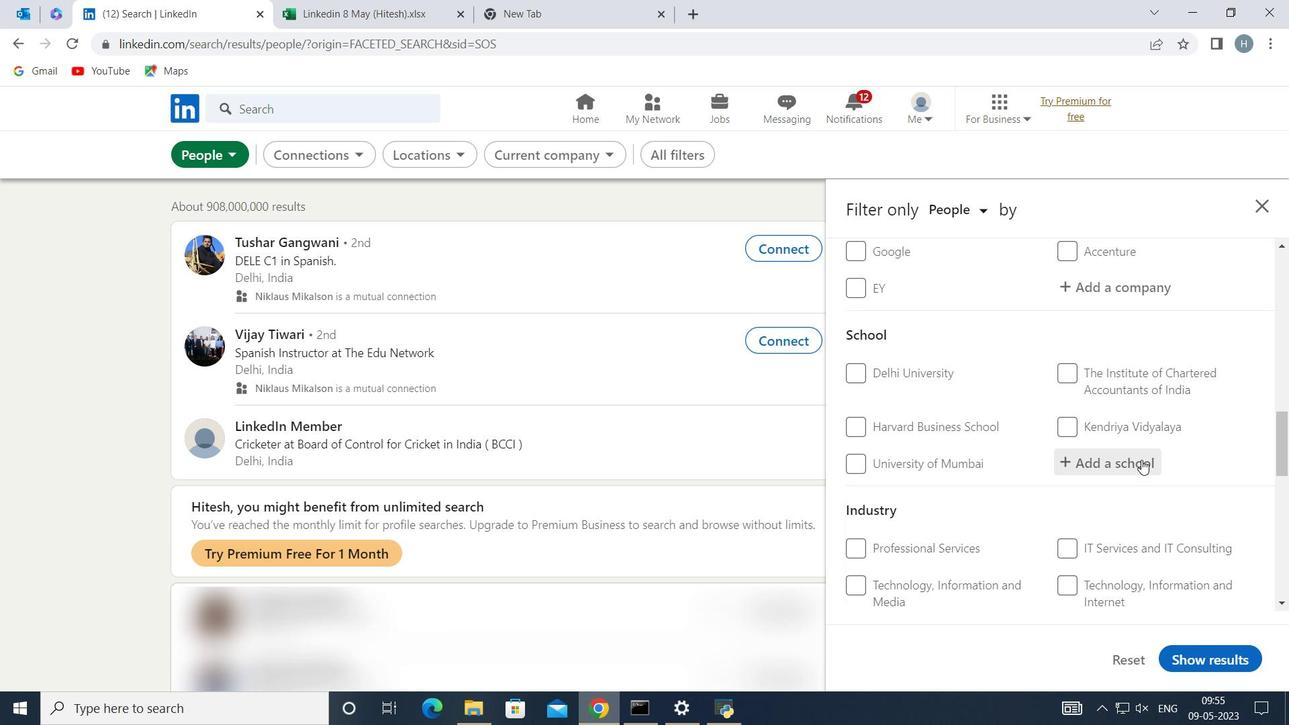 
Action: Key pressed <Key.shift>Central<Key.space><Key.shift>University<Key.space>of<Key.space><Key.shift>r<Key.backspace><Key.shift>Ra
Screenshot: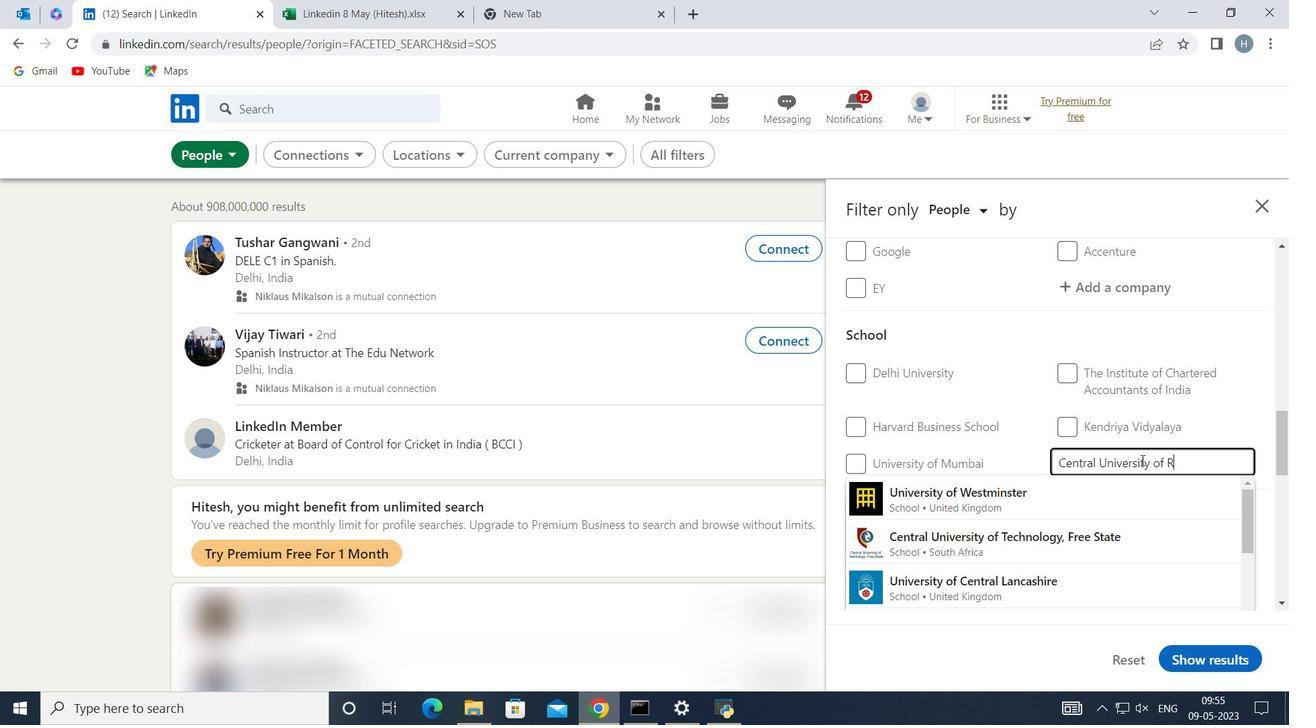 
Action: Mouse moved to (1090, 529)
Screenshot: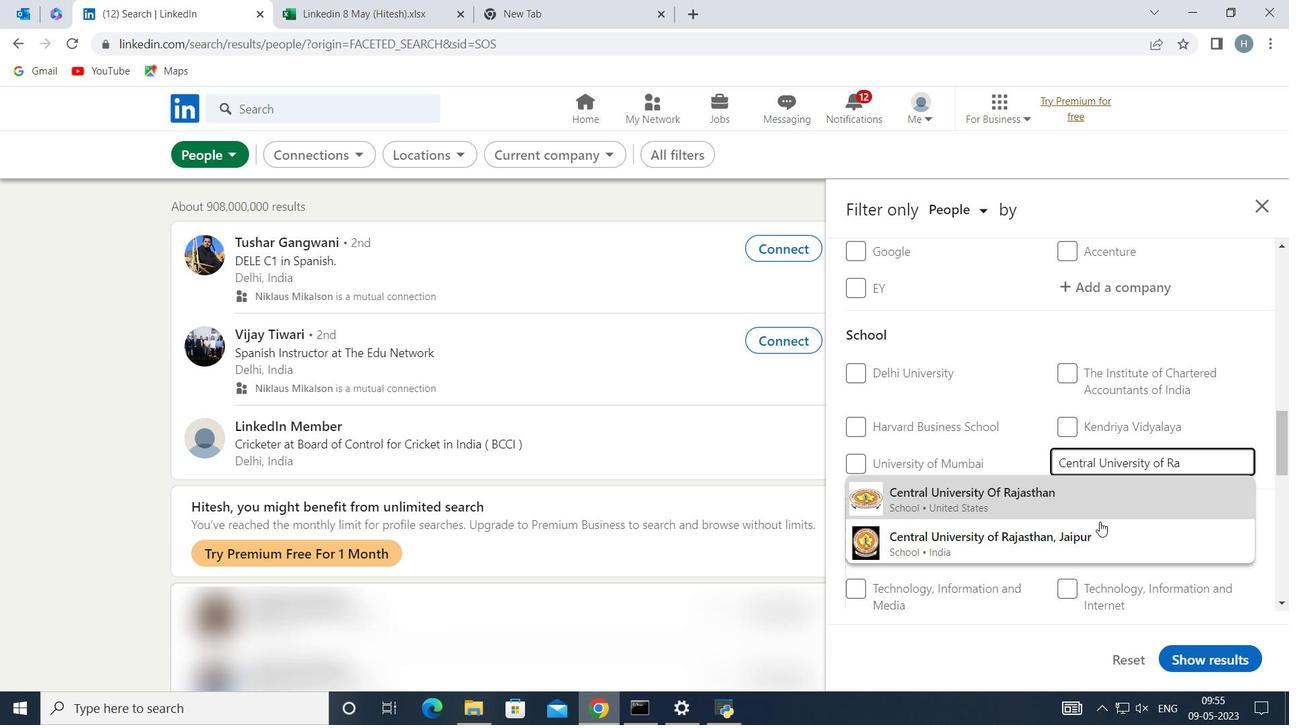 
Action: Mouse pressed left at (1090, 529)
Screenshot: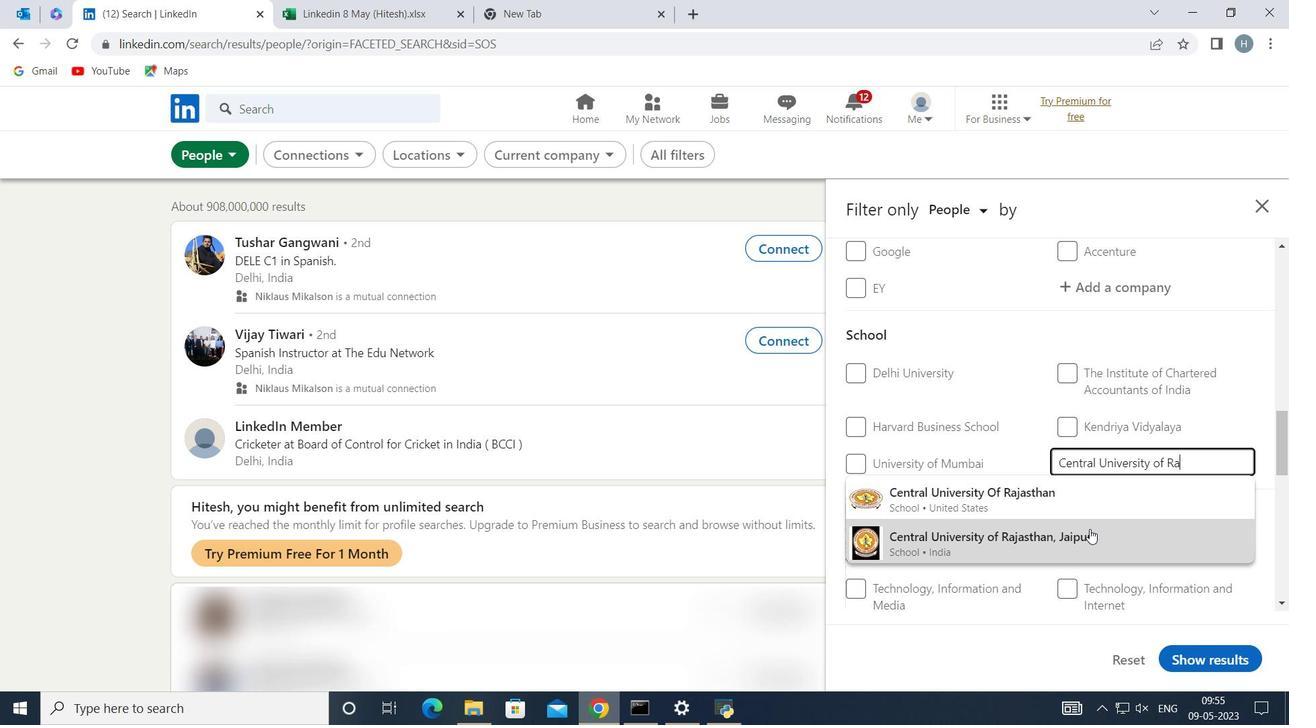 
Action: Mouse moved to (1046, 477)
Screenshot: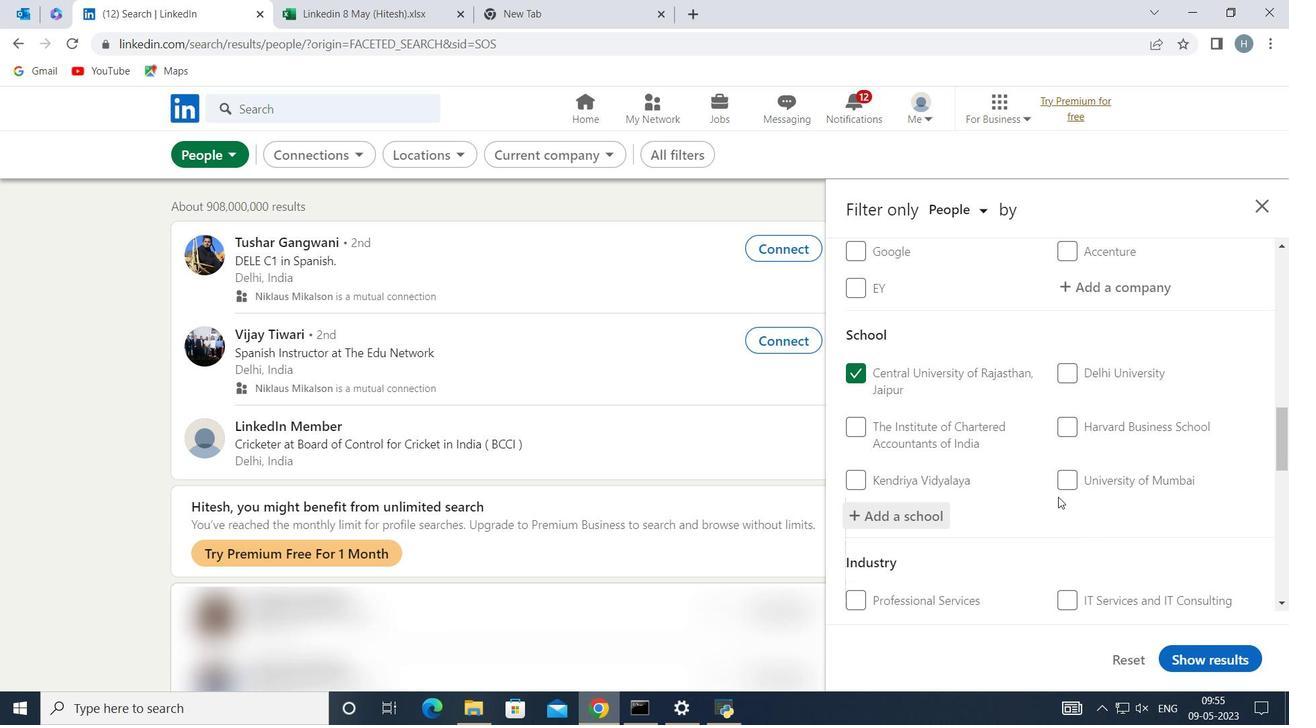 
Action: Mouse scrolled (1046, 476) with delta (0, 0)
Screenshot: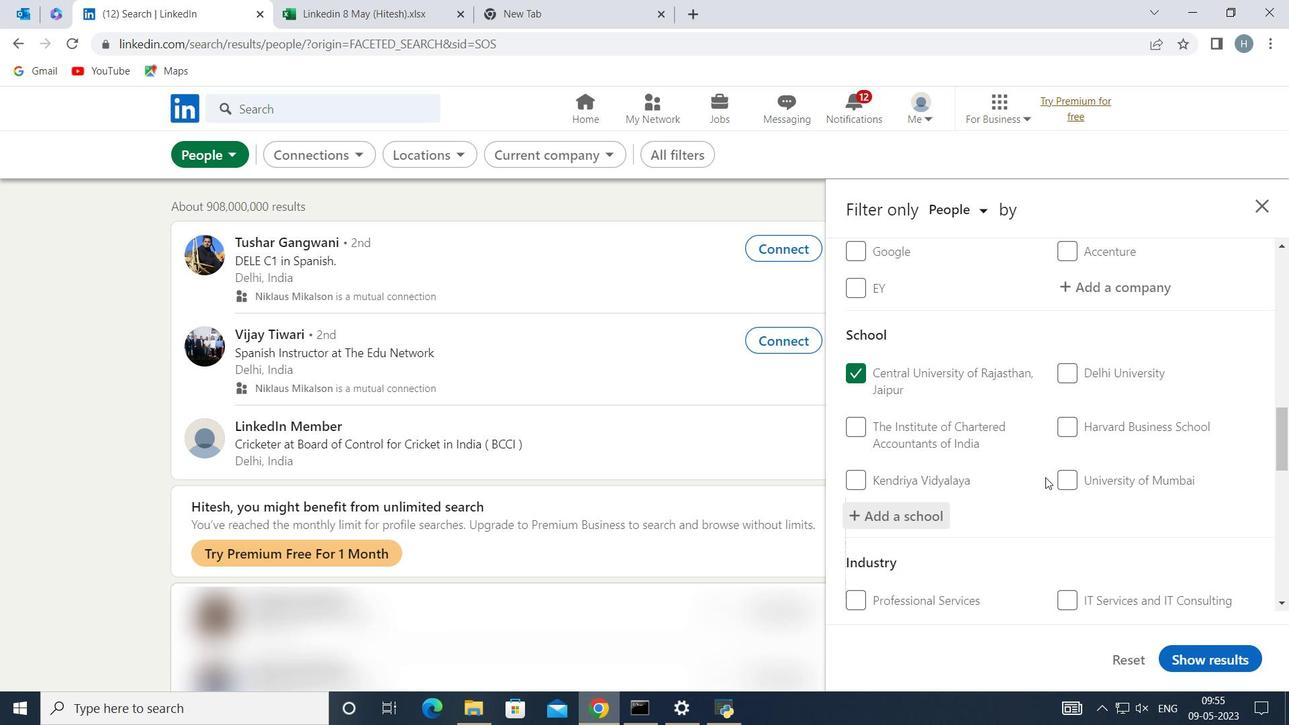
Action: Mouse moved to (1045, 476)
Screenshot: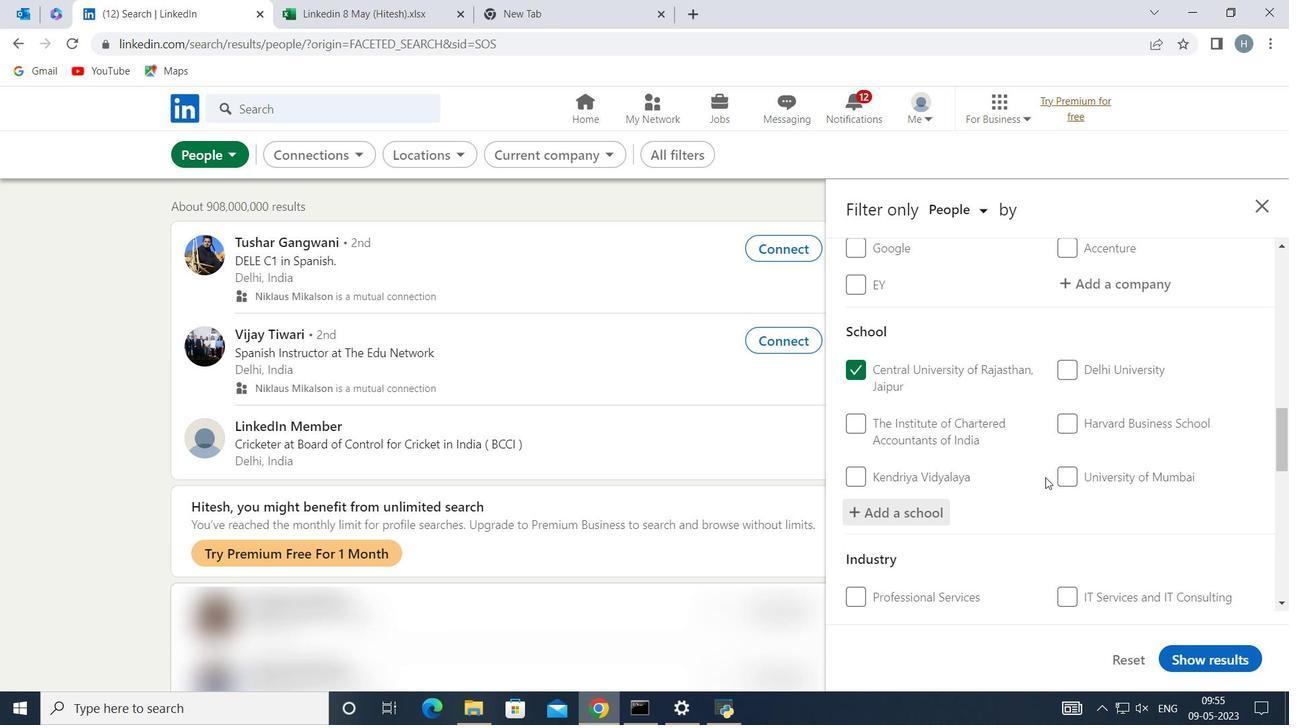 
Action: Mouse scrolled (1045, 475) with delta (0, 0)
Screenshot: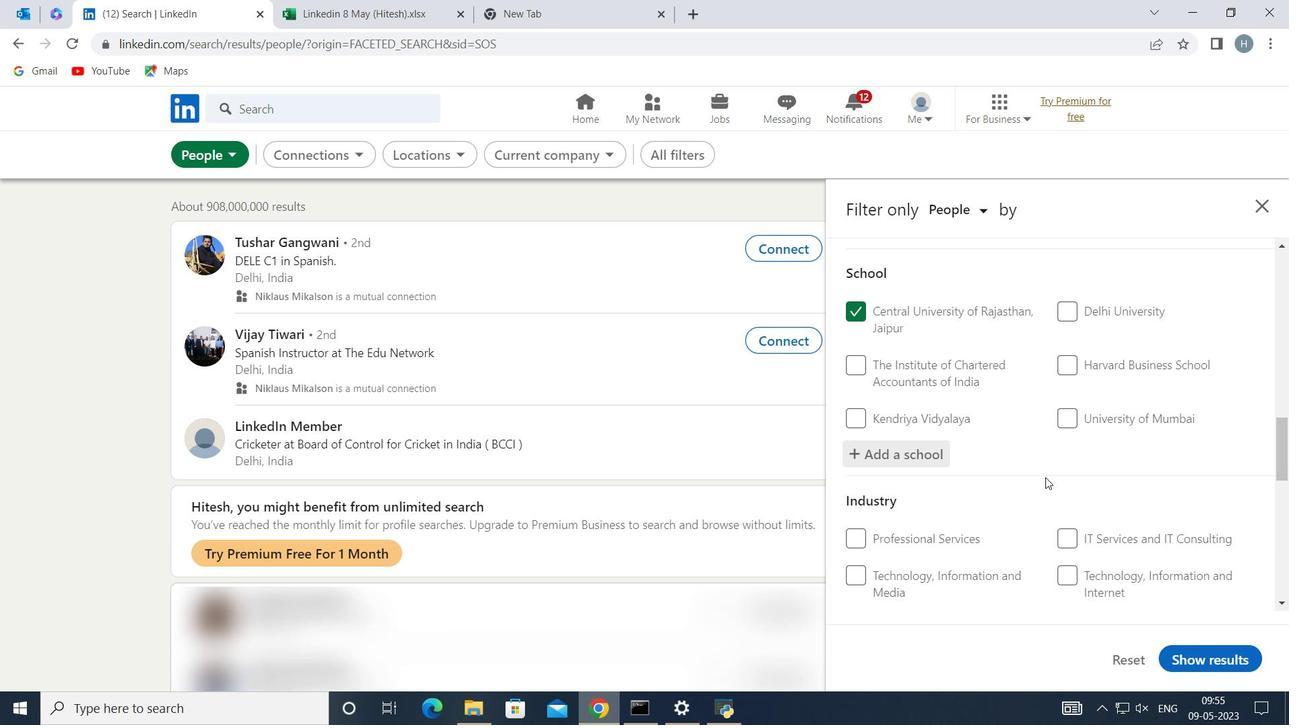 
Action: Mouse moved to (1111, 515)
Screenshot: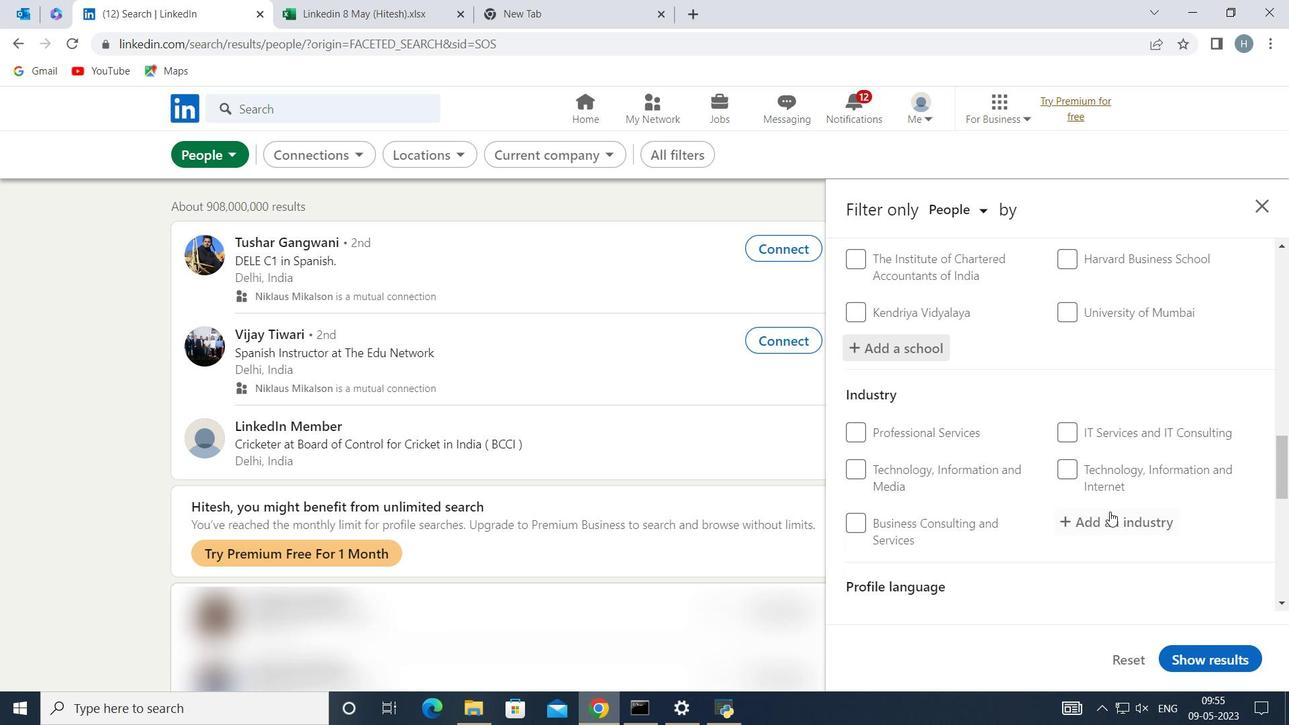 
Action: Mouse pressed left at (1111, 515)
Screenshot: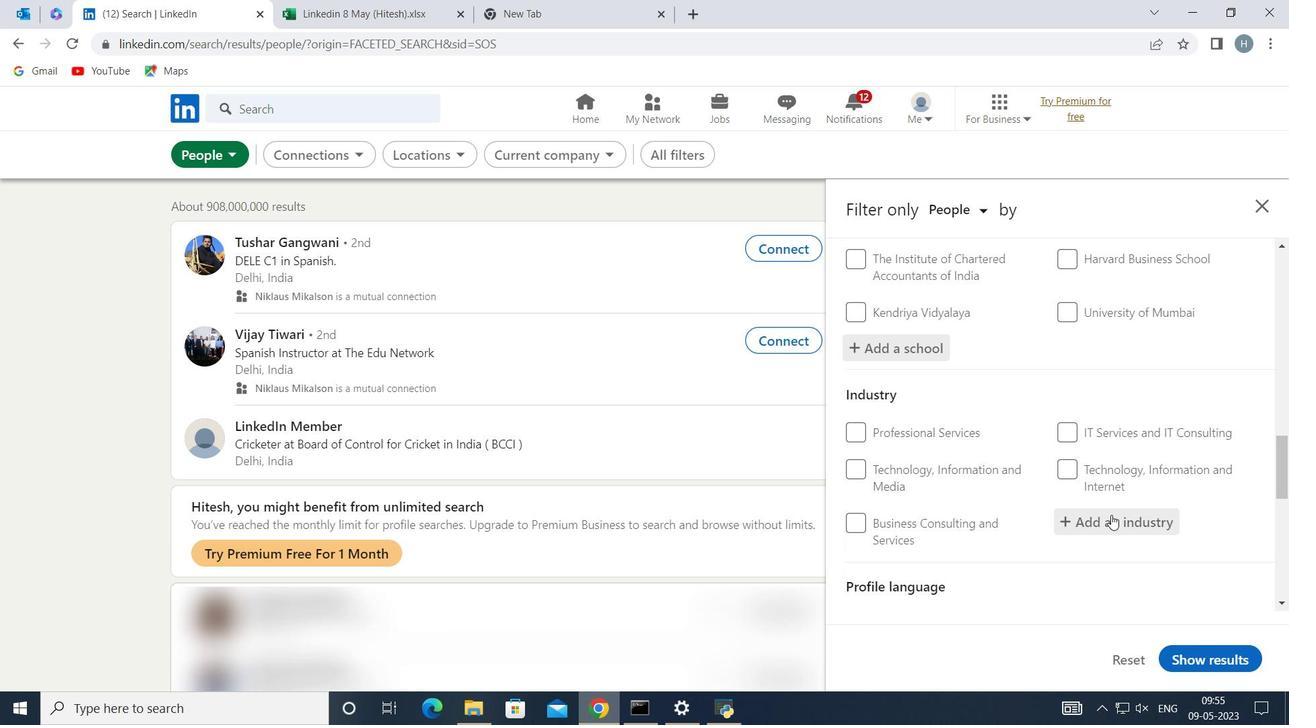 
Action: Key pressed <Key.shift>Insurance<Key.space><Key.shift>Ag
Screenshot: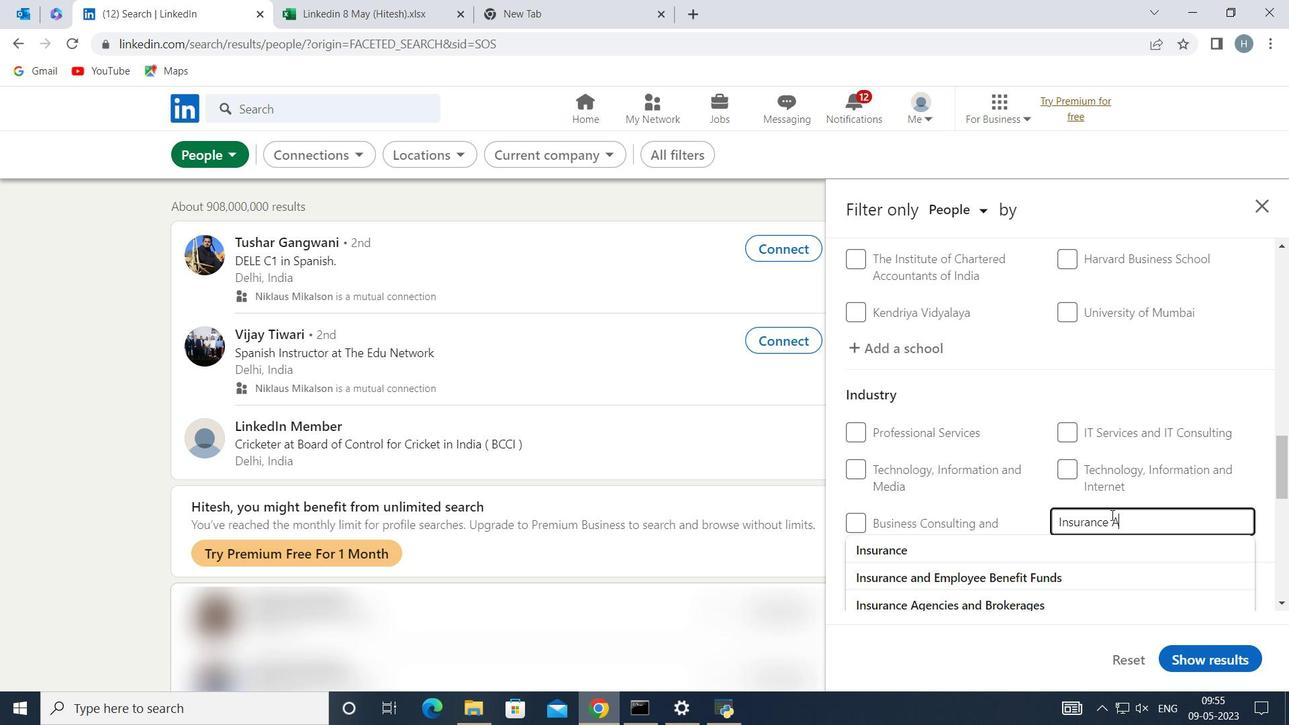 
Action: Mouse moved to (1022, 553)
Screenshot: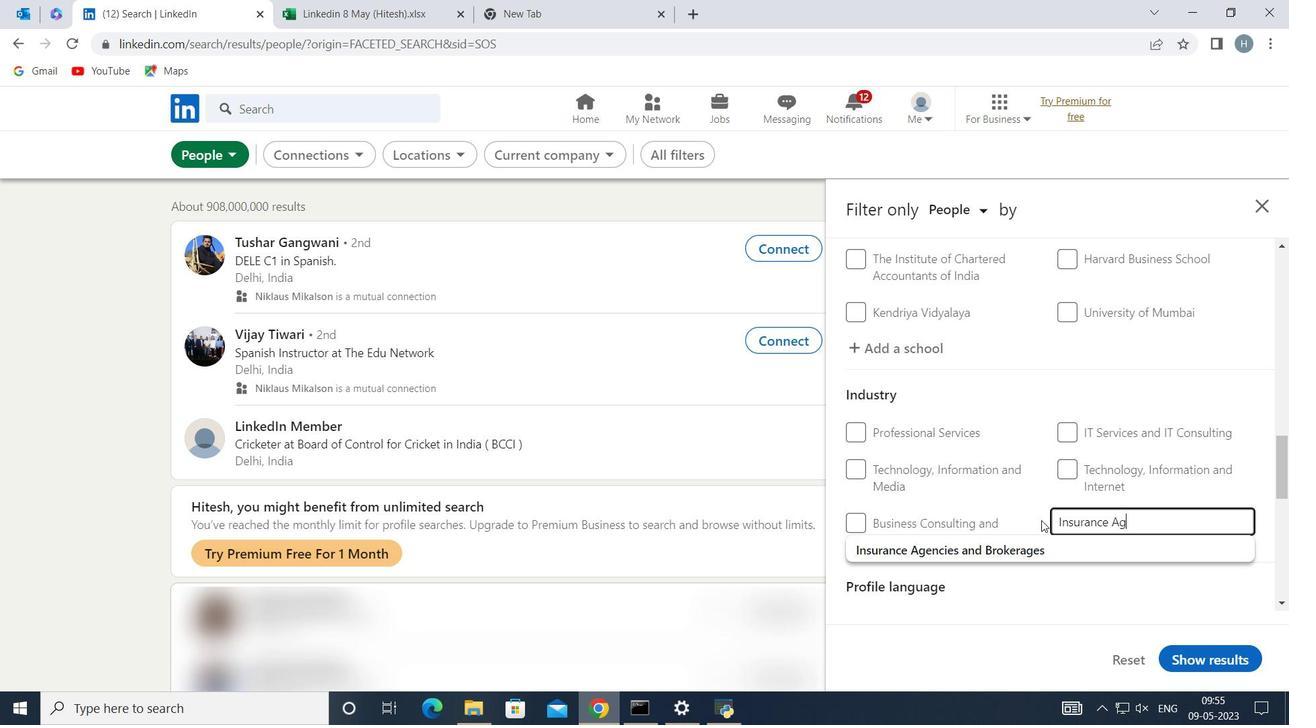 
Action: Mouse pressed left at (1022, 553)
Screenshot: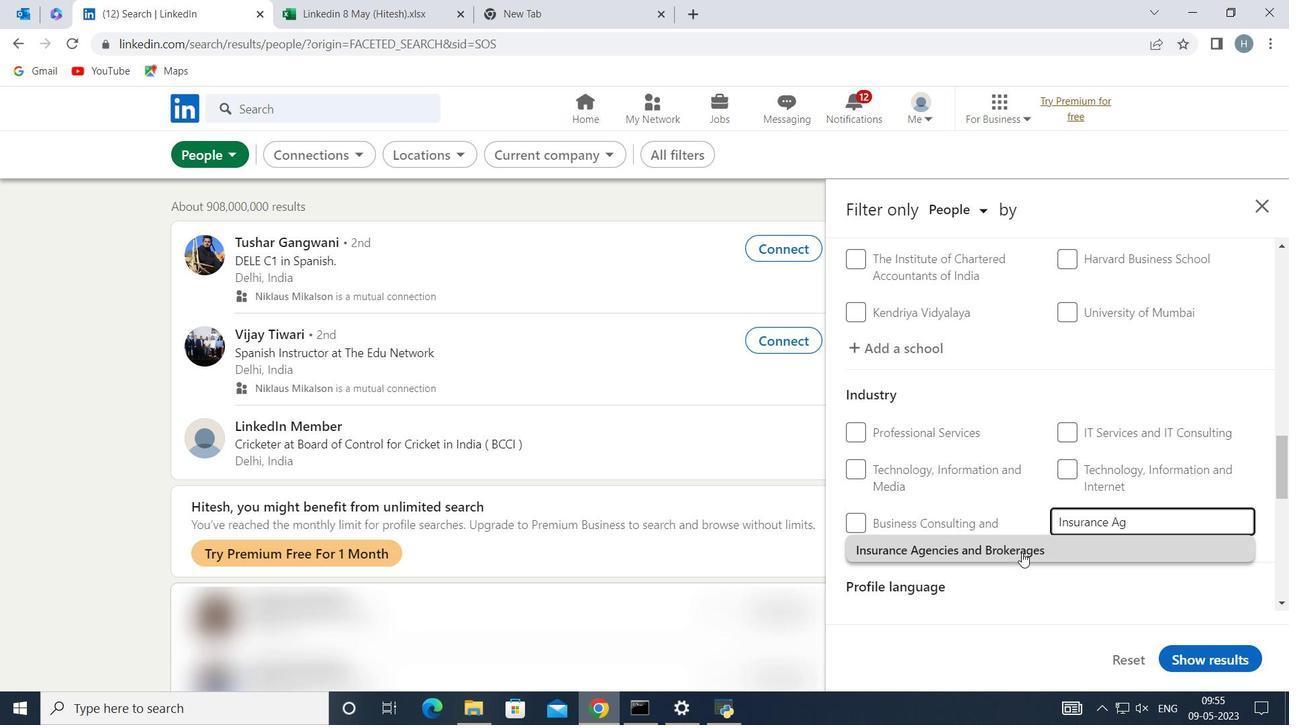 
Action: Mouse moved to (1001, 490)
Screenshot: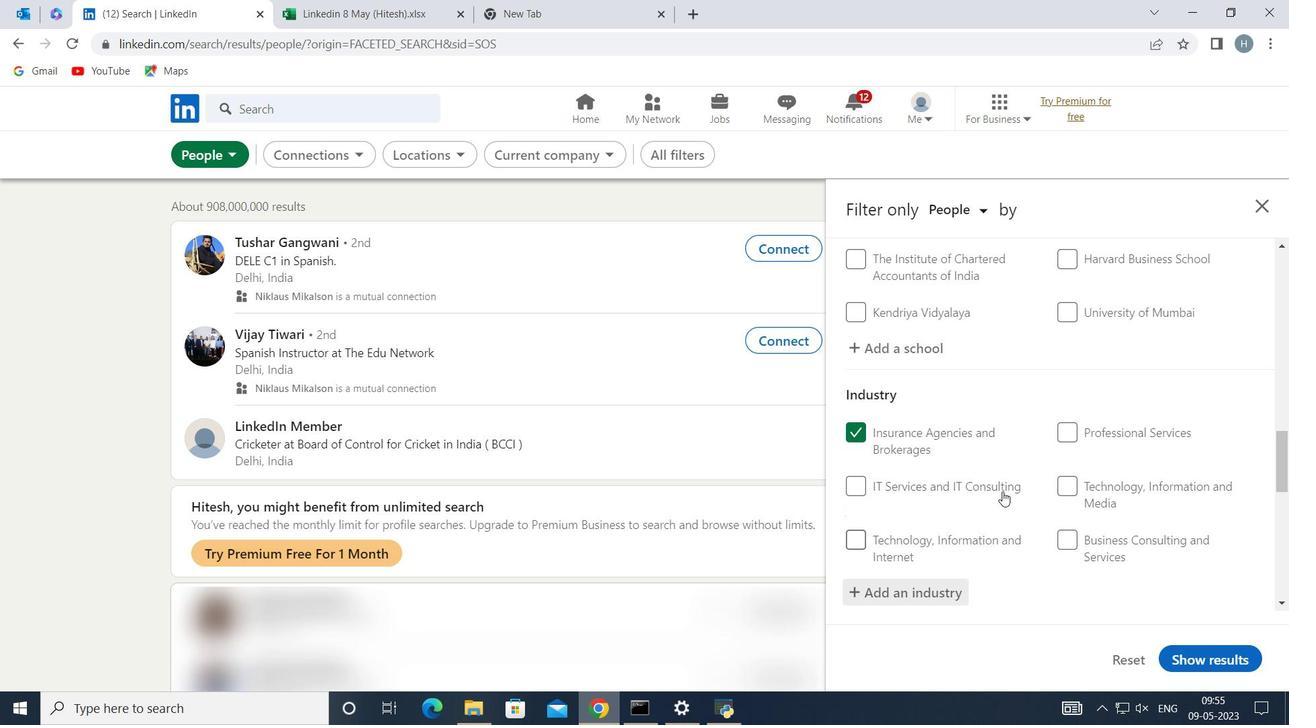 
Action: Mouse scrolled (1001, 490) with delta (0, 0)
Screenshot: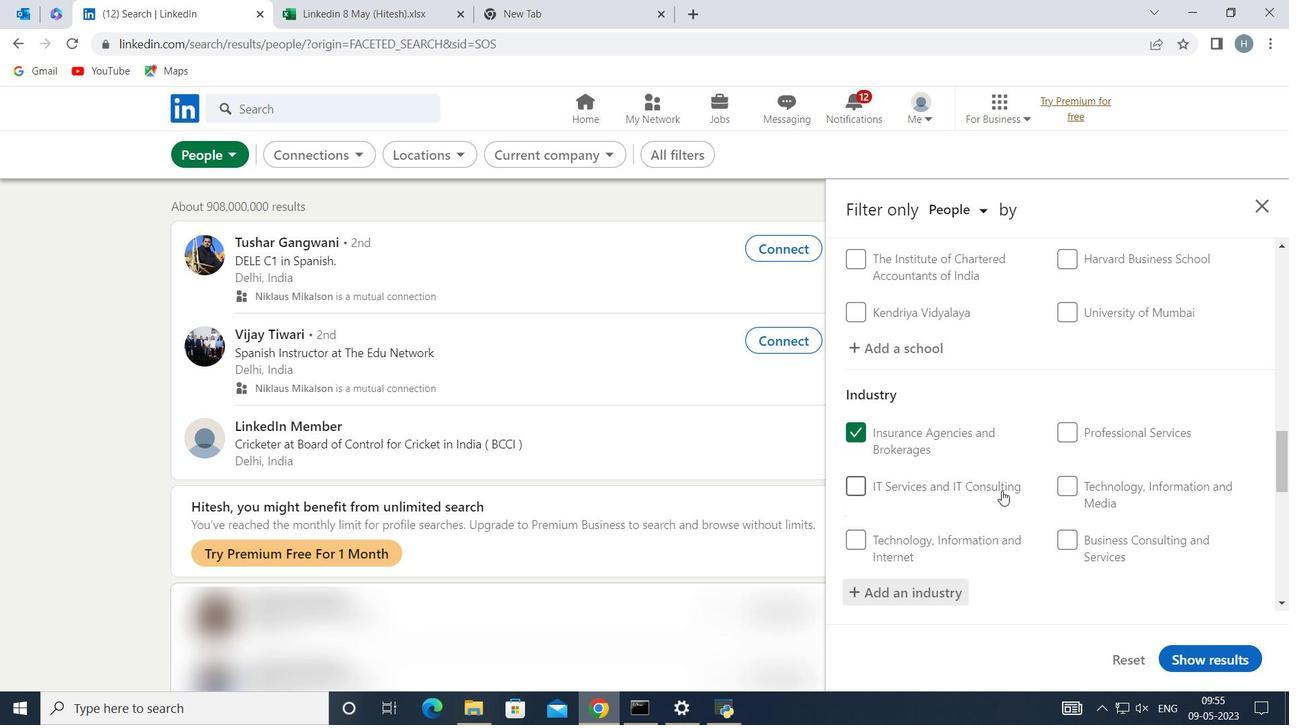 
Action: Mouse scrolled (1001, 490) with delta (0, 0)
Screenshot: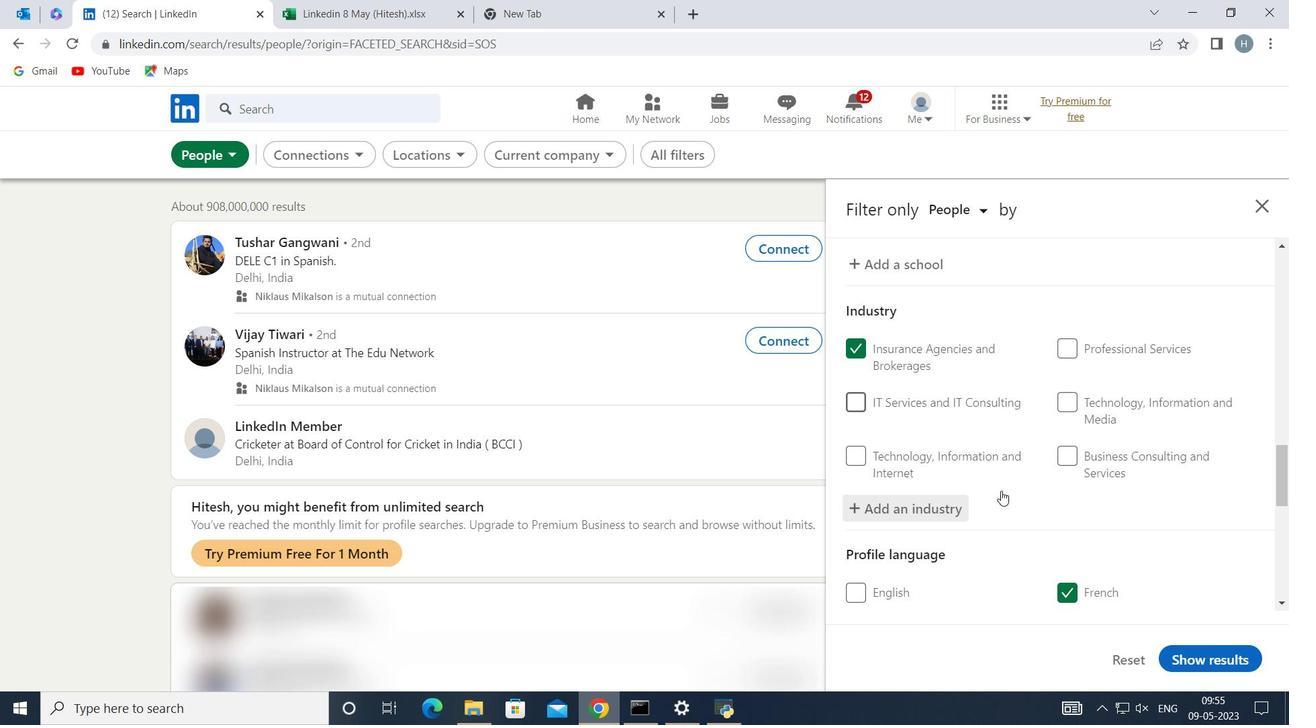 
Action: Mouse scrolled (1001, 490) with delta (0, 0)
Screenshot: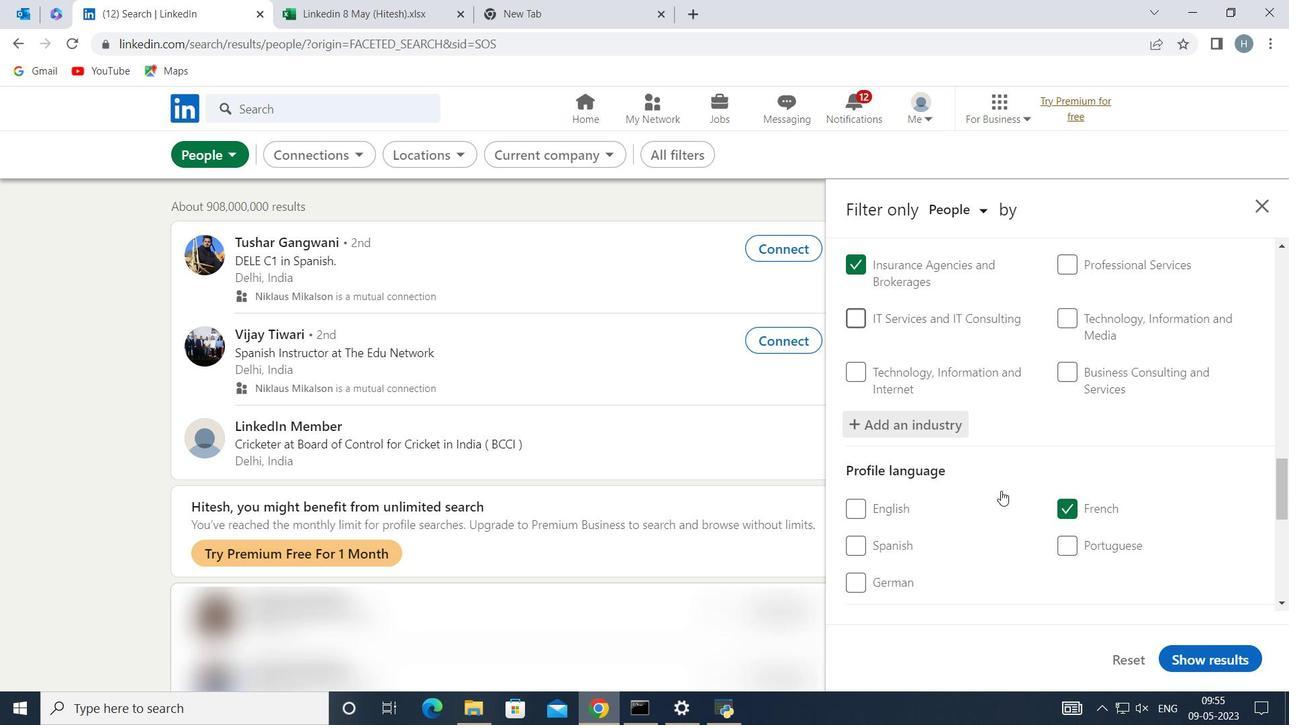 
Action: Mouse moved to (1005, 483)
Screenshot: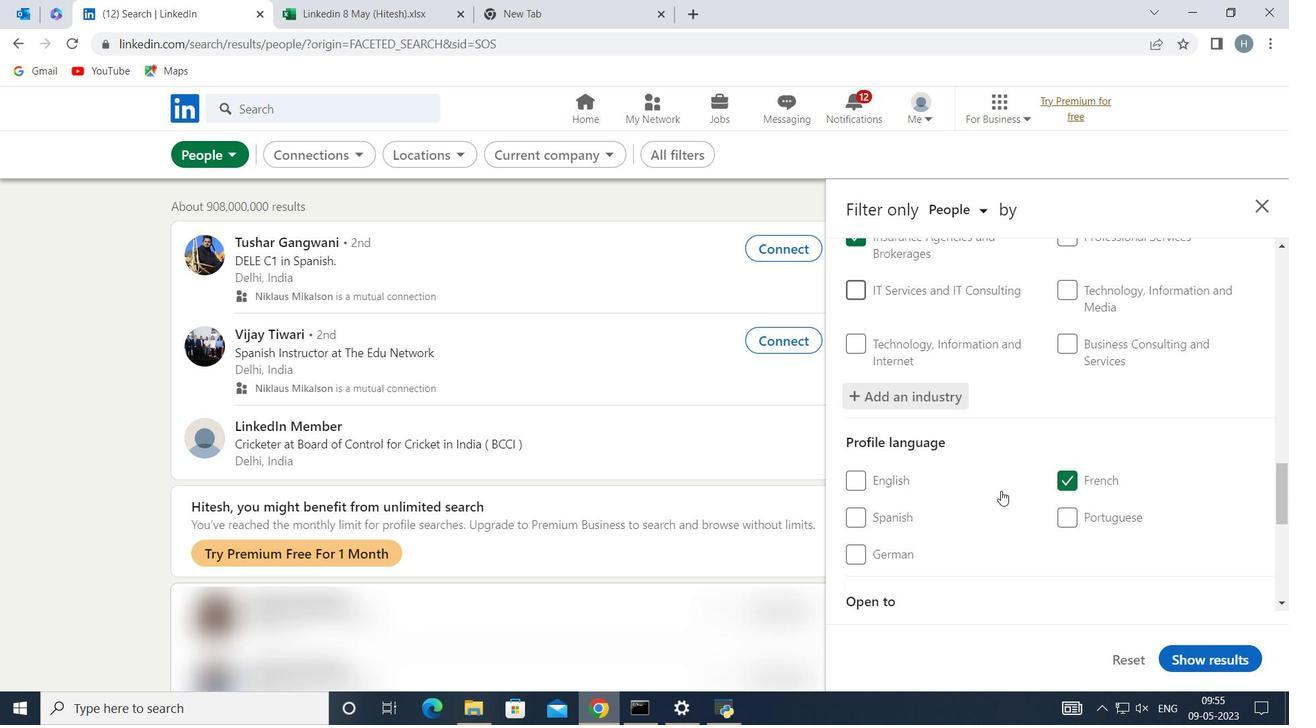 
Action: Mouse scrolled (1005, 482) with delta (0, 0)
Screenshot: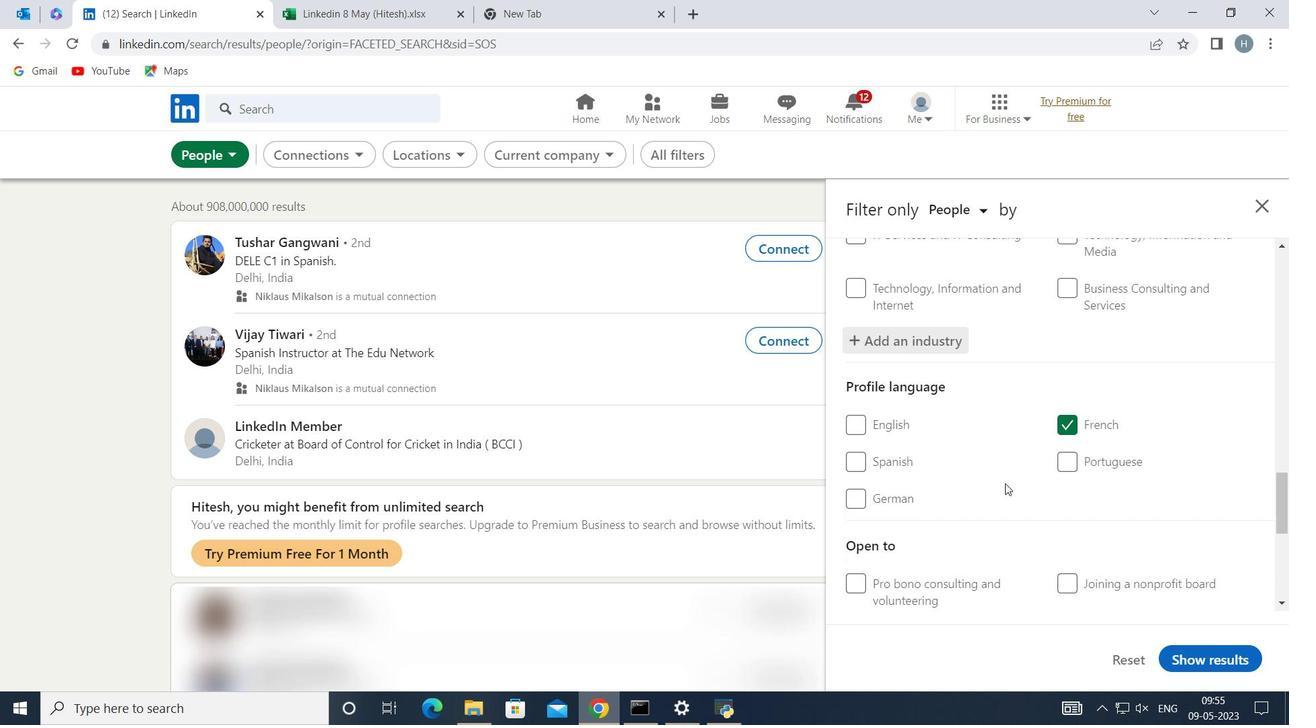 
Action: Mouse moved to (1014, 478)
Screenshot: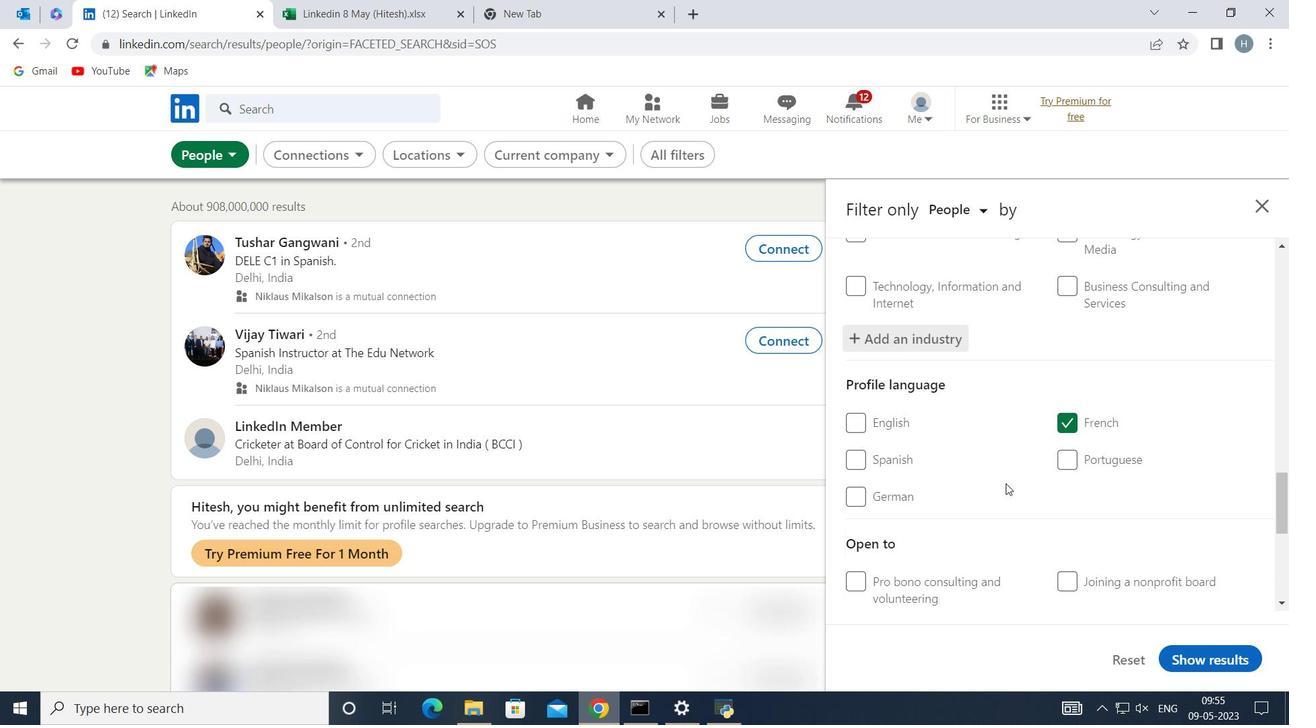 
Action: Mouse scrolled (1014, 478) with delta (0, 0)
Screenshot: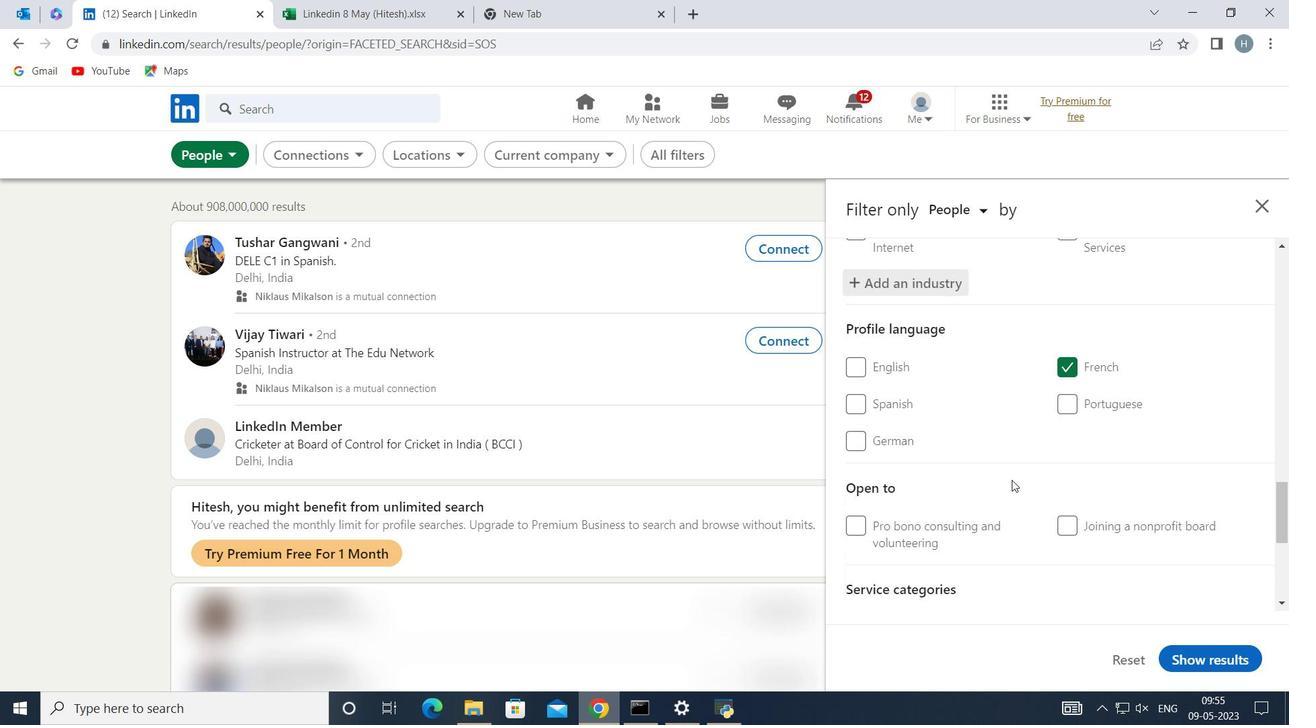 
Action: Mouse moved to (1015, 478)
Screenshot: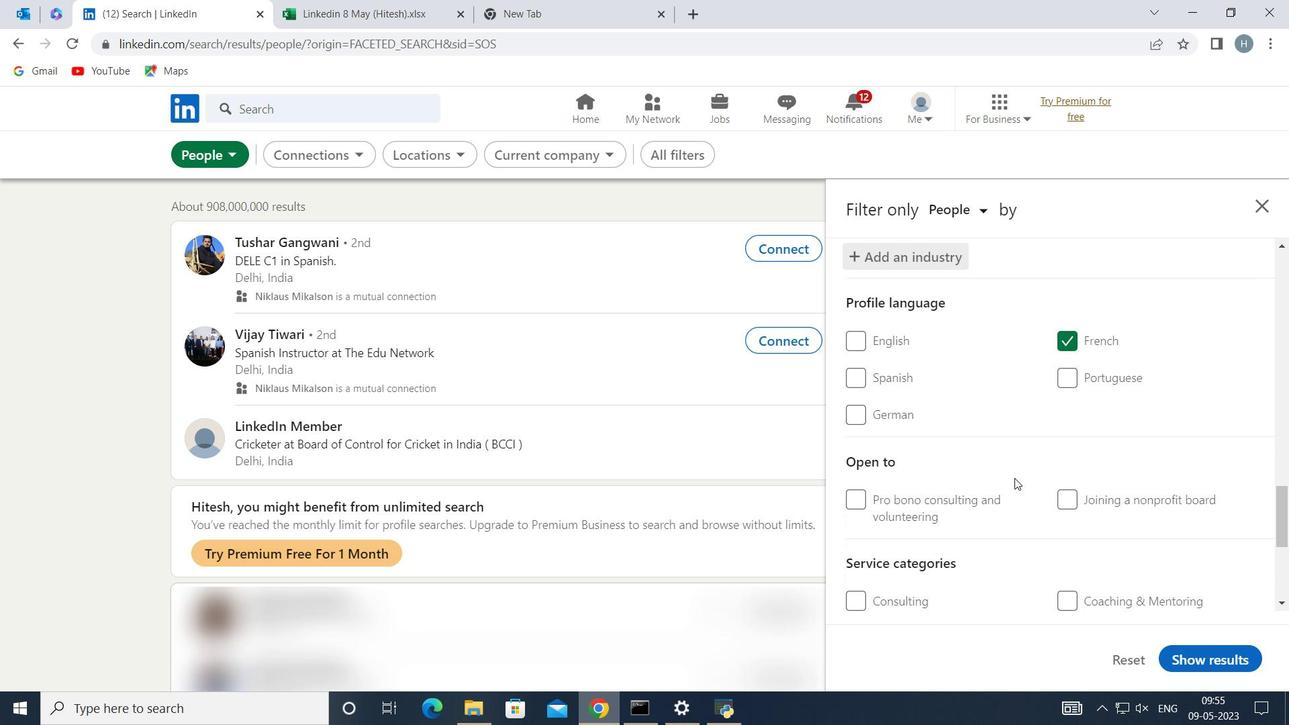 
Action: Mouse scrolled (1015, 478) with delta (0, 0)
Screenshot: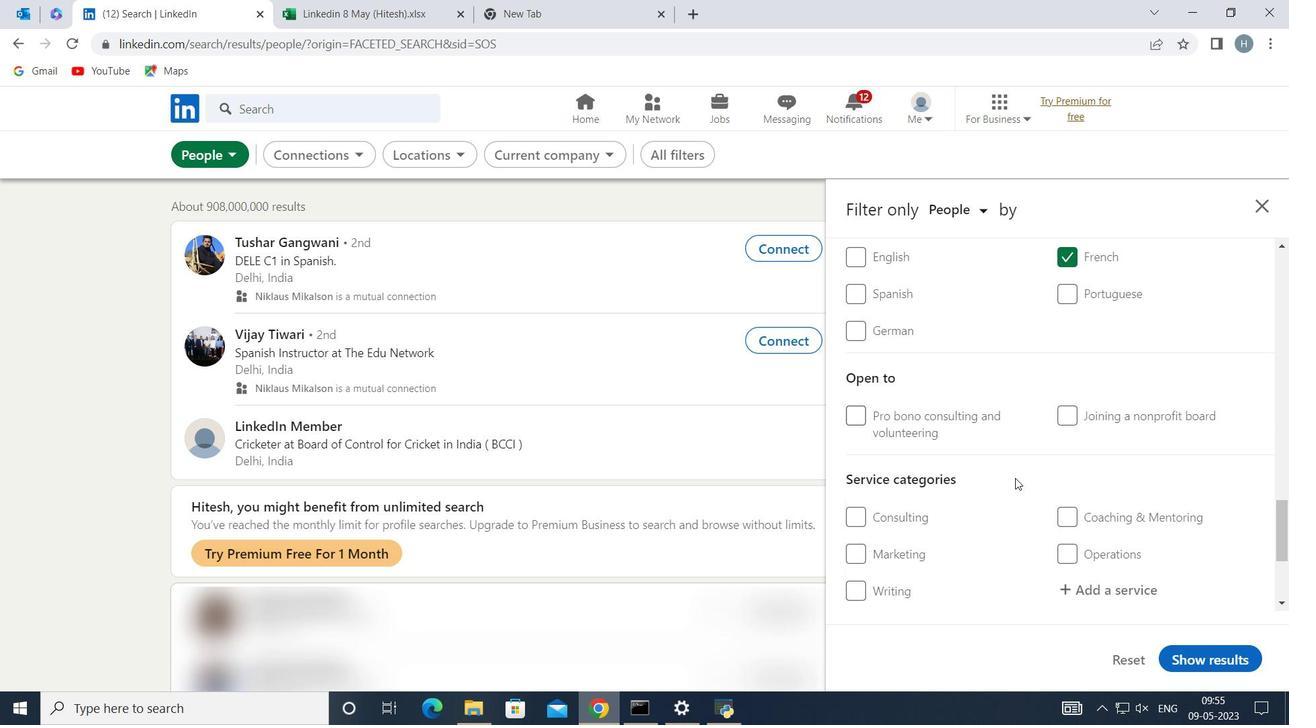 
Action: Mouse moved to (1086, 502)
Screenshot: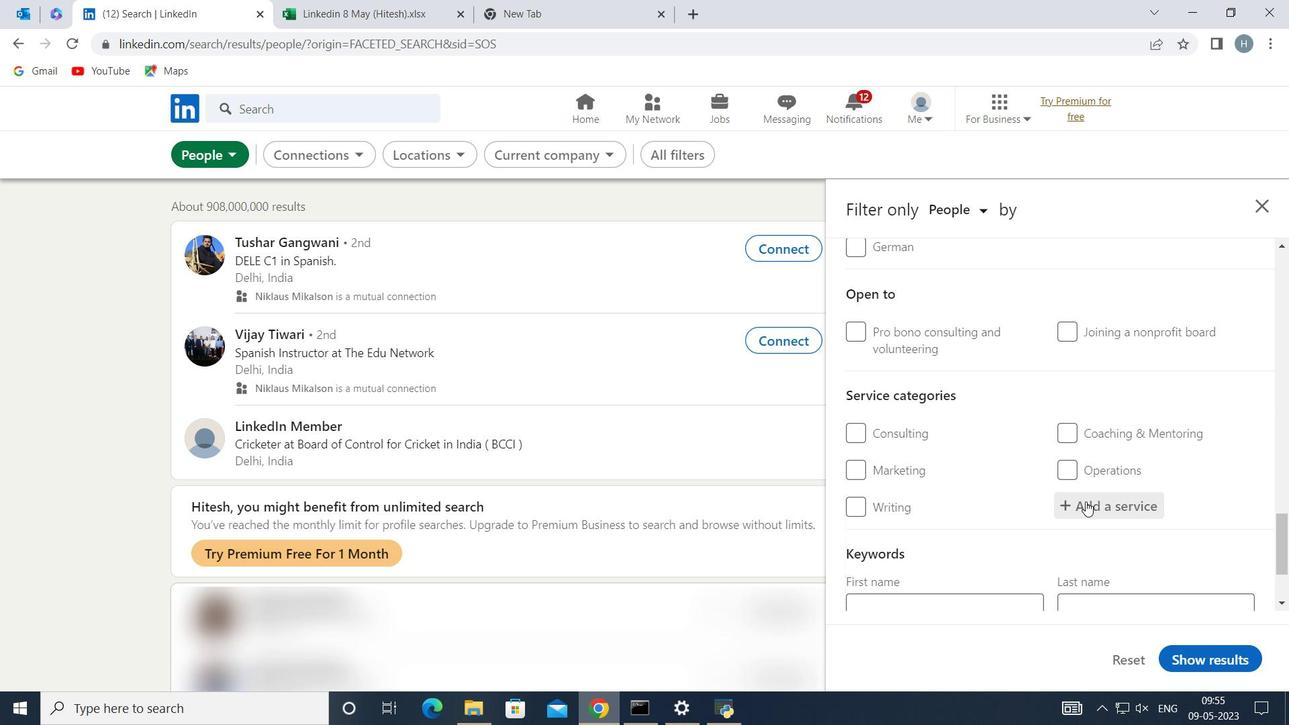 
Action: Mouse pressed left at (1086, 502)
Screenshot: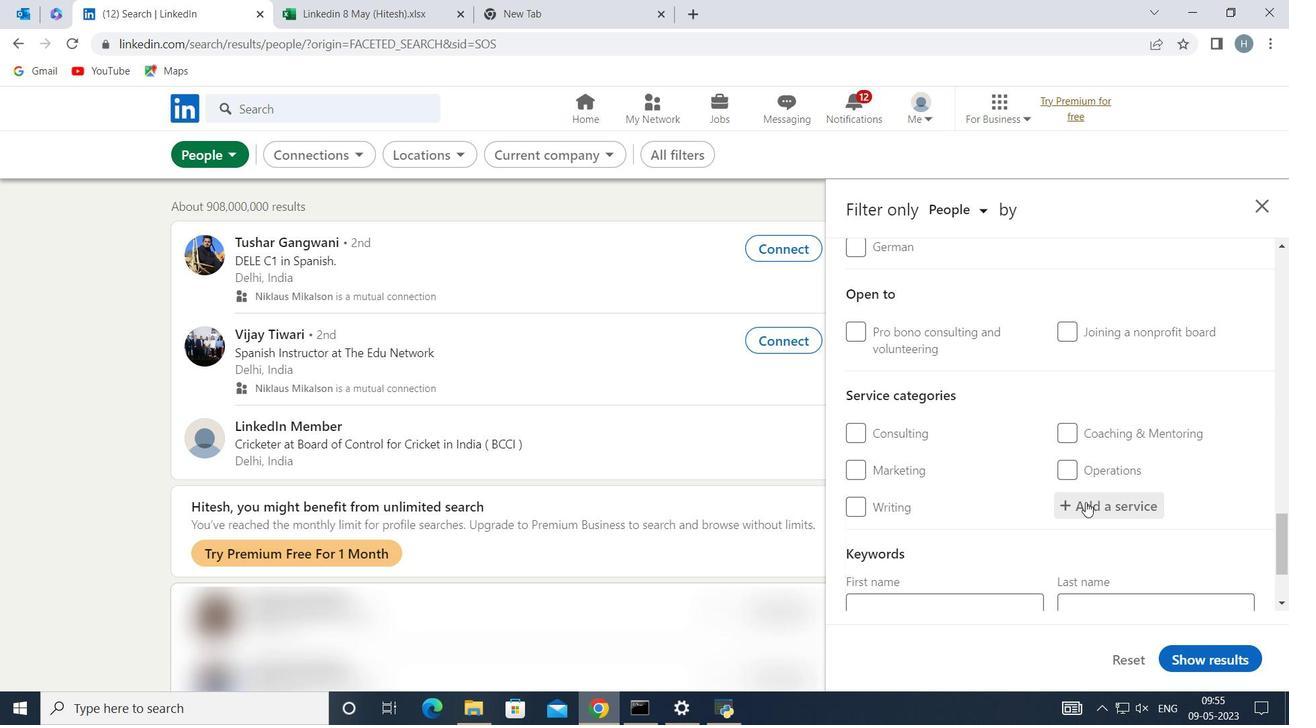 
Action: Key pressed <Key.shift>File<Key.space><Key.shift>Mana
Screenshot: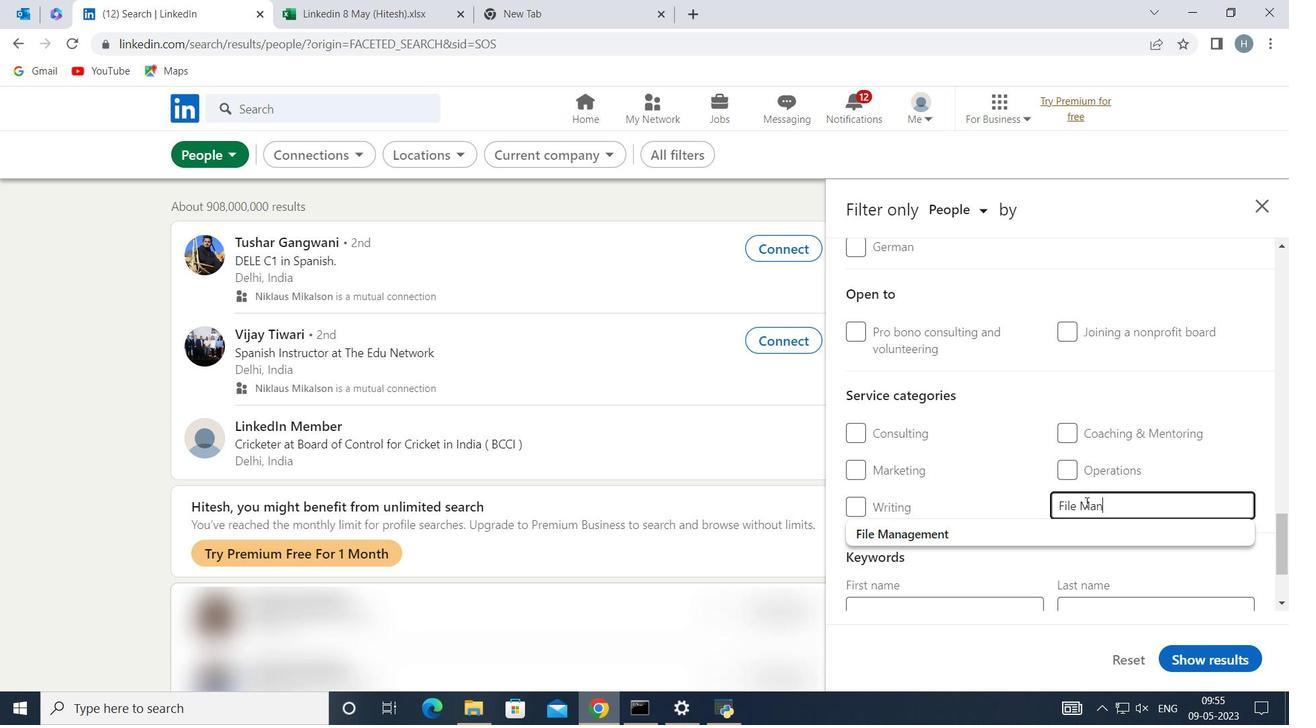 
Action: Mouse moved to (1014, 533)
Screenshot: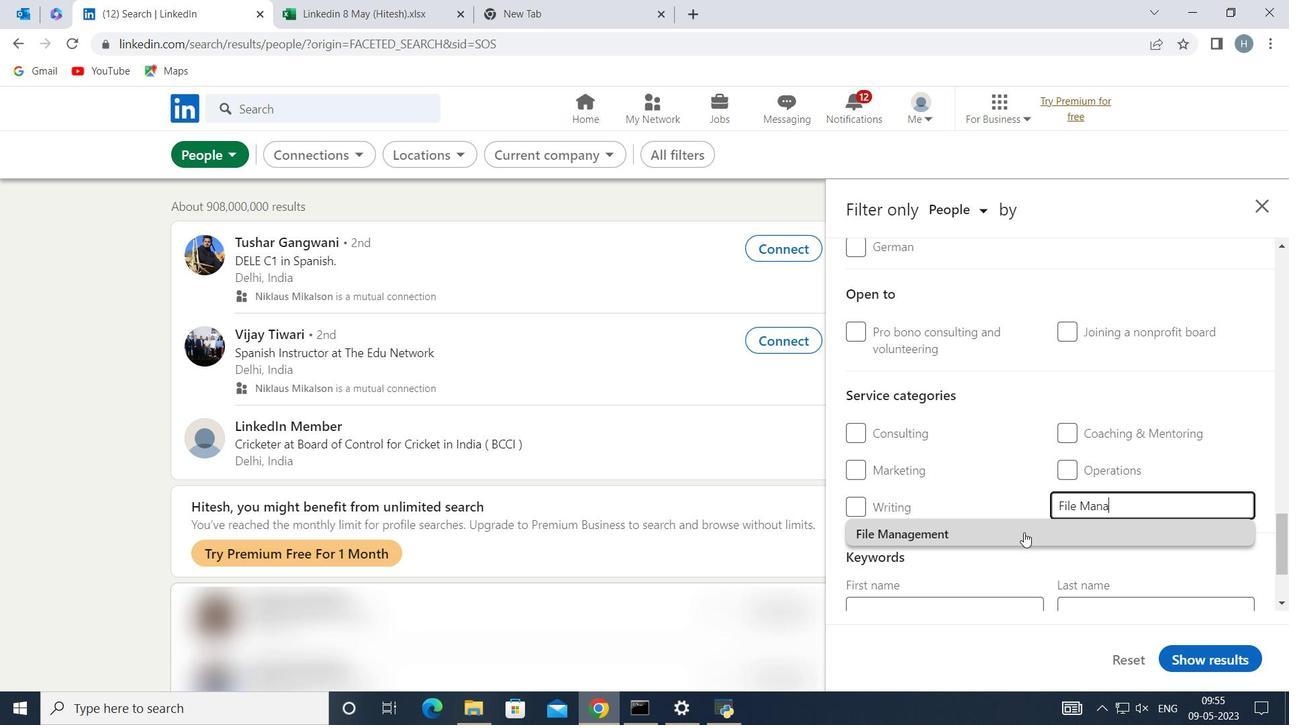 
Action: Mouse pressed left at (1014, 533)
Screenshot: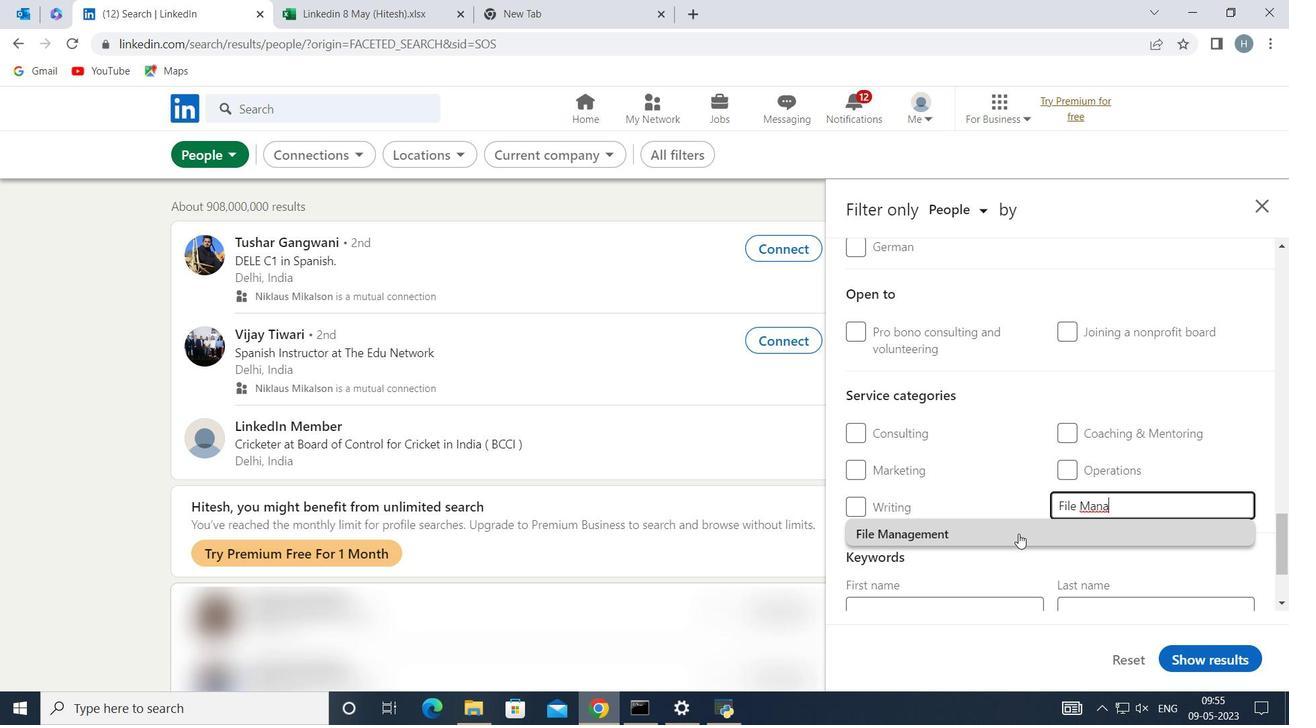 
Action: Mouse moved to (1010, 525)
Screenshot: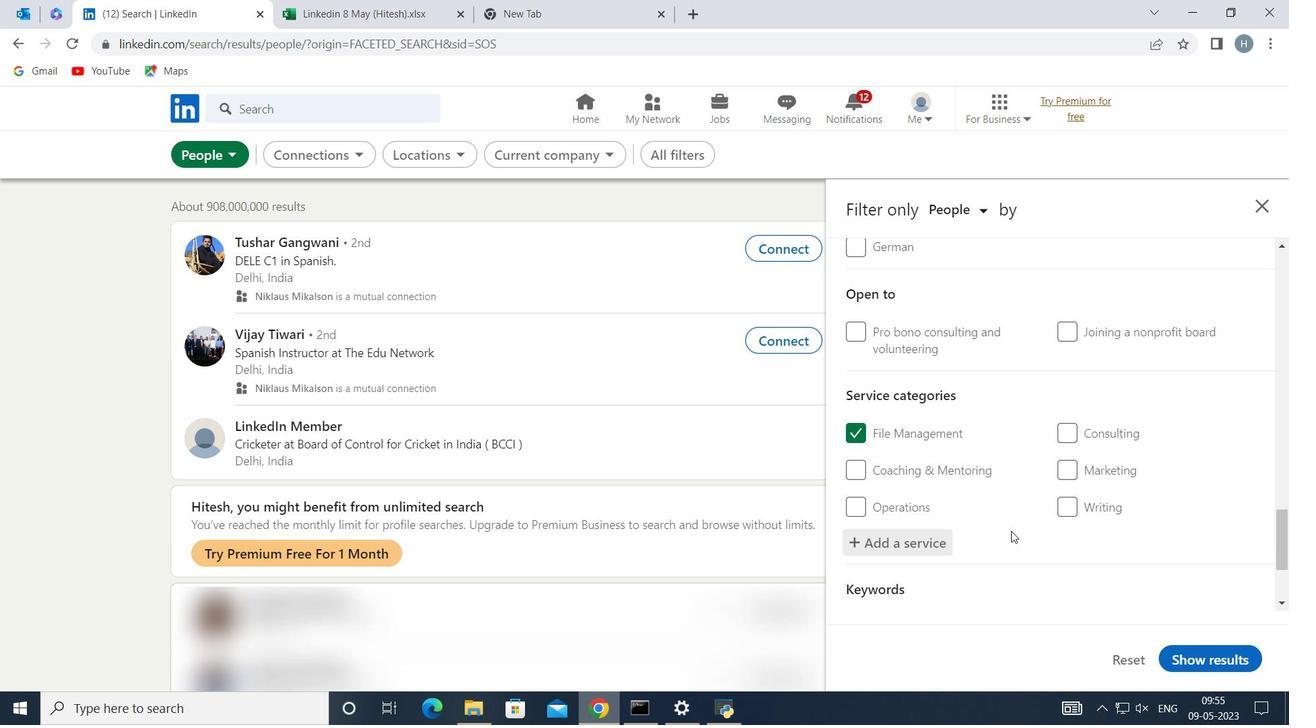 
Action: Mouse scrolled (1010, 525) with delta (0, 0)
Screenshot: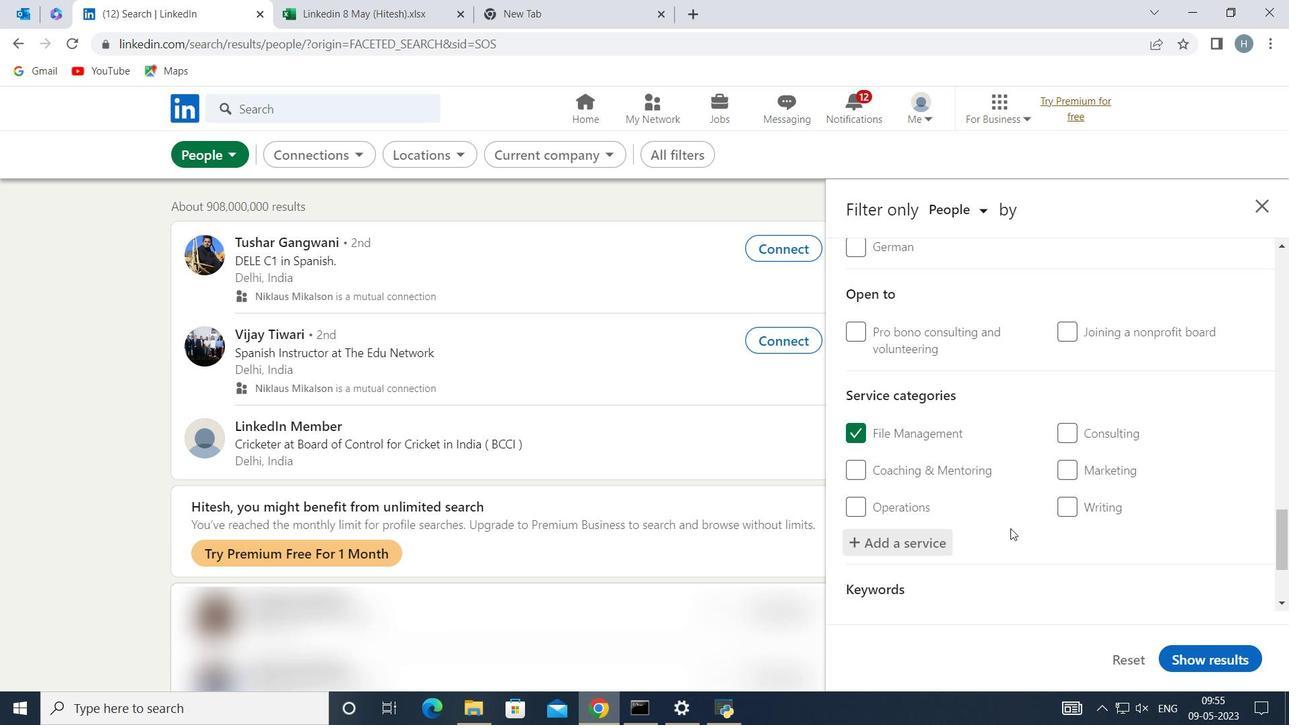 
Action: Mouse scrolled (1010, 525) with delta (0, 0)
Screenshot: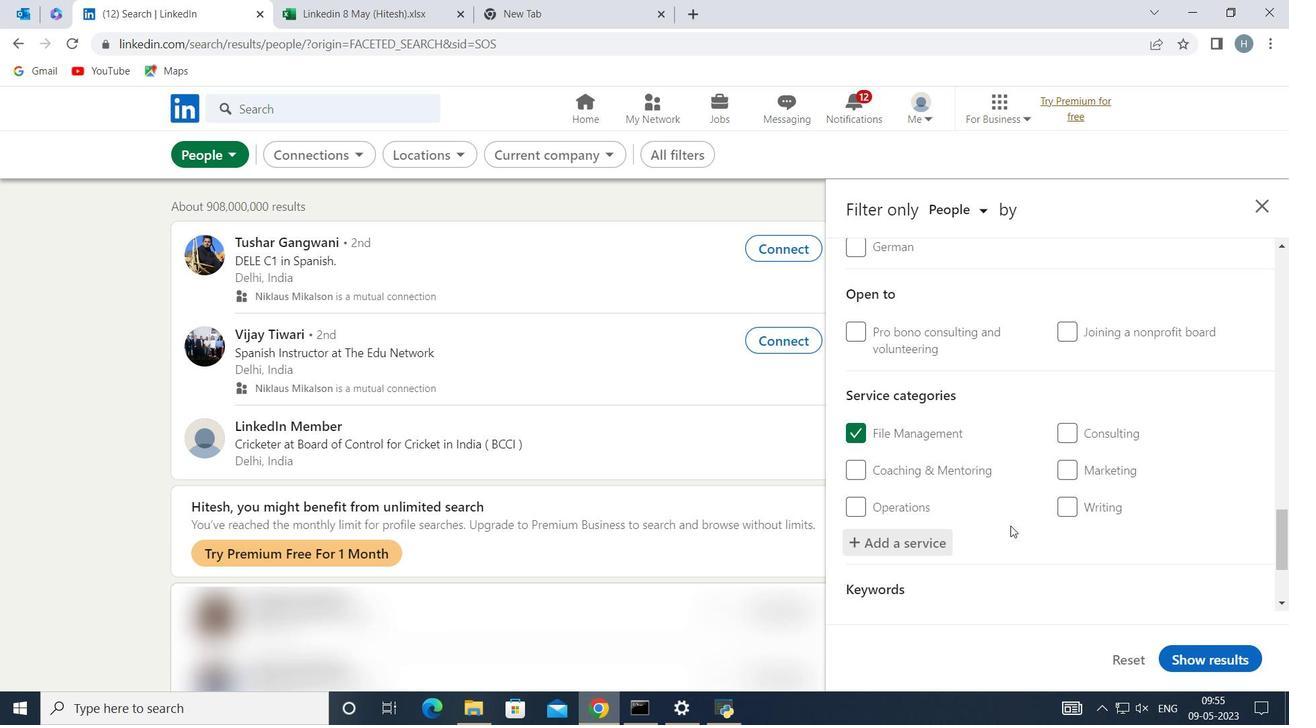 
Action: Mouse moved to (1008, 512)
Screenshot: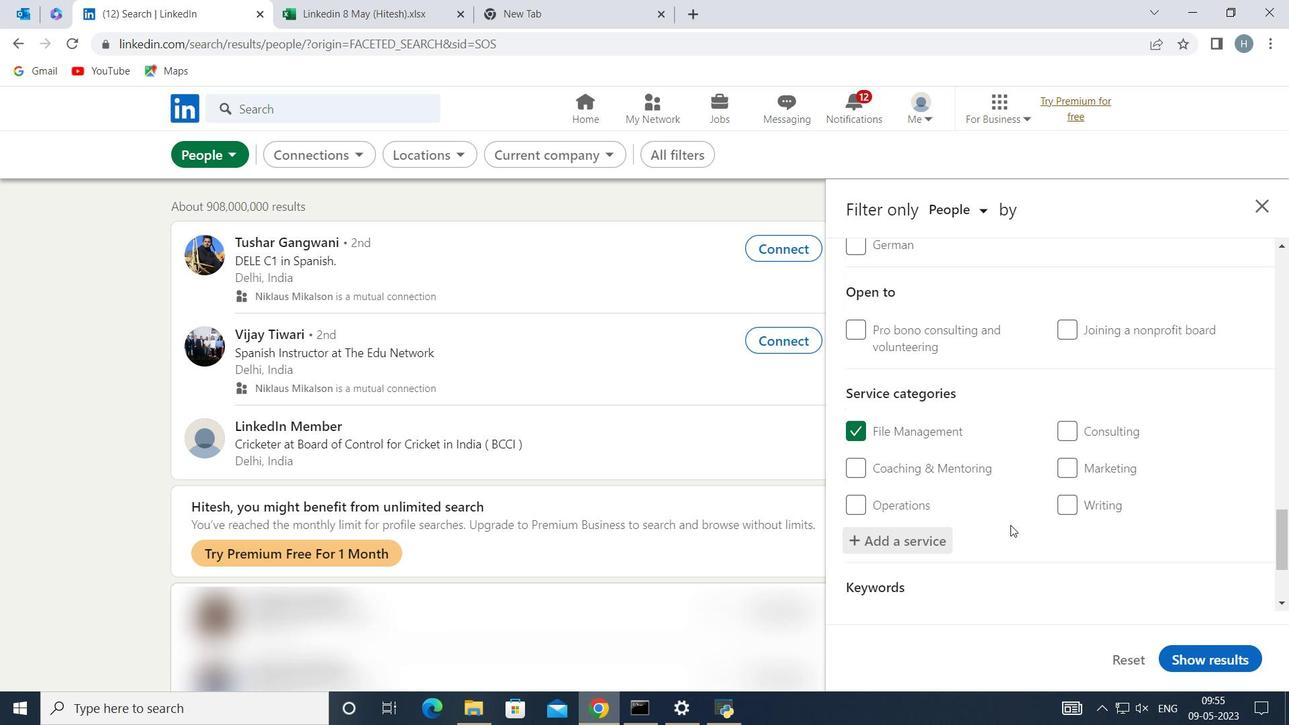
Action: Mouse scrolled (1008, 511) with delta (0, 0)
Screenshot: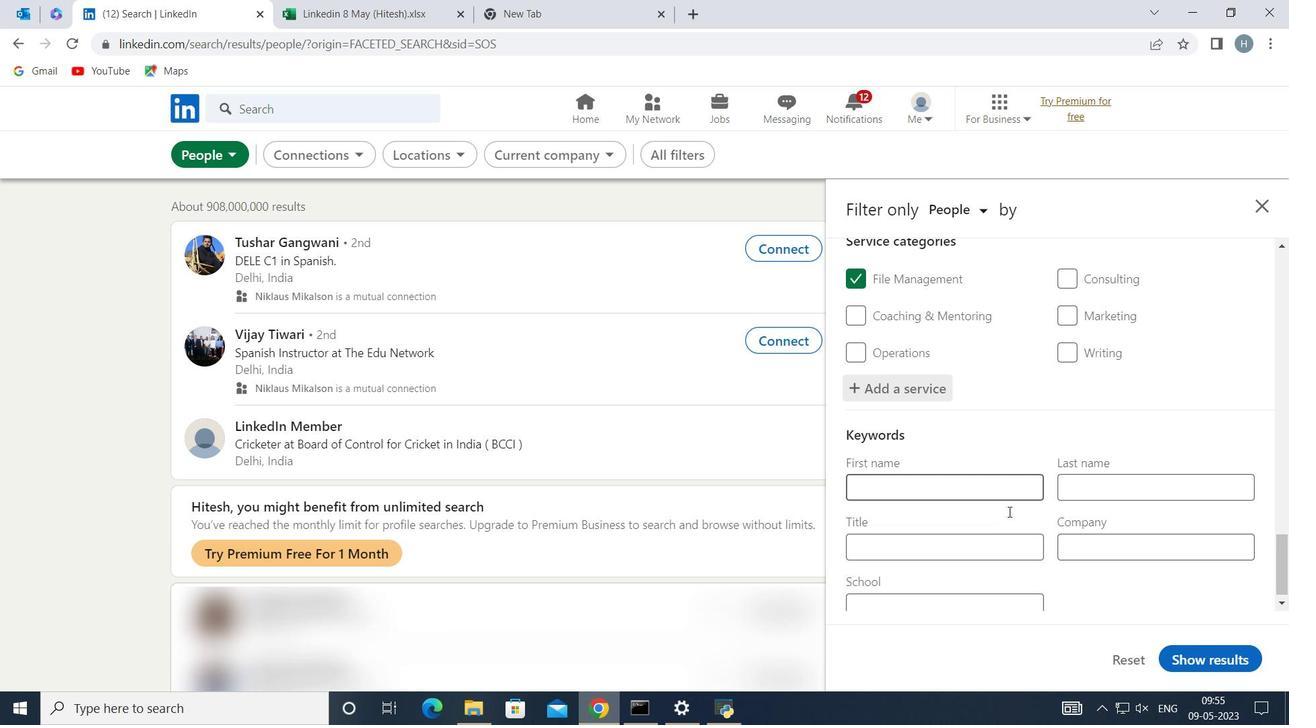 
Action: Mouse moved to (997, 535)
Screenshot: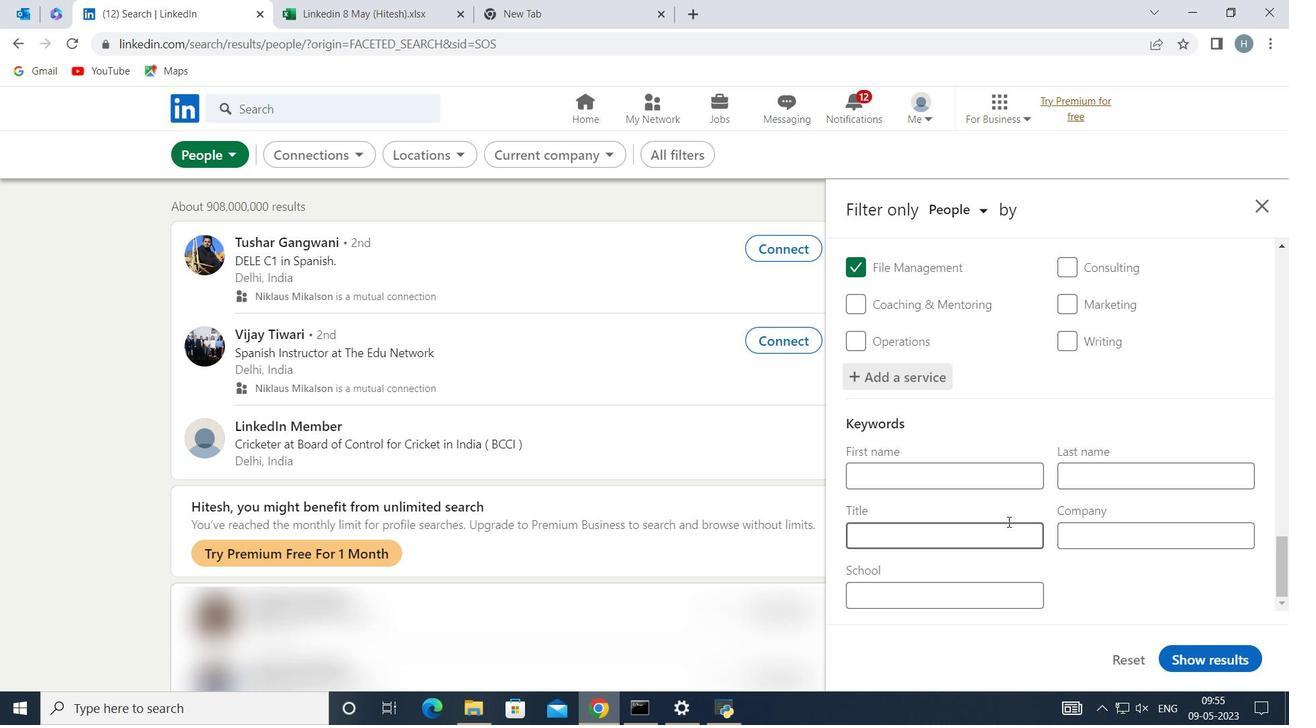 
Action: Mouse pressed left at (997, 535)
Screenshot: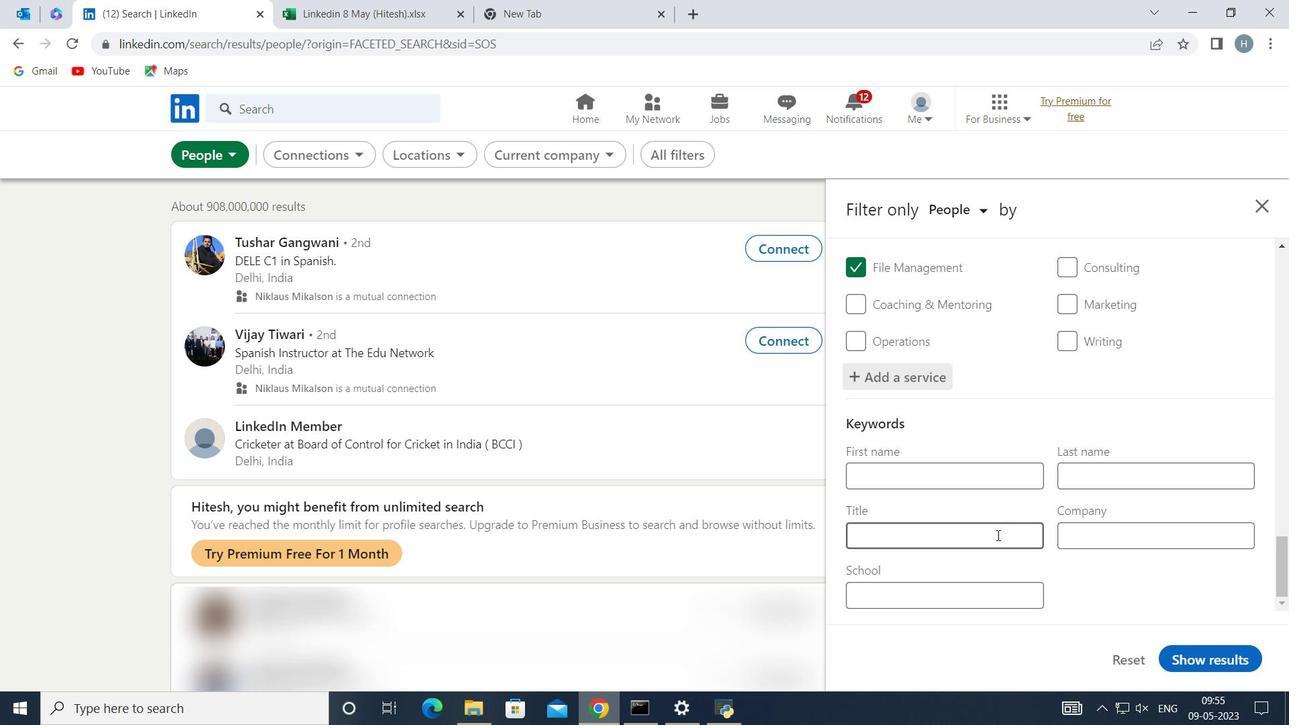 
Action: Mouse moved to (997, 535)
Screenshot: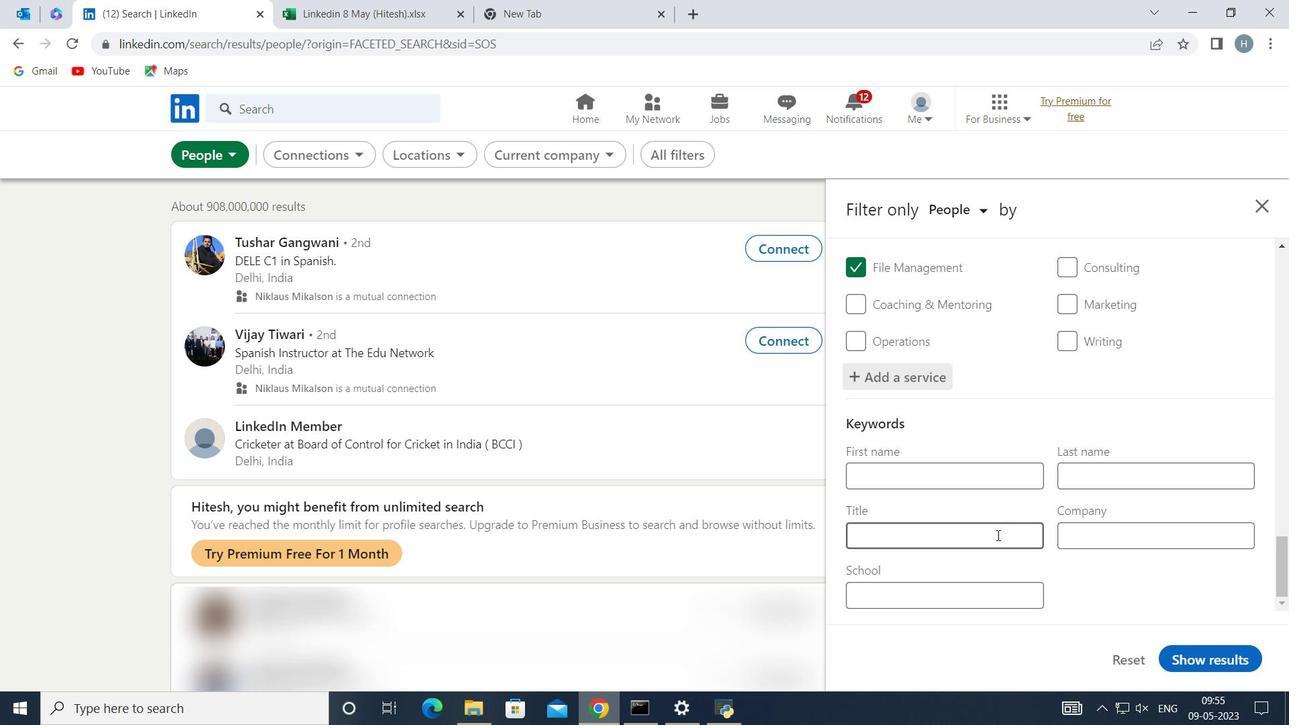 
Action: Key pressed <Key.shift>Scrum<Key.space><Key.shift>Master
Screenshot: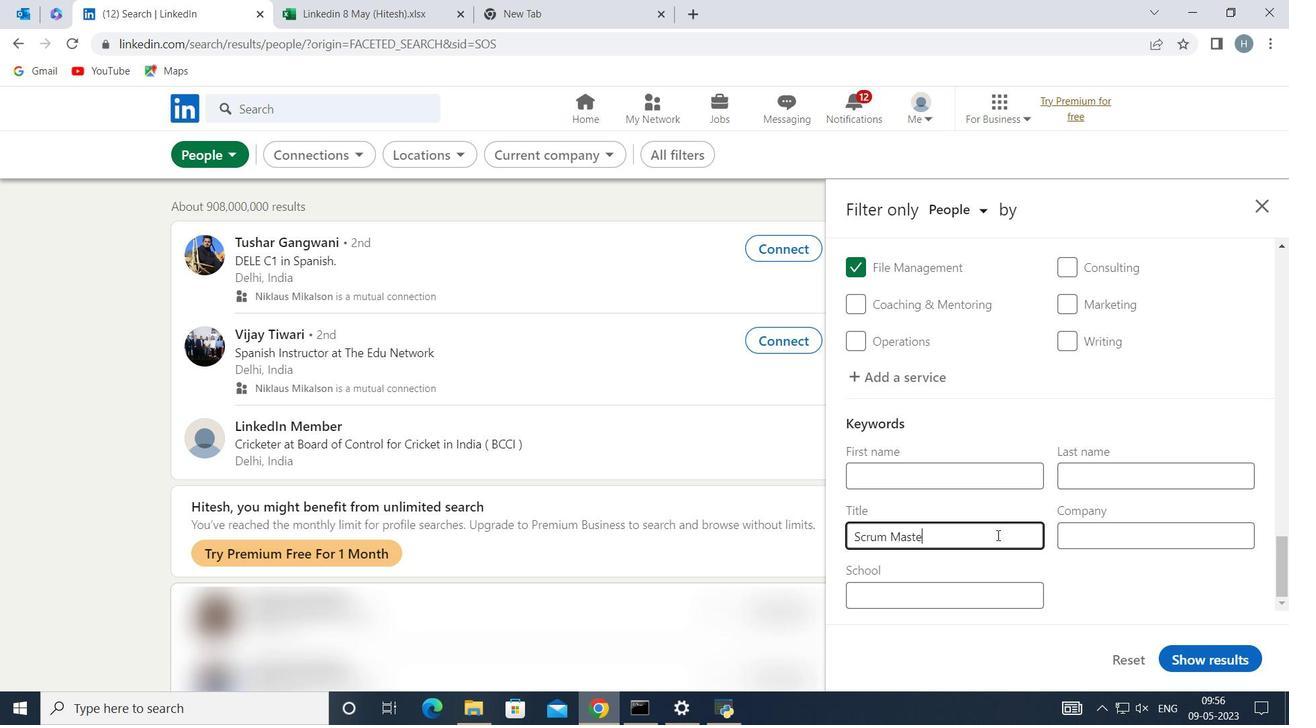 
Action: Mouse moved to (1203, 657)
Screenshot: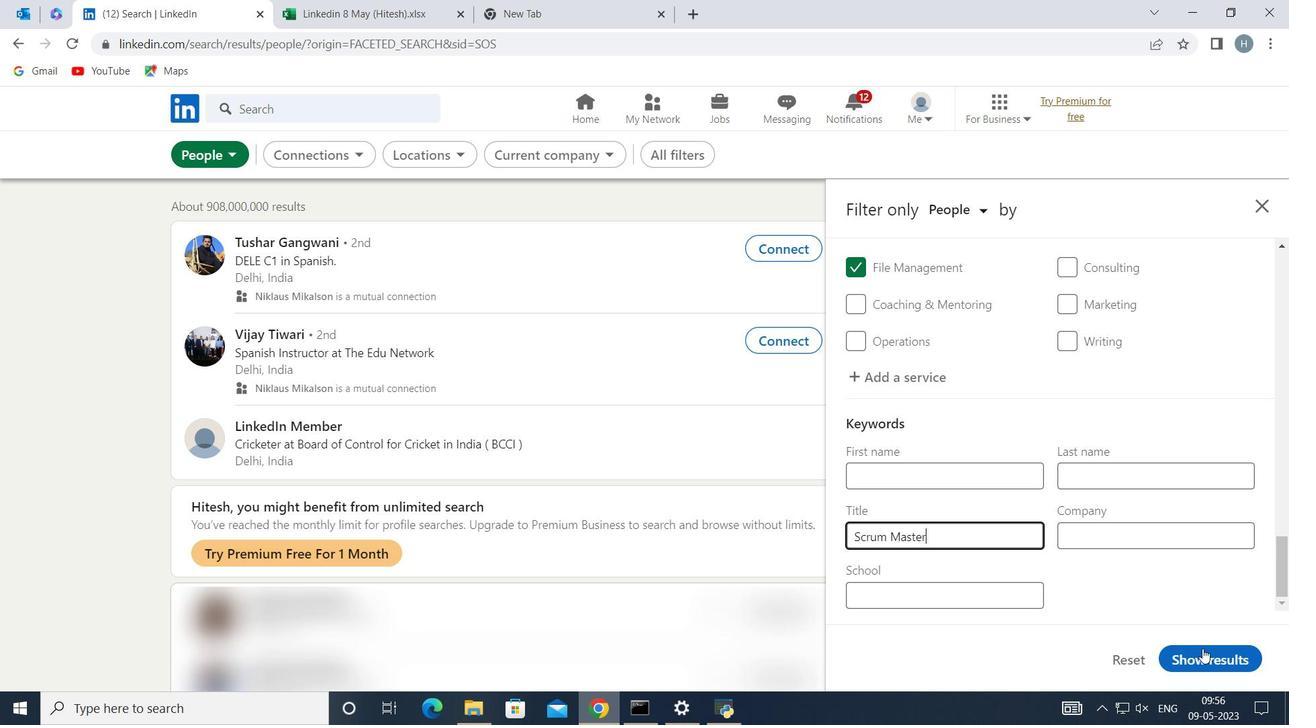 
Action: Mouse pressed left at (1203, 657)
Screenshot: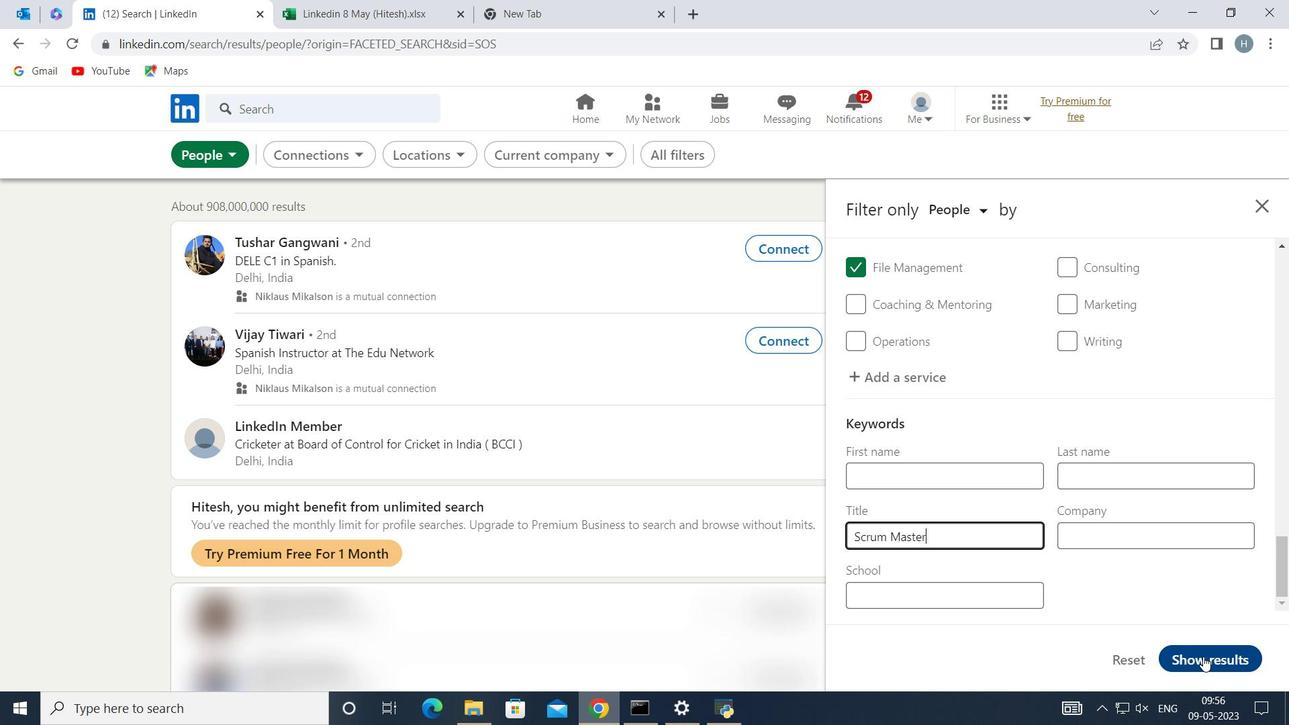 
Action: Mouse moved to (1103, 607)
Screenshot: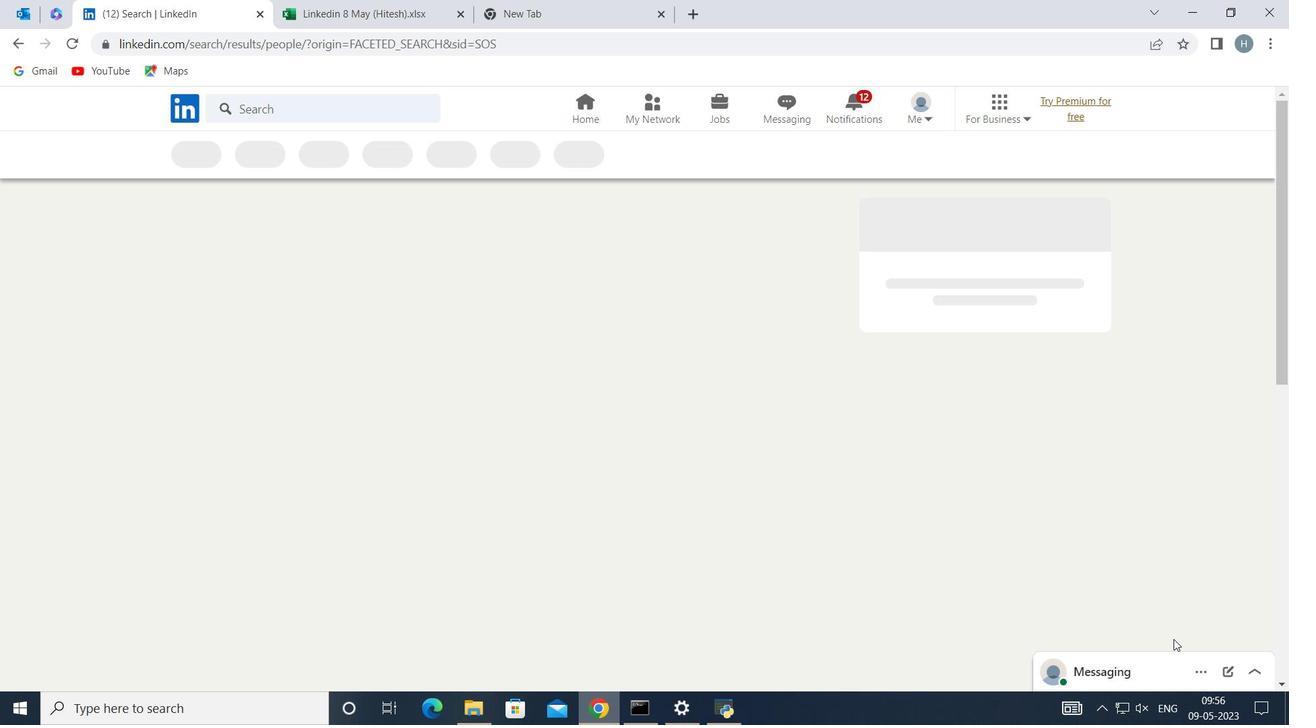 
